 Task: Open a blank sheet, save the file as Anthony Add the quote 'The only way to find true happiness is to follow your passion and purpose in life.'The only way to find true happiness is to follow your passion and purpose in life.  Apply font style Apply font style Yu Mincho Demibold and font size 18 Align the text to the Center .Change the text color to  Olive Green 
Action: Key pressed ctrl+N
Screenshot: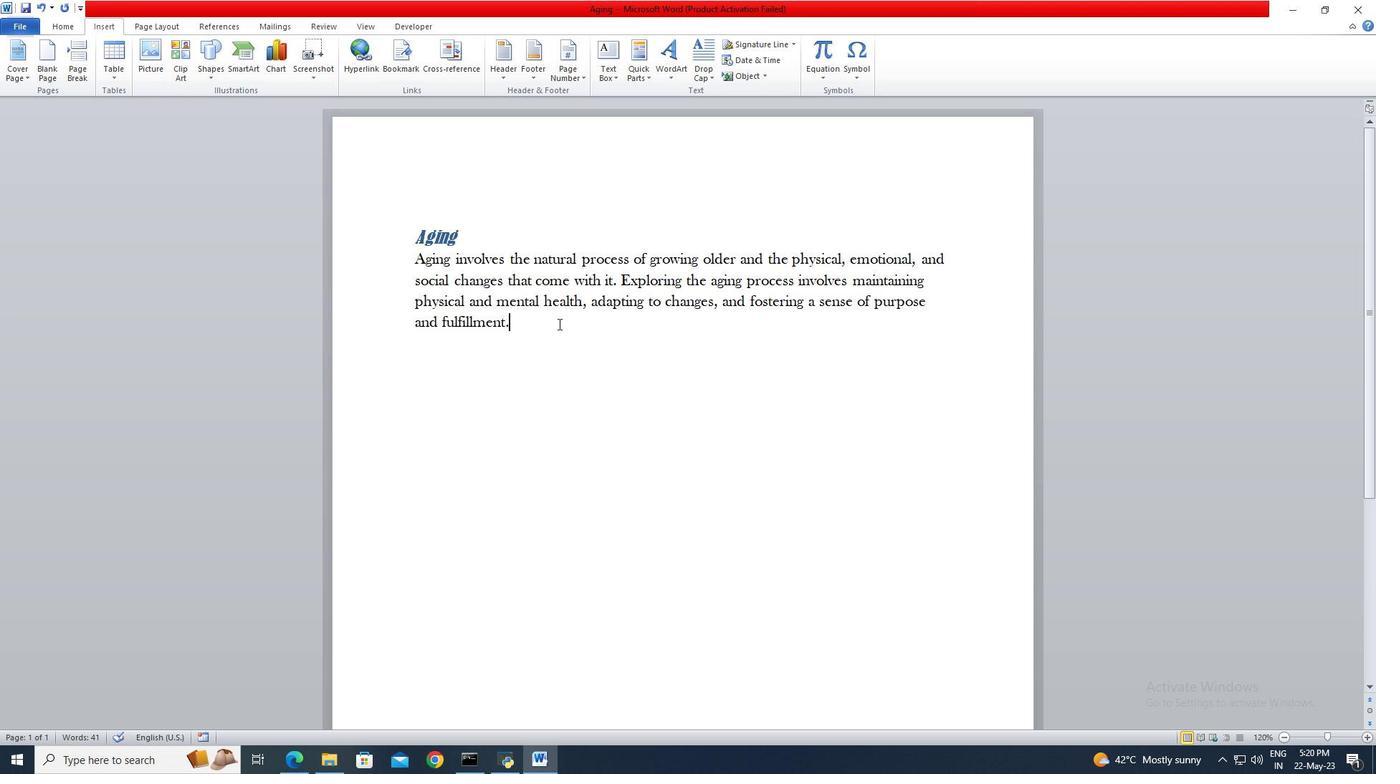 
Action: Mouse moved to (24, 25)
Screenshot: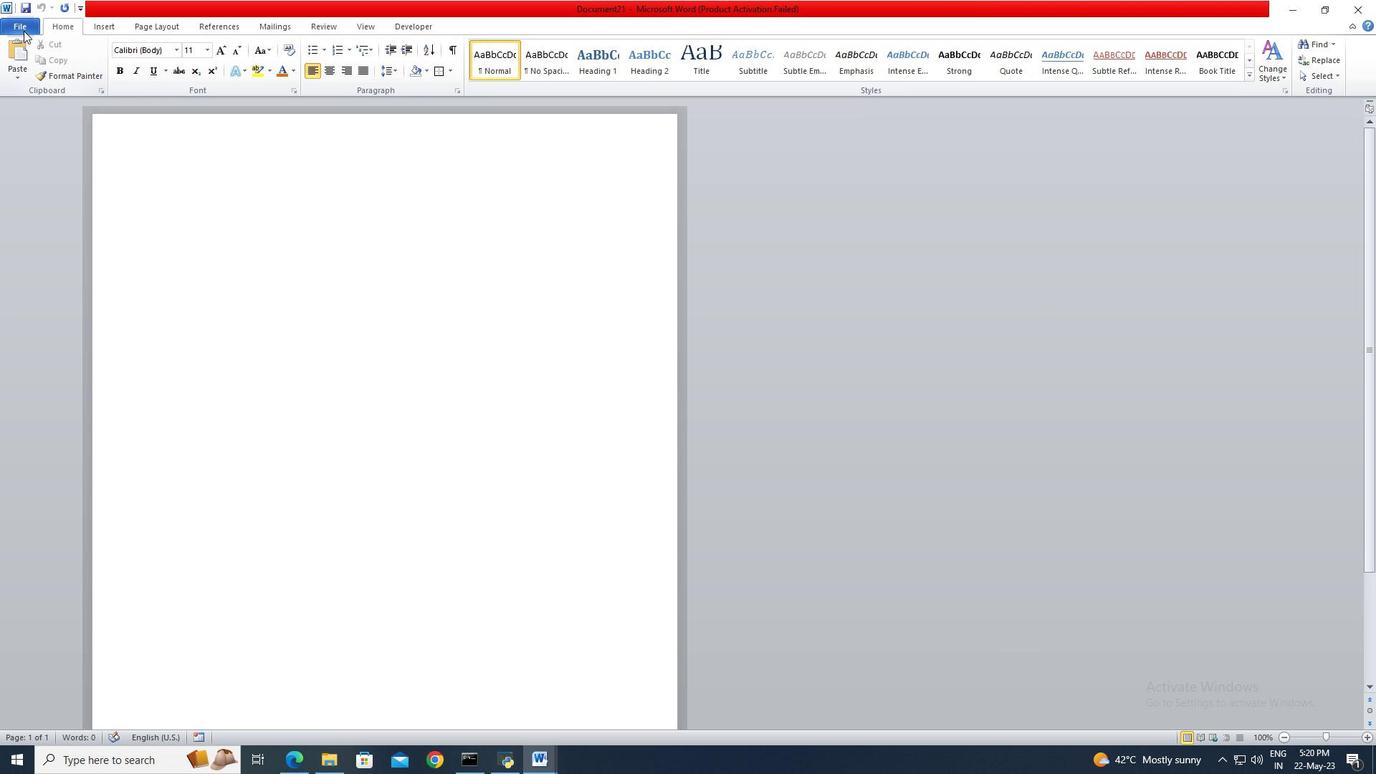 
Action: Mouse pressed left at (24, 25)
Screenshot: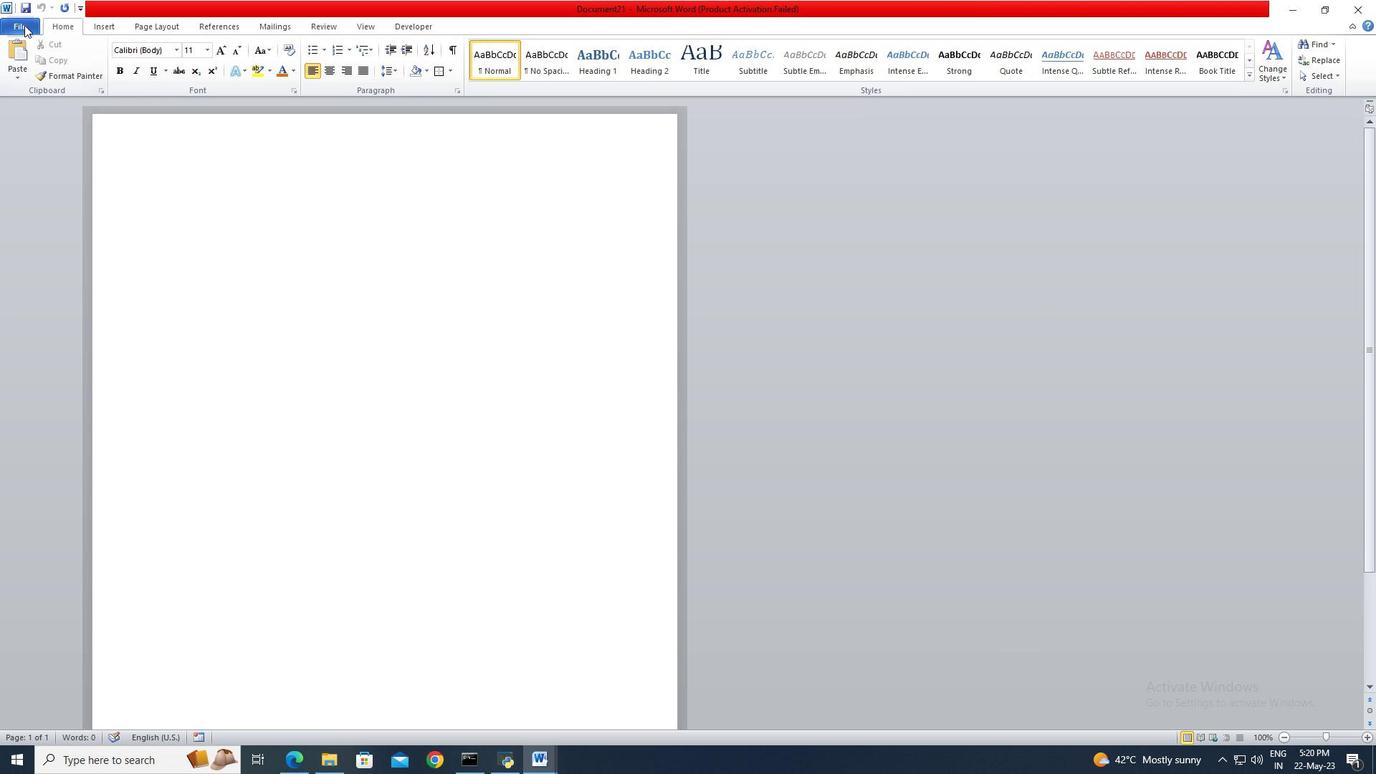 
Action: Mouse moved to (39, 66)
Screenshot: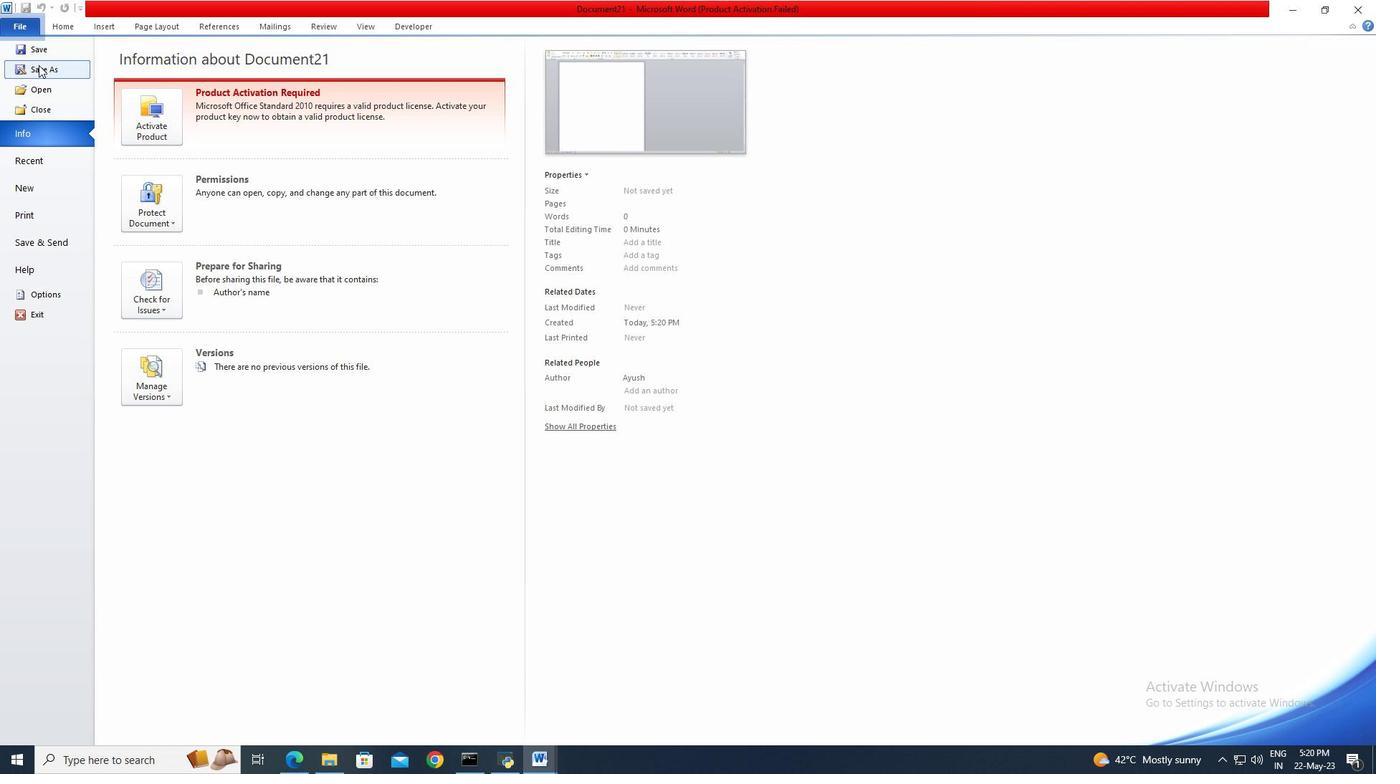 
Action: Mouse pressed left at (39, 66)
Screenshot: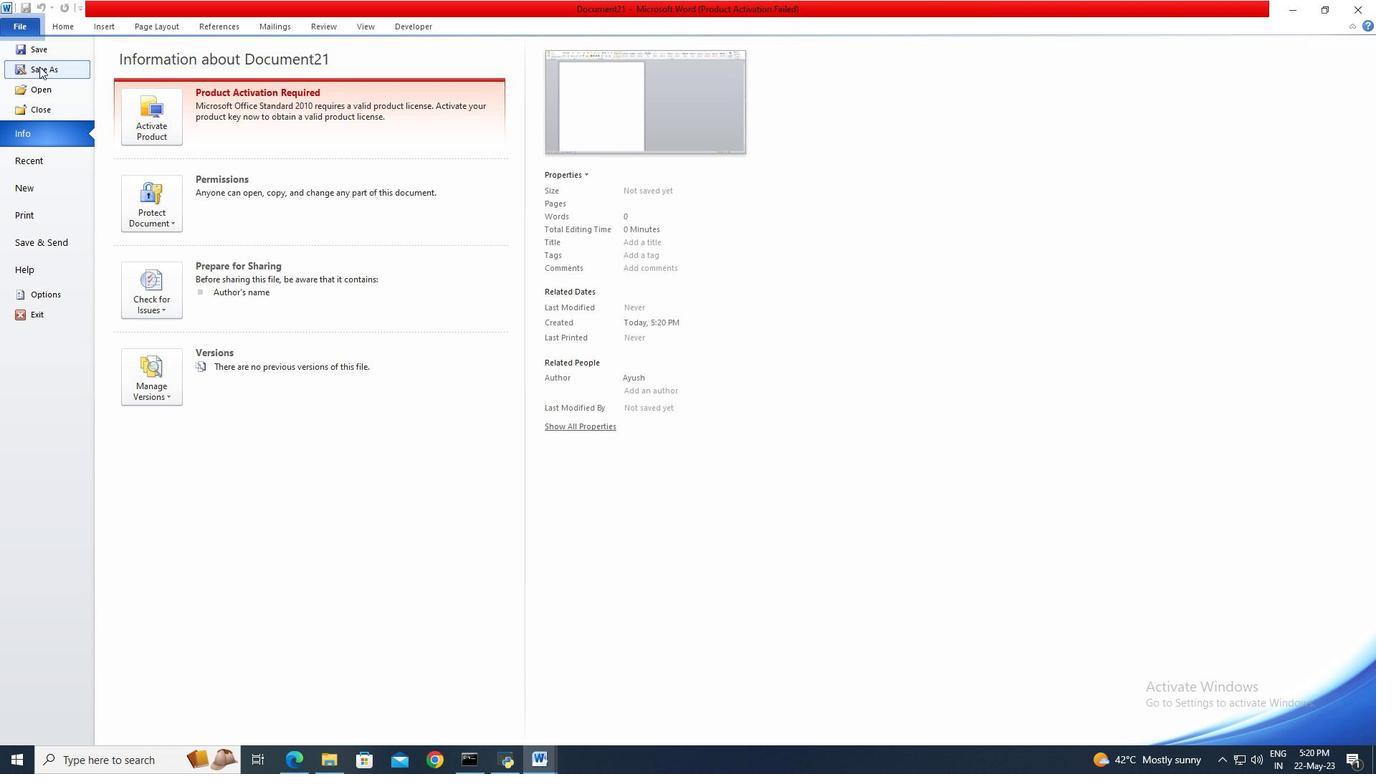
Action: Key pressed <Key.shift>Anthony
Screenshot: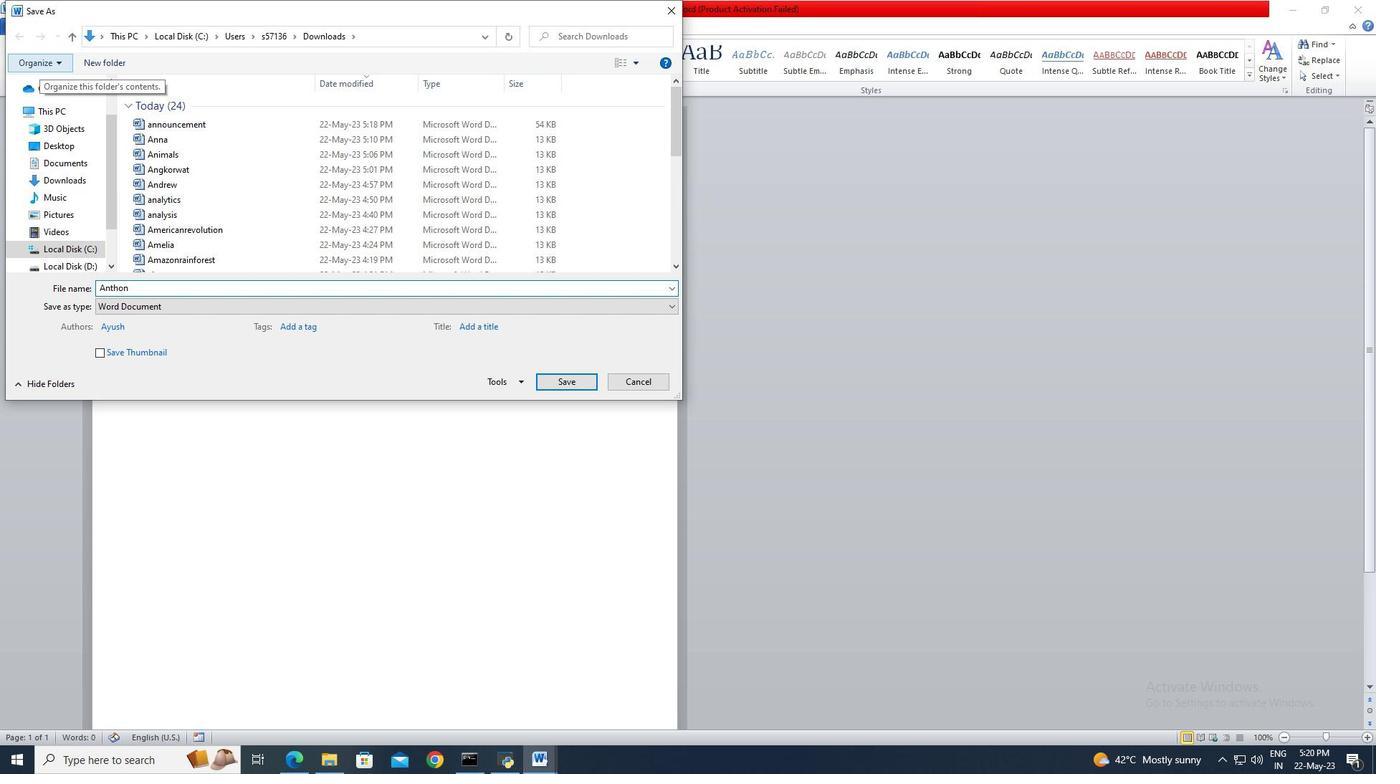 
Action: Mouse moved to (571, 382)
Screenshot: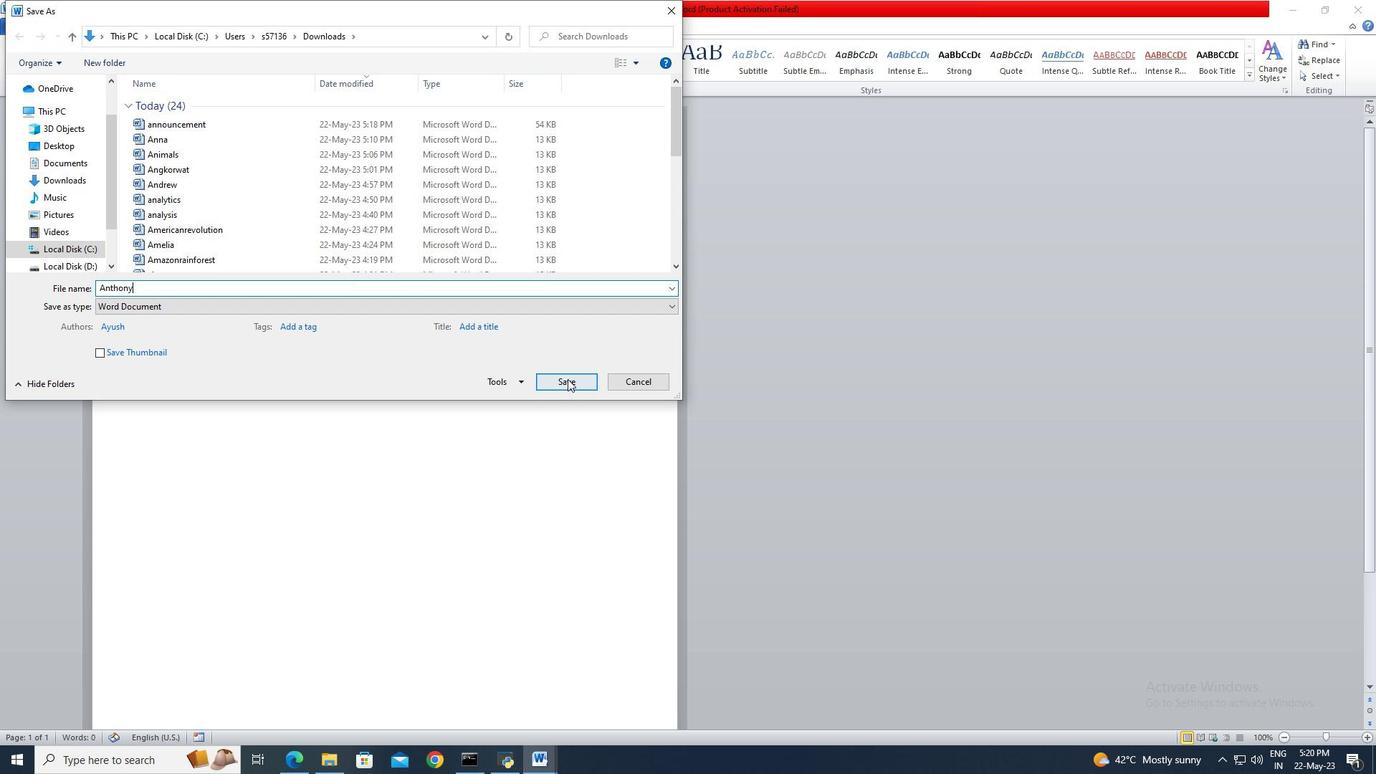 
Action: Mouse pressed left at (571, 382)
Screenshot: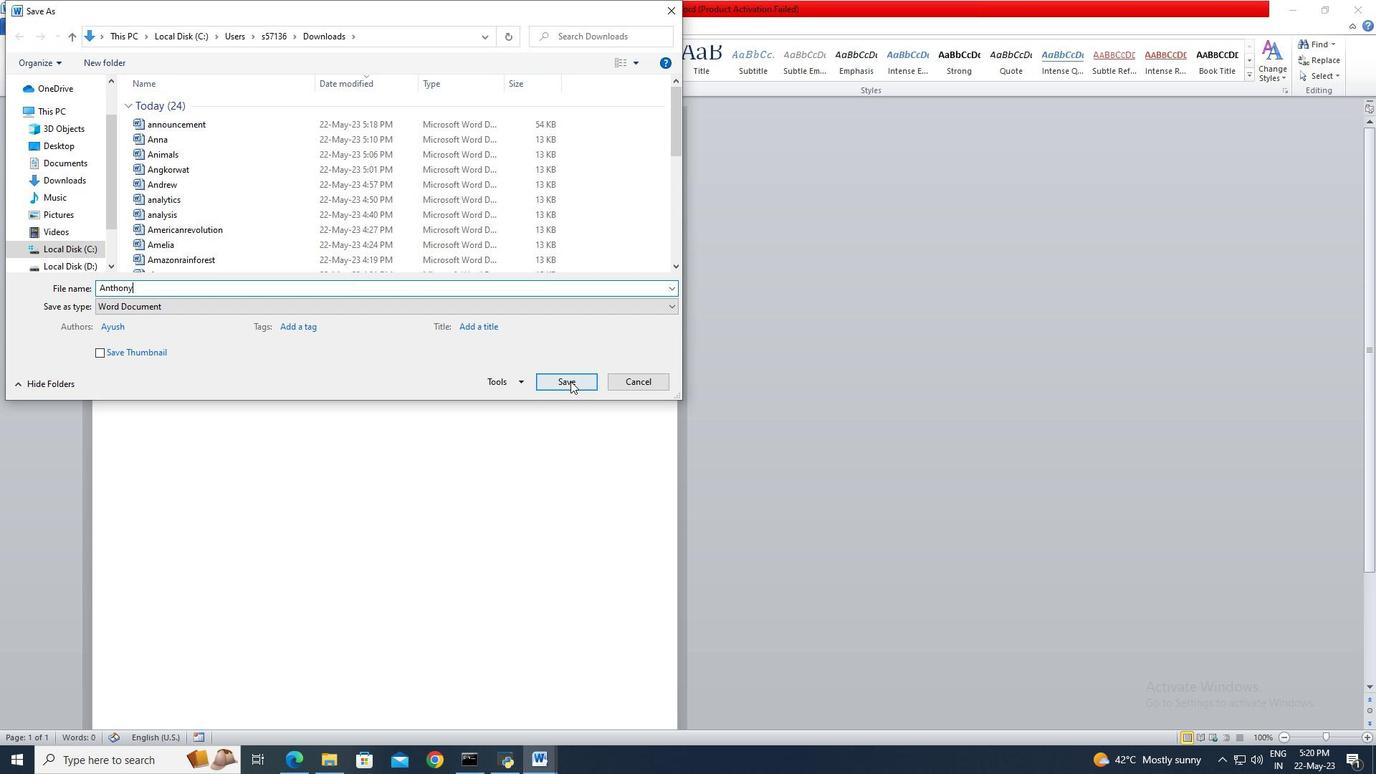 
Action: Mouse moved to (430, 293)
Screenshot: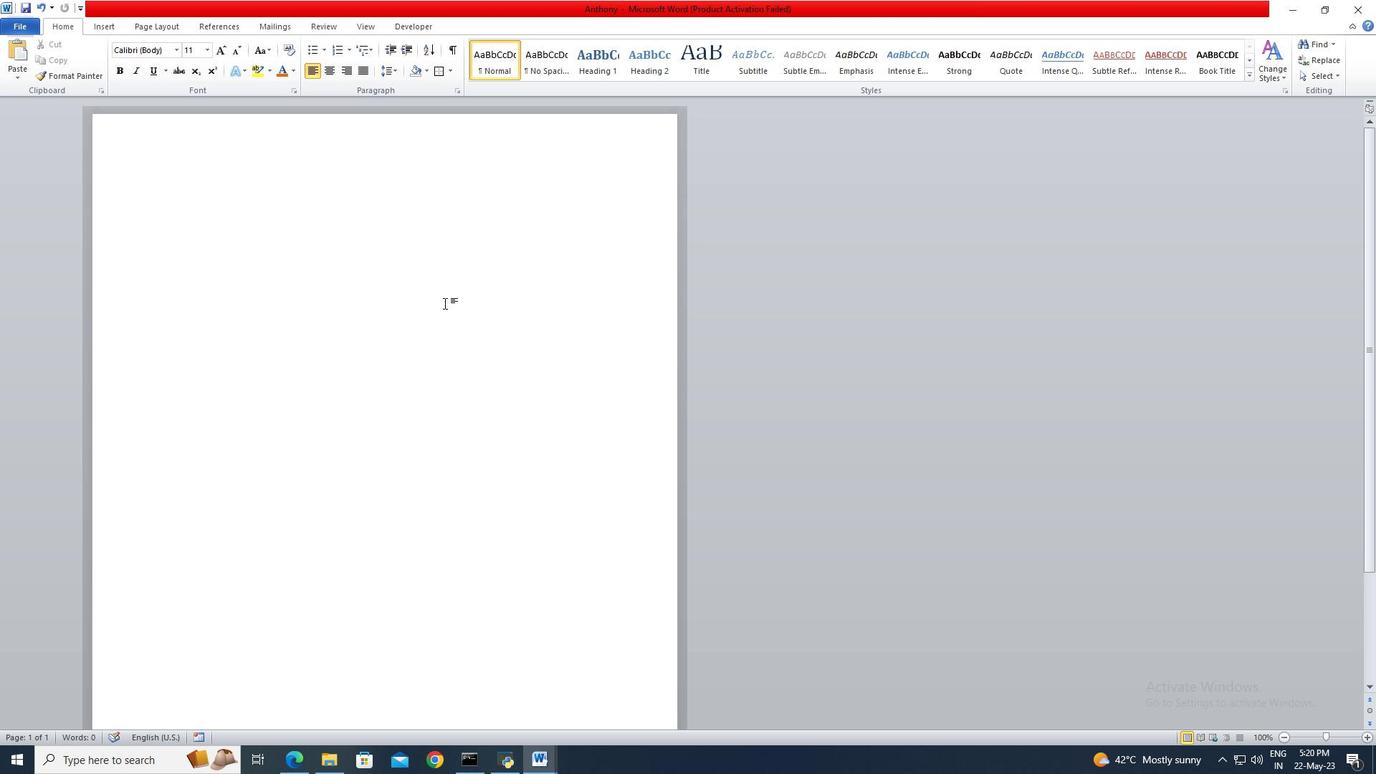 
Action: Key pressed '<Key.shift>The<Key.space>only<Key.space>way<Key.space>to<Key.space>find<Key.space>true<Key.space>happiness<Key.space>is<Key.space>to<Key.space>follow<Key.space>your<Key.space>passion<Key.space>and<Key.space>purpose<Key.space>in<Key.space>life.'
Screenshot: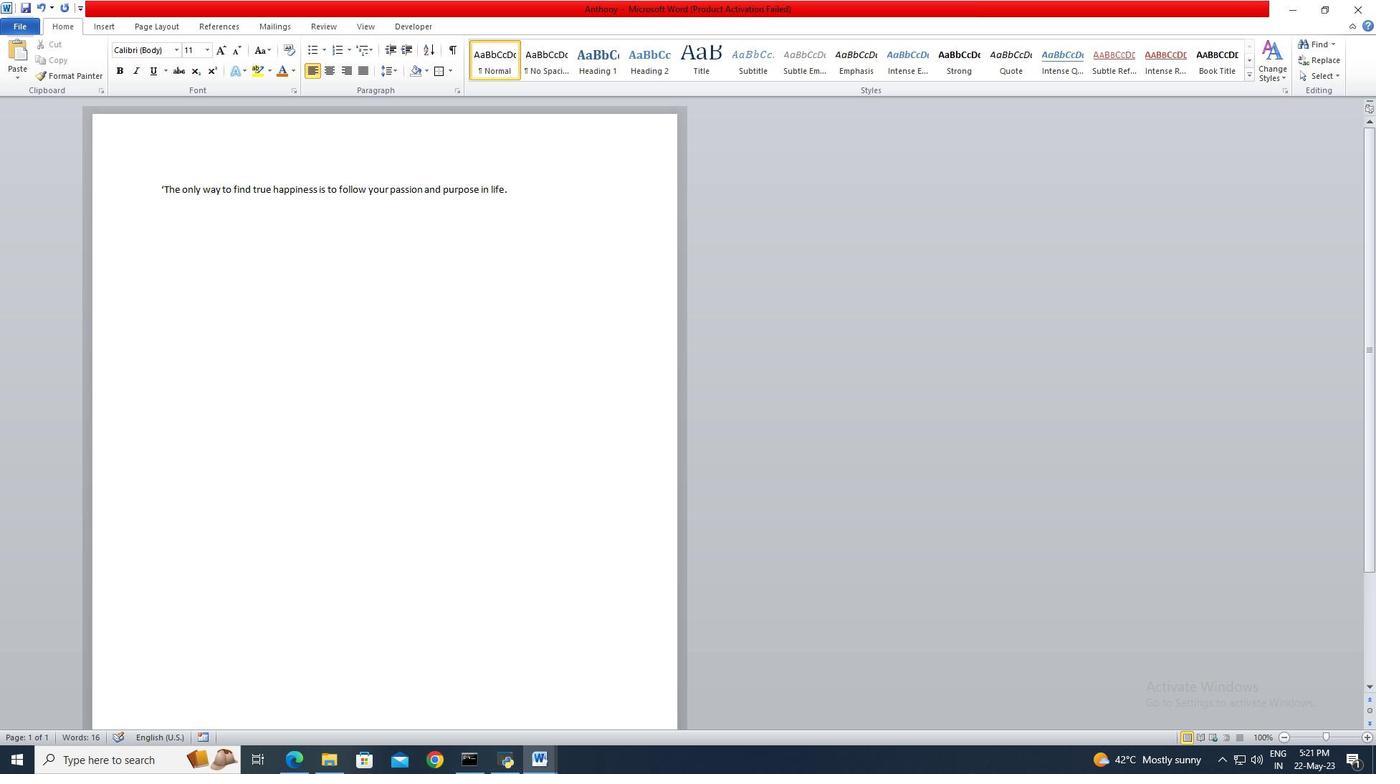 
Action: Mouse moved to (159, 187)
Screenshot: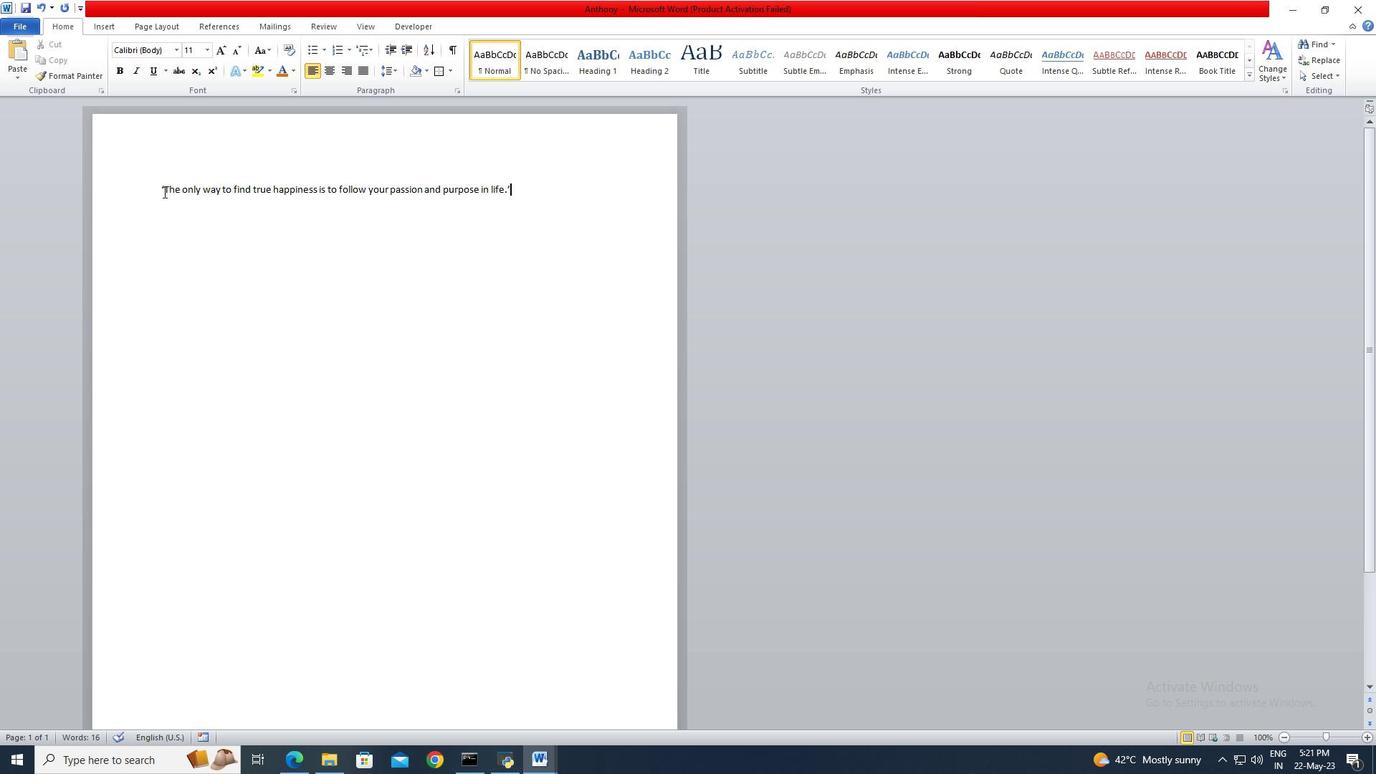 
Action: Mouse pressed left at (159, 187)
Screenshot: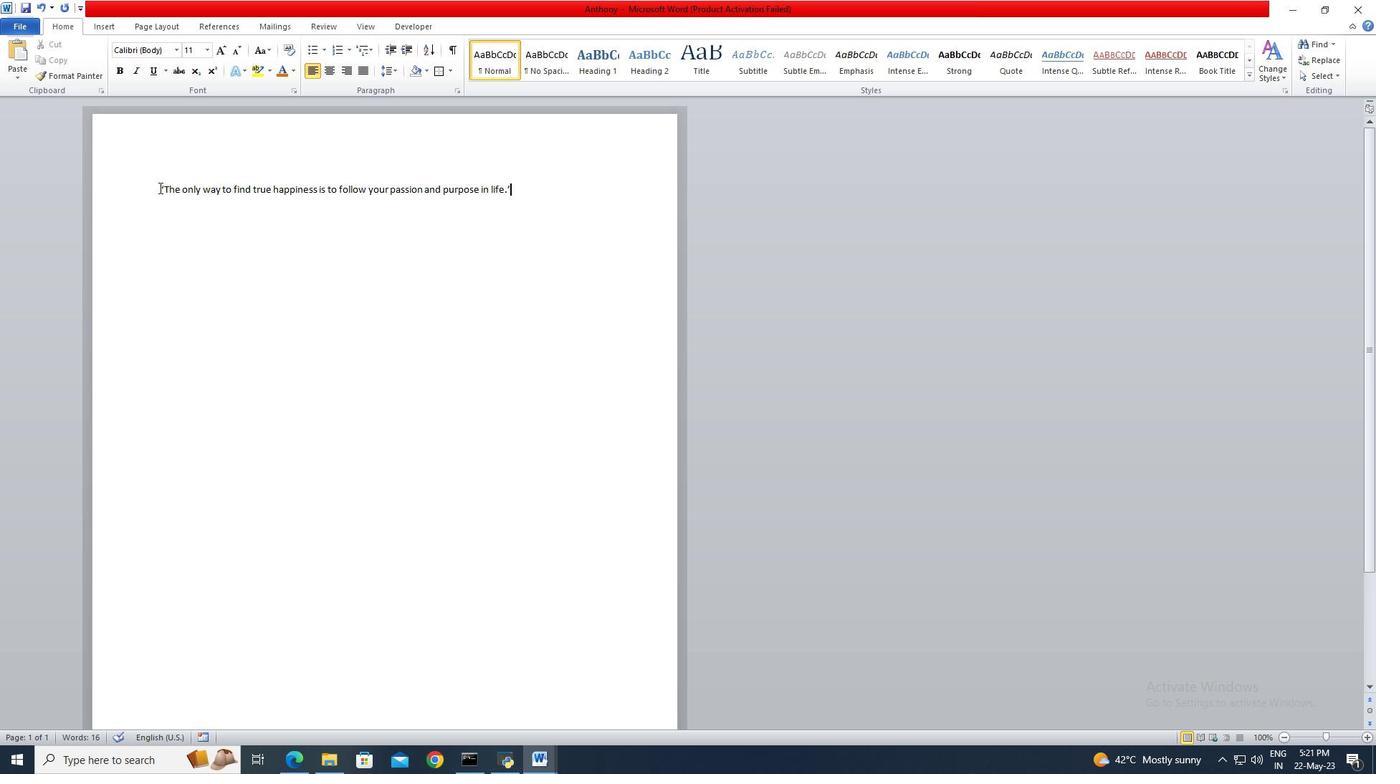 
Action: Mouse moved to (485, 200)
Screenshot: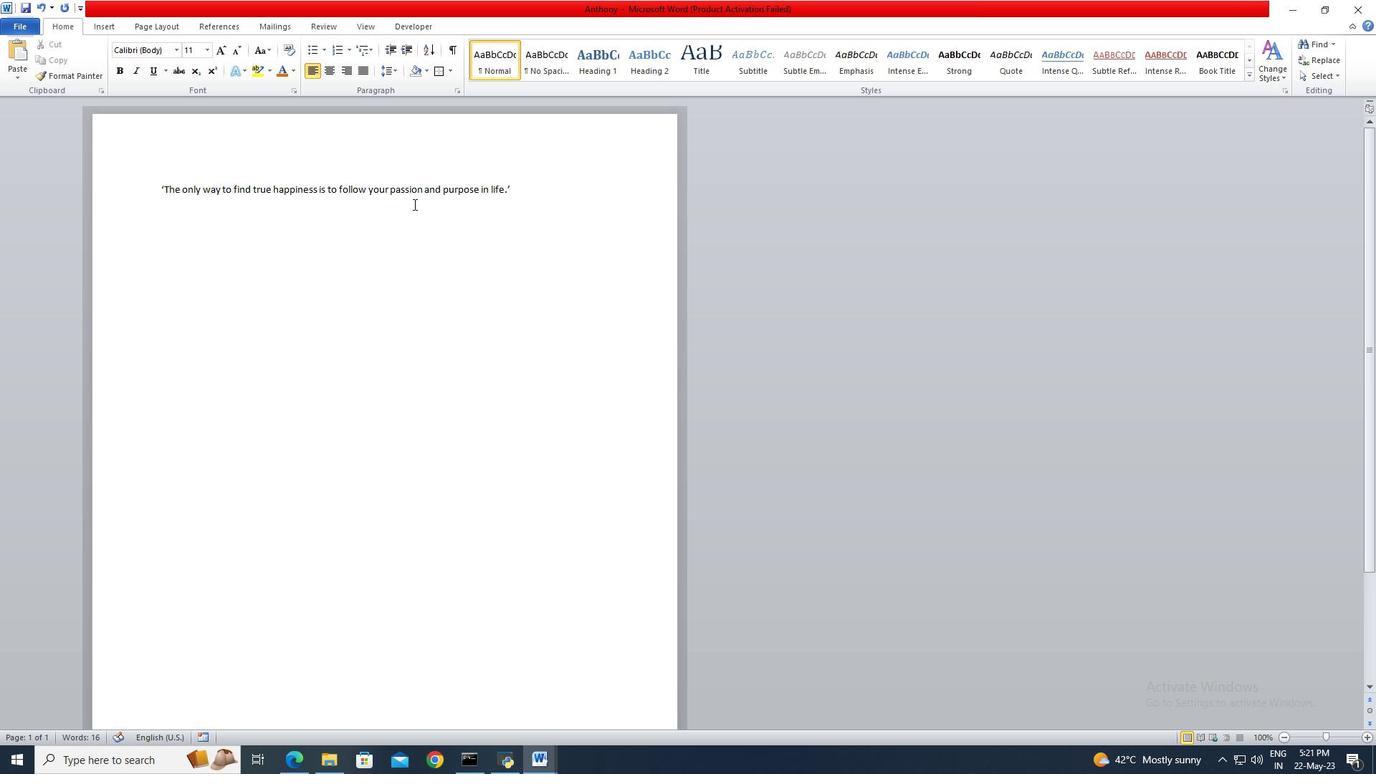 
Action: Key pressed <Key.shift>
Screenshot: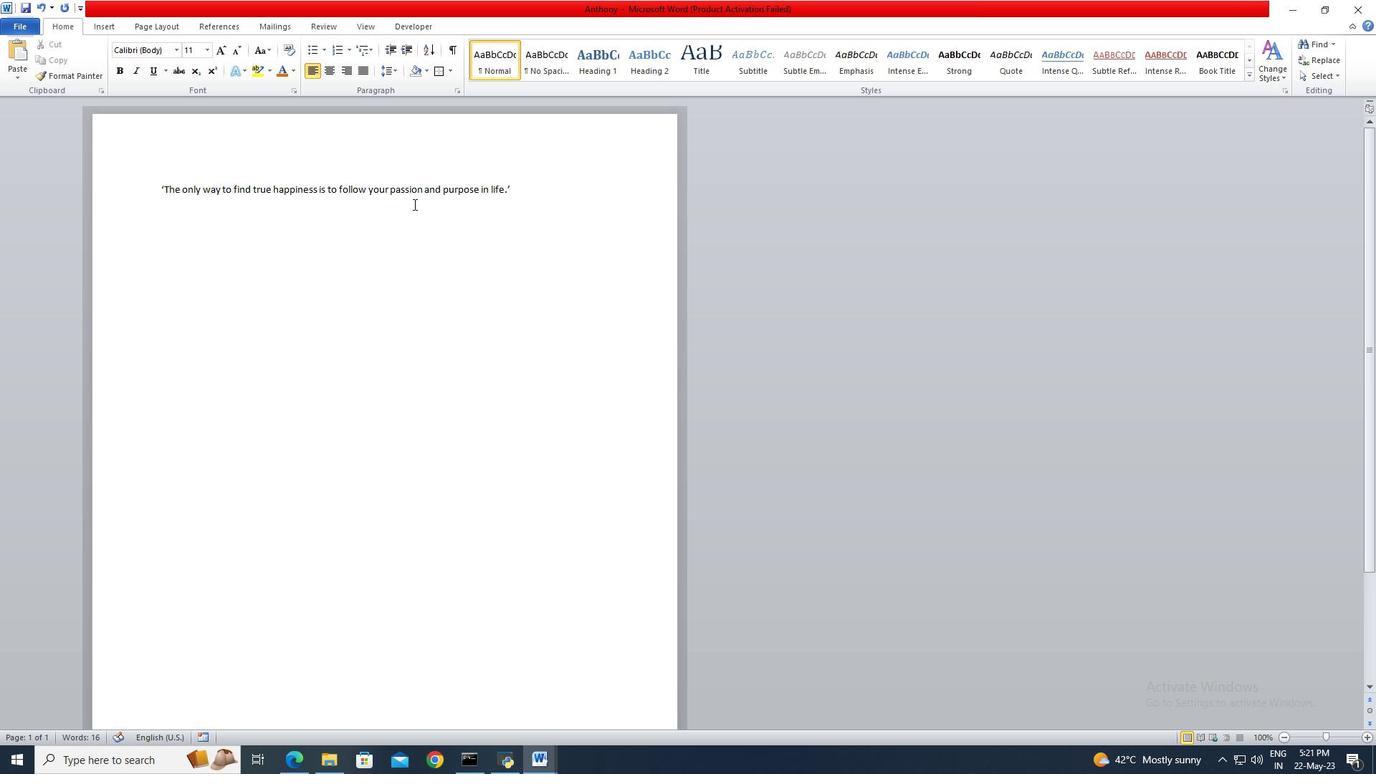 
Action: Mouse moved to (531, 194)
Screenshot: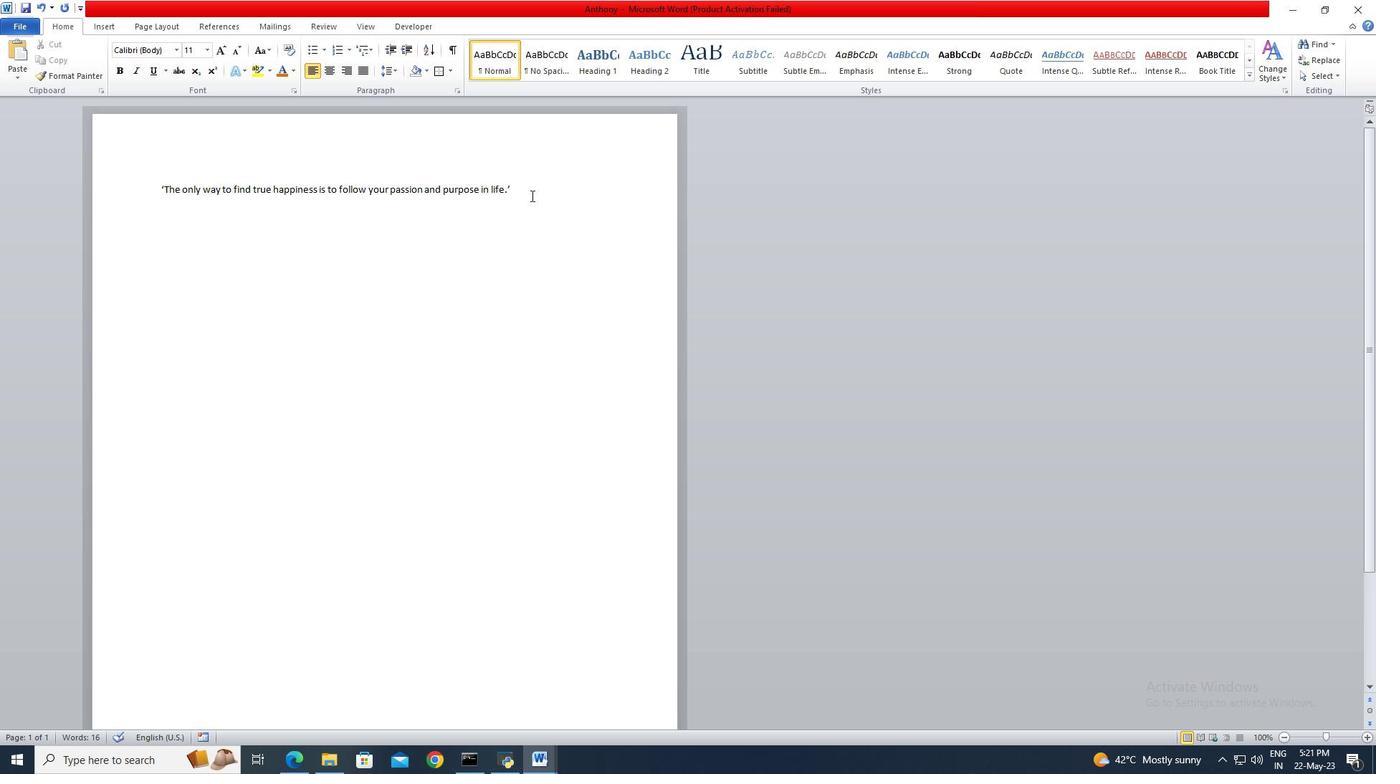 
Action: Mouse pressed left at (531, 194)
Screenshot: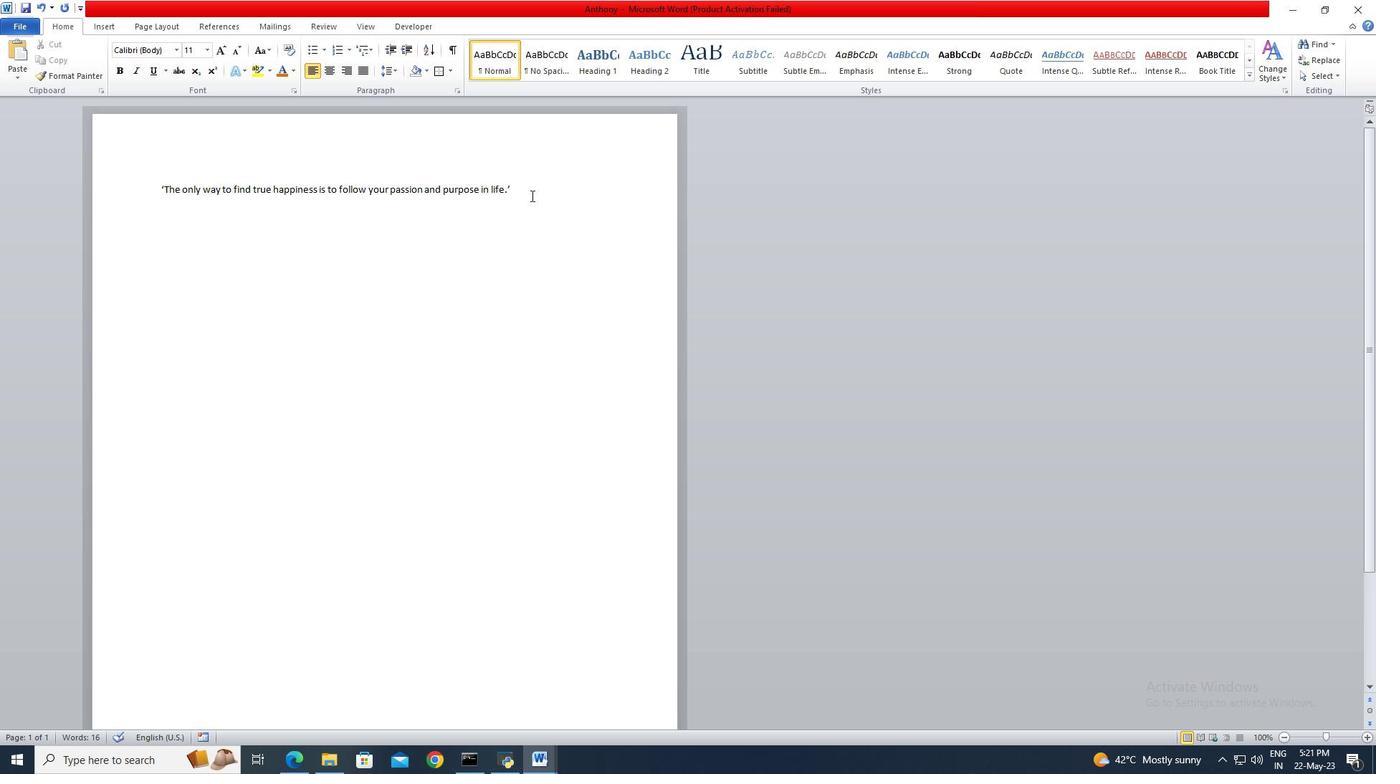
Action: Key pressed <Key.shift><Key.shift><Key.shift><Key.shift><Key.shift><Key.shift>
Screenshot: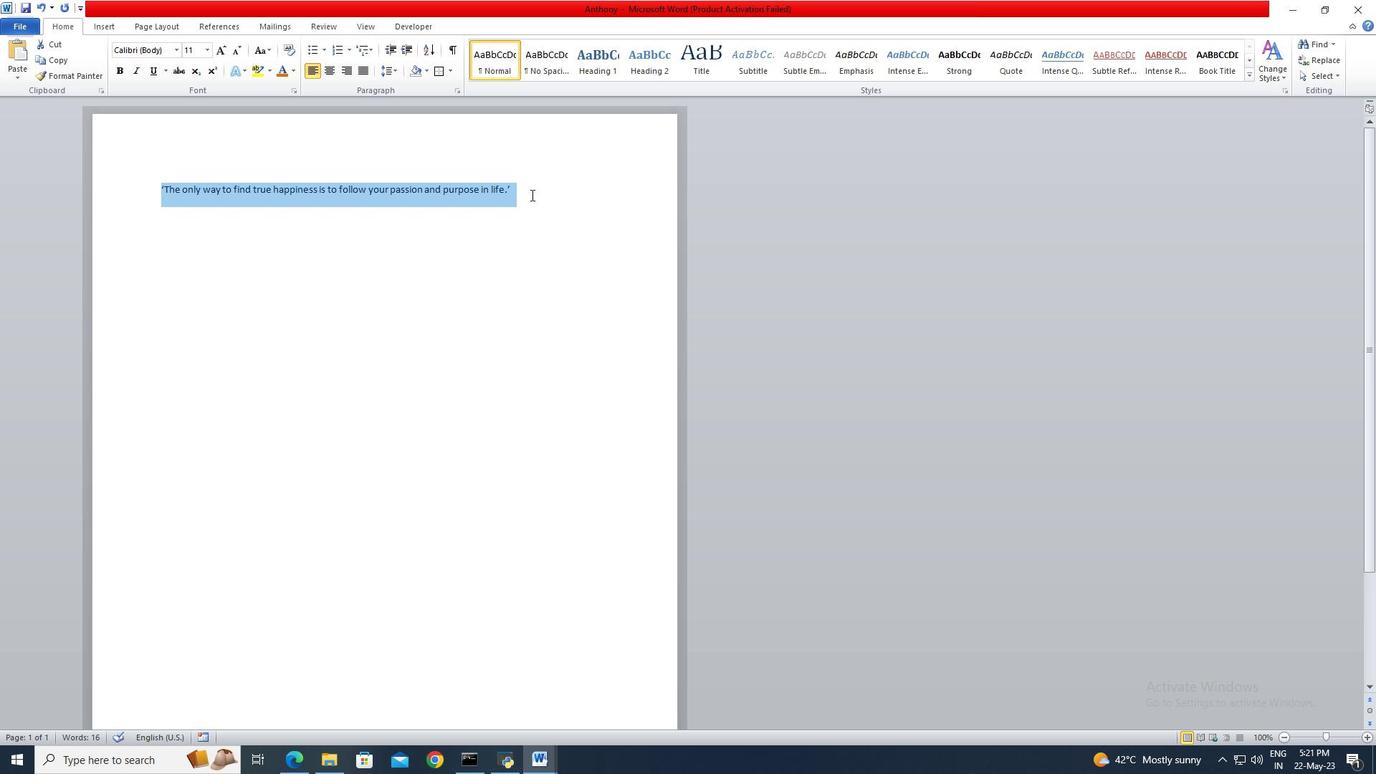 
Action: Mouse moved to (172, 52)
Screenshot: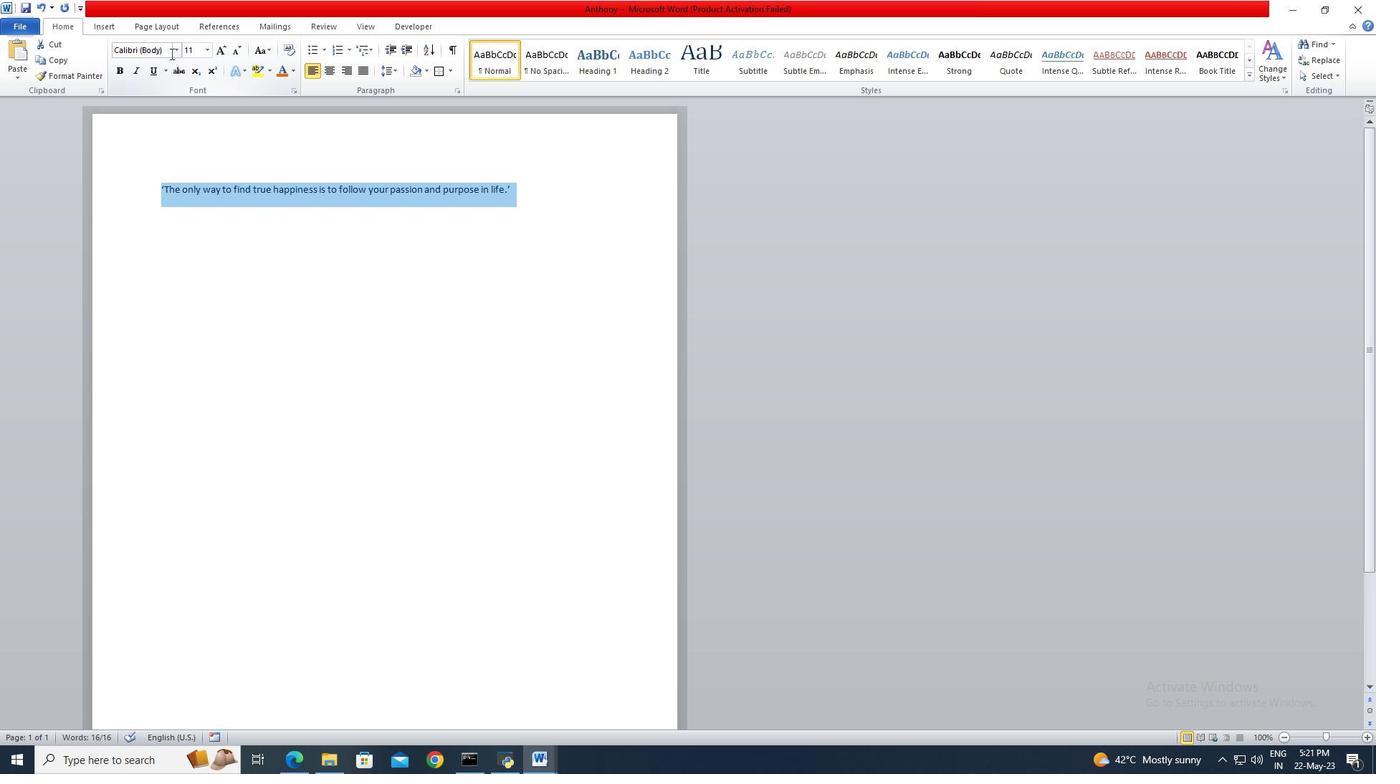
Action: Mouse pressed left at (172, 52)
Screenshot: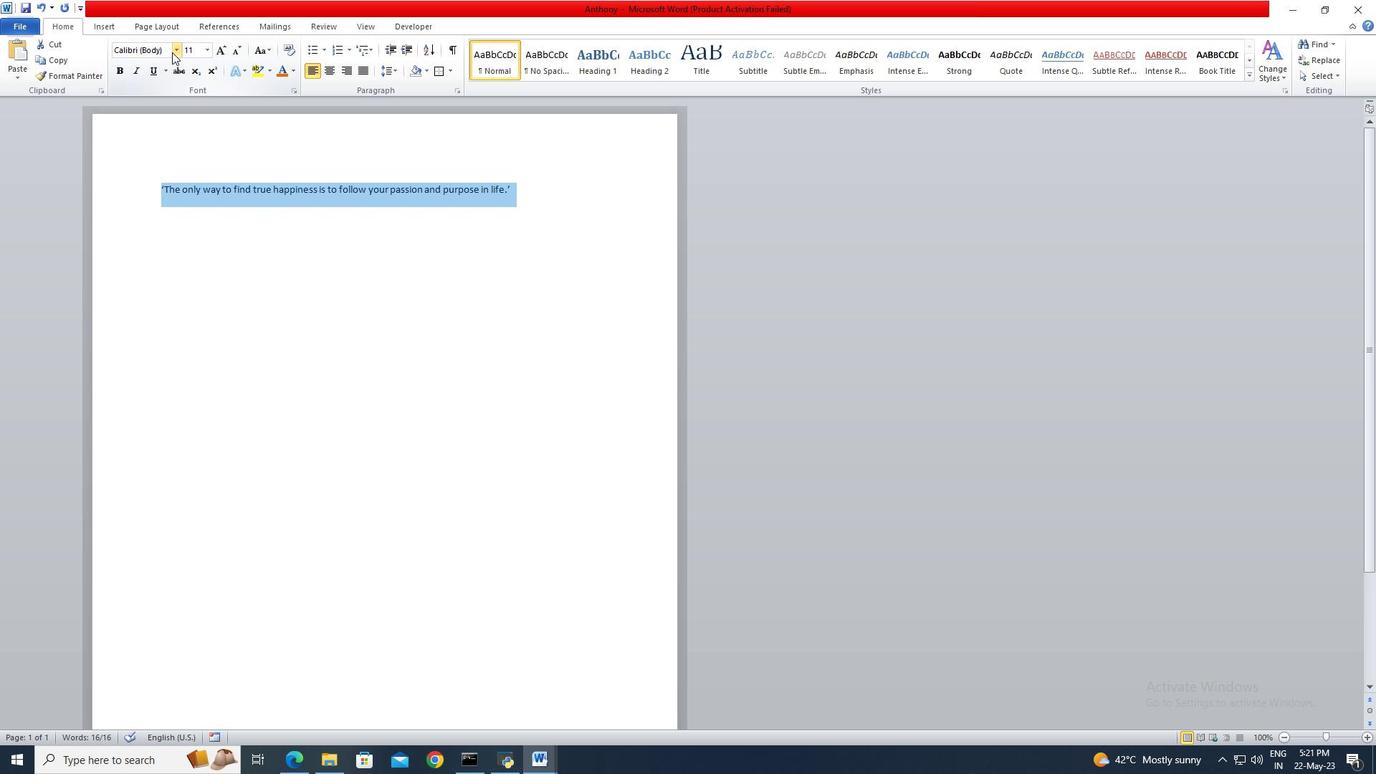 
Action: Mouse moved to (231, 437)
Screenshot: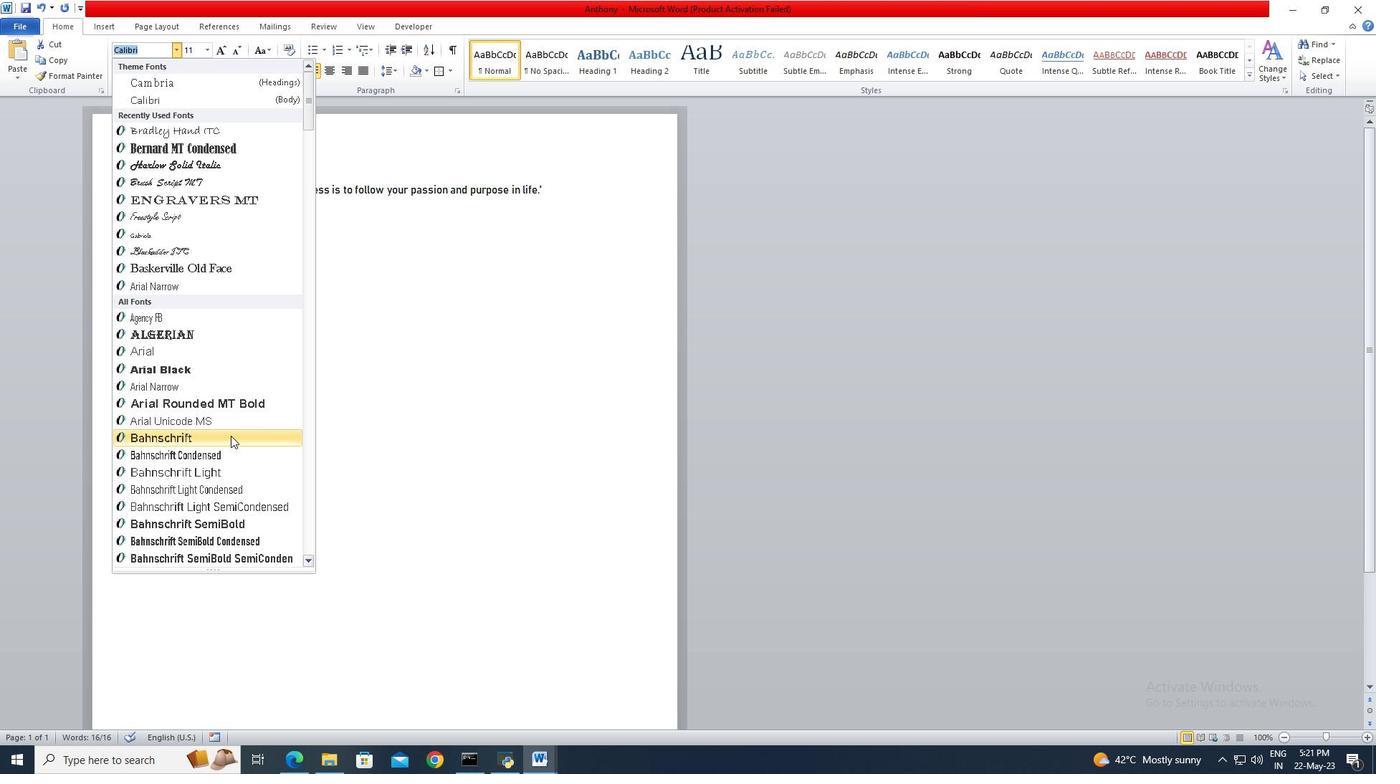 
Action: Mouse scrolled (231, 437) with delta (0, 0)
Screenshot: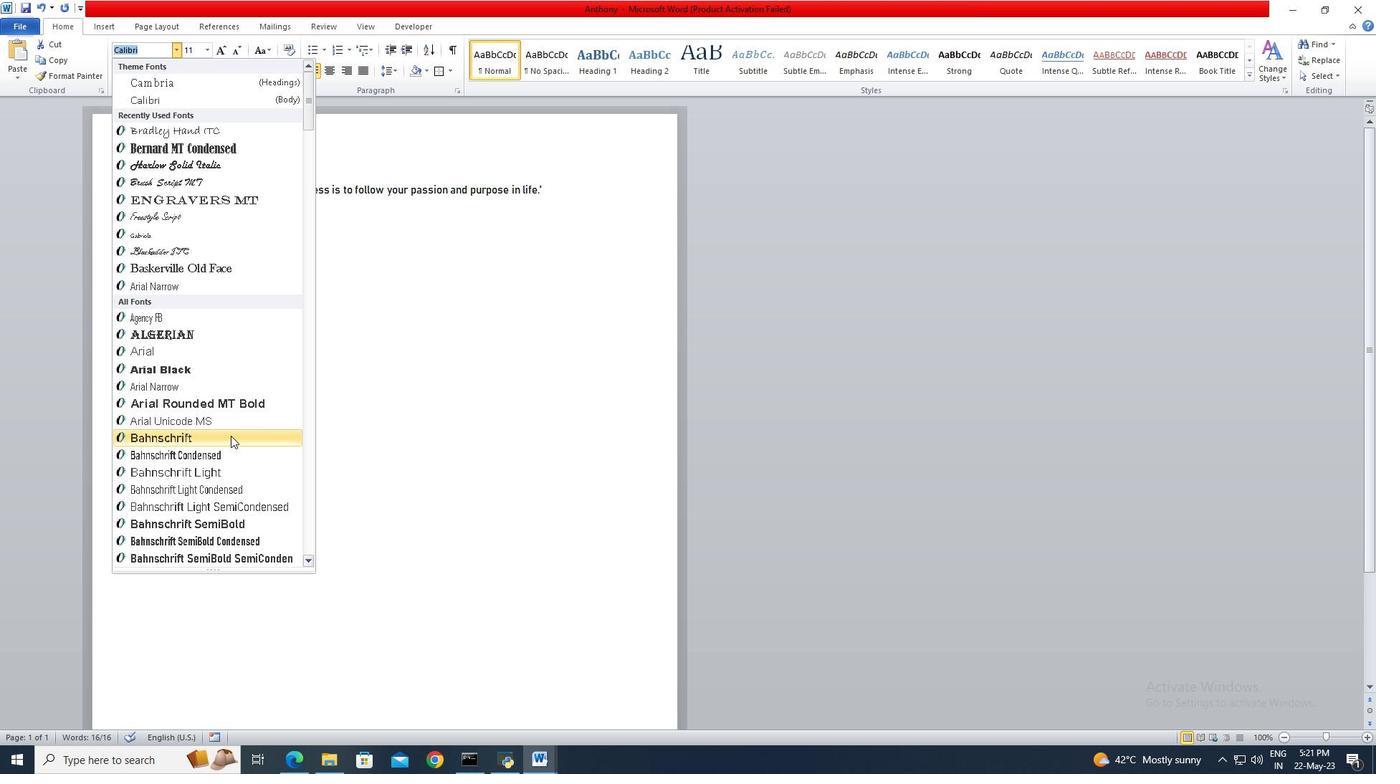 
Action: Mouse scrolled (231, 437) with delta (0, 0)
Screenshot: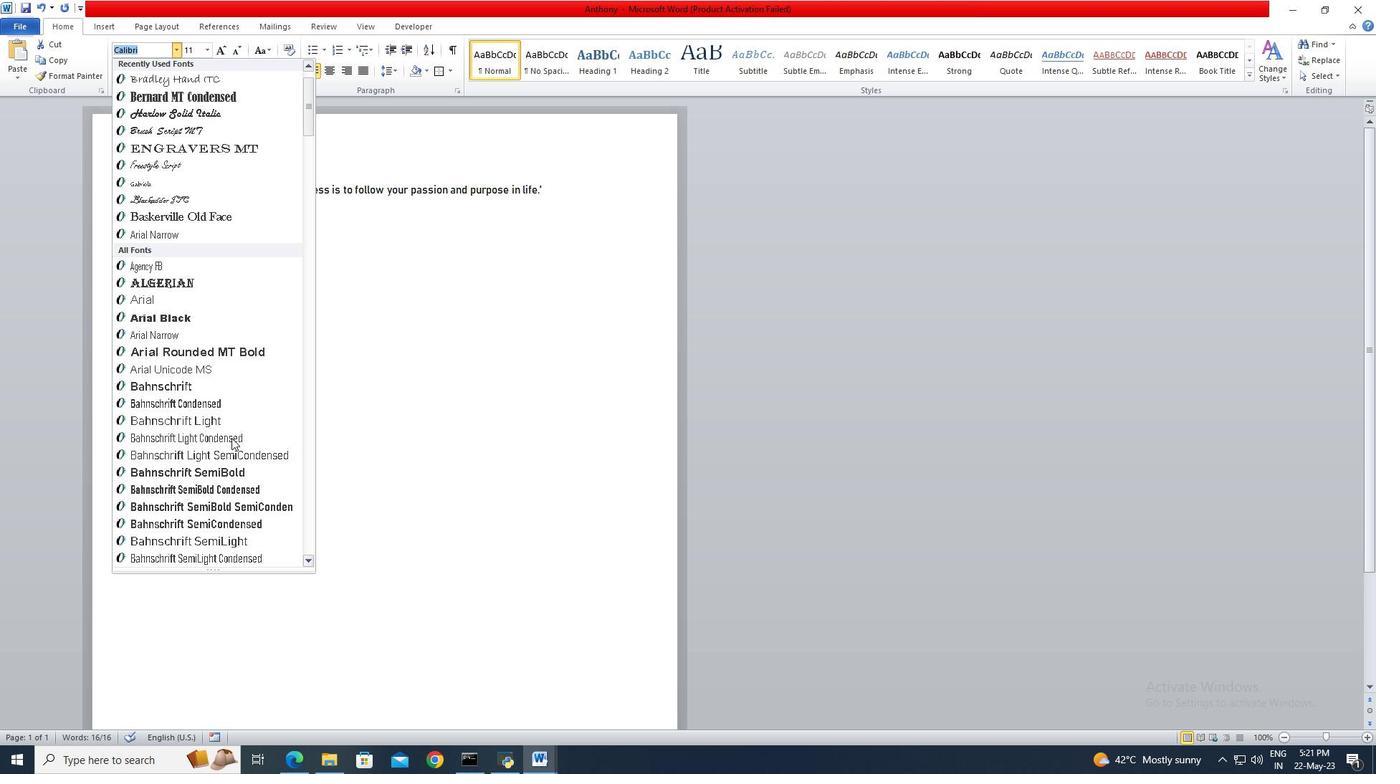 
Action: Mouse moved to (231, 438)
Screenshot: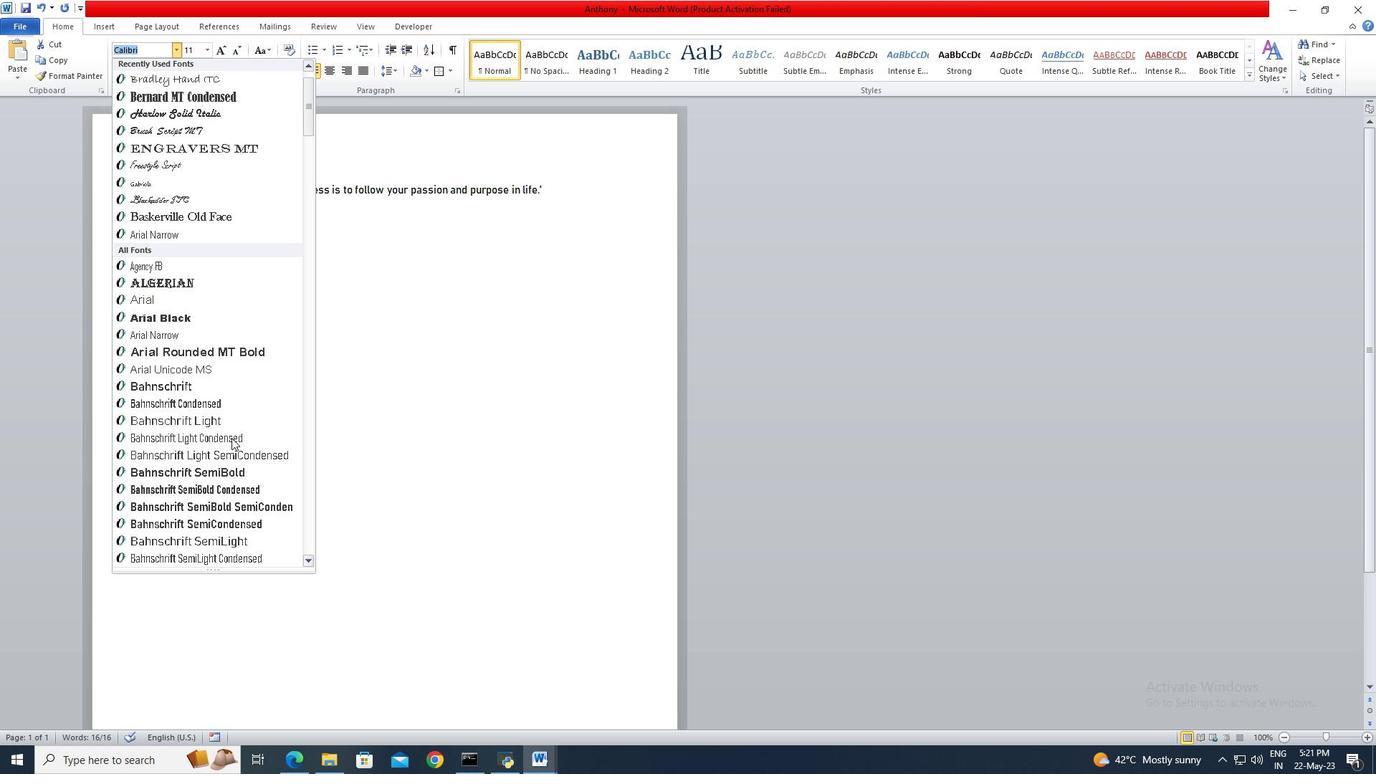 
Action: Mouse scrolled (231, 437) with delta (0, 0)
Screenshot: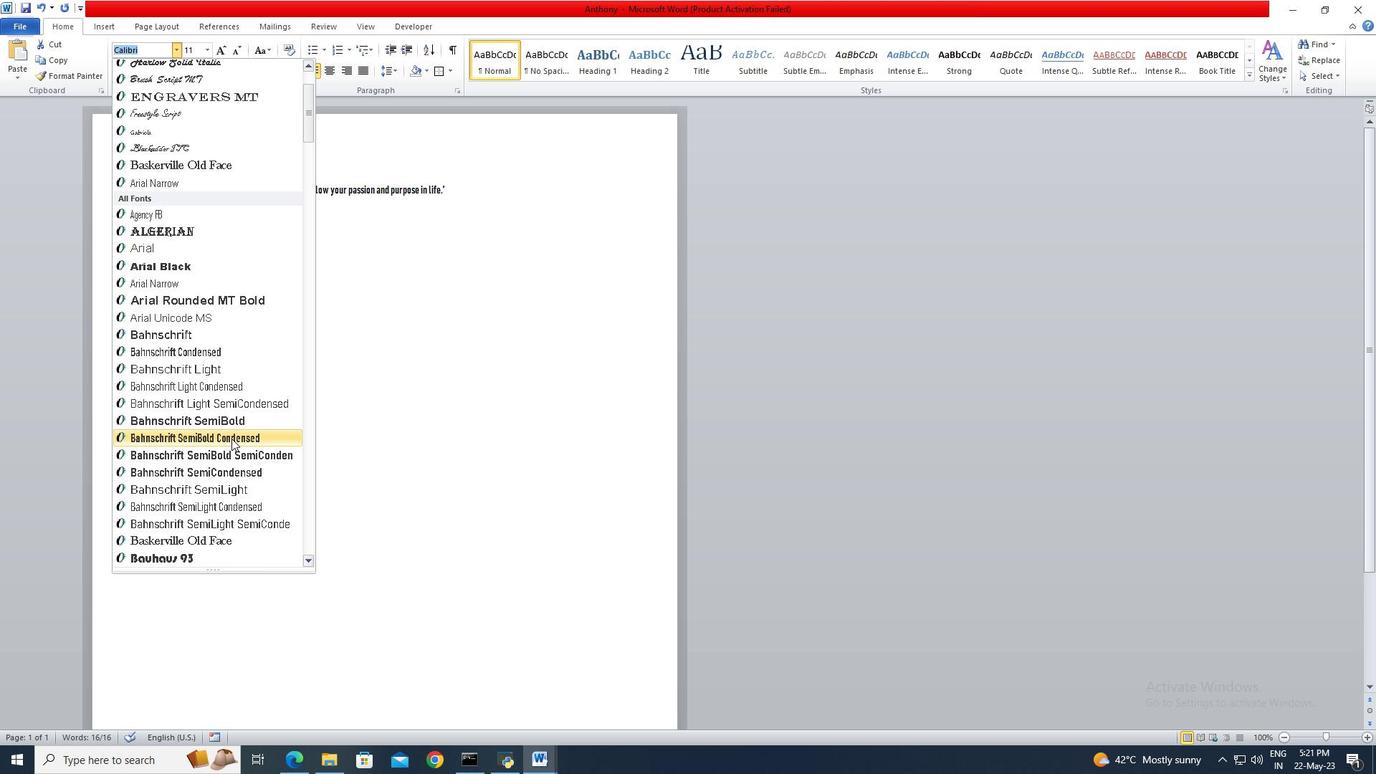 
Action: Mouse scrolled (231, 437) with delta (0, 0)
Screenshot: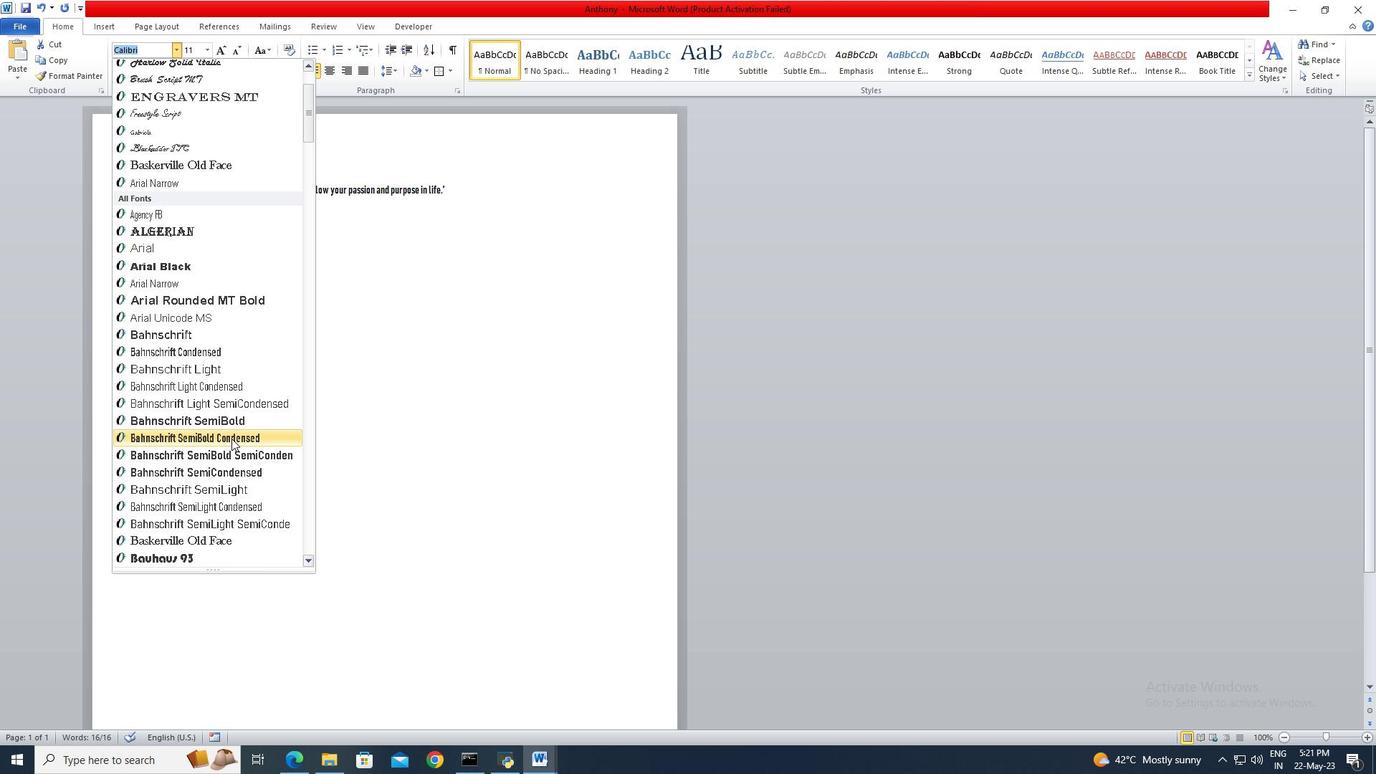 
Action: Mouse scrolled (231, 437) with delta (0, 0)
Screenshot: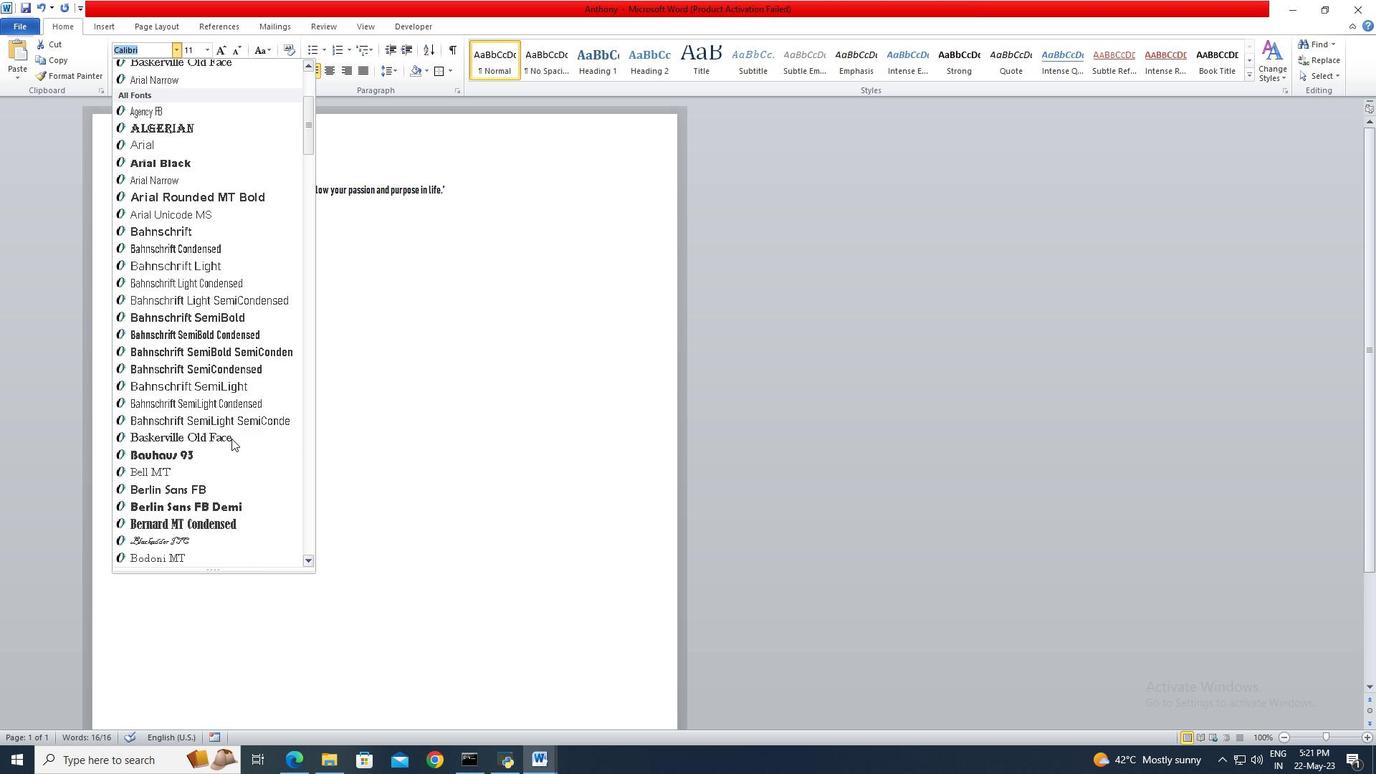 
Action: Mouse scrolled (231, 437) with delta (0, 0)
Screenshot: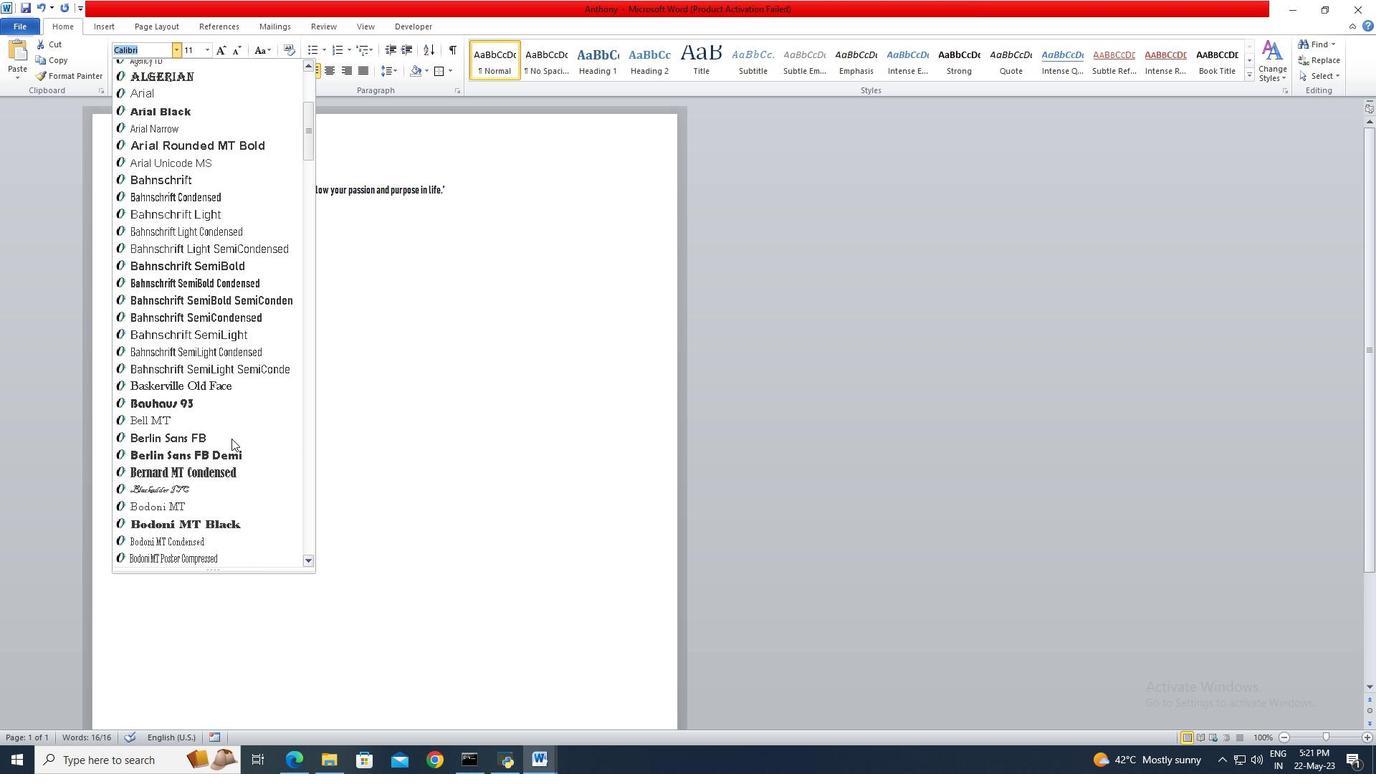 
Action: Mouse scrolled (231, 437) with delta (0, 0)
Screenshot: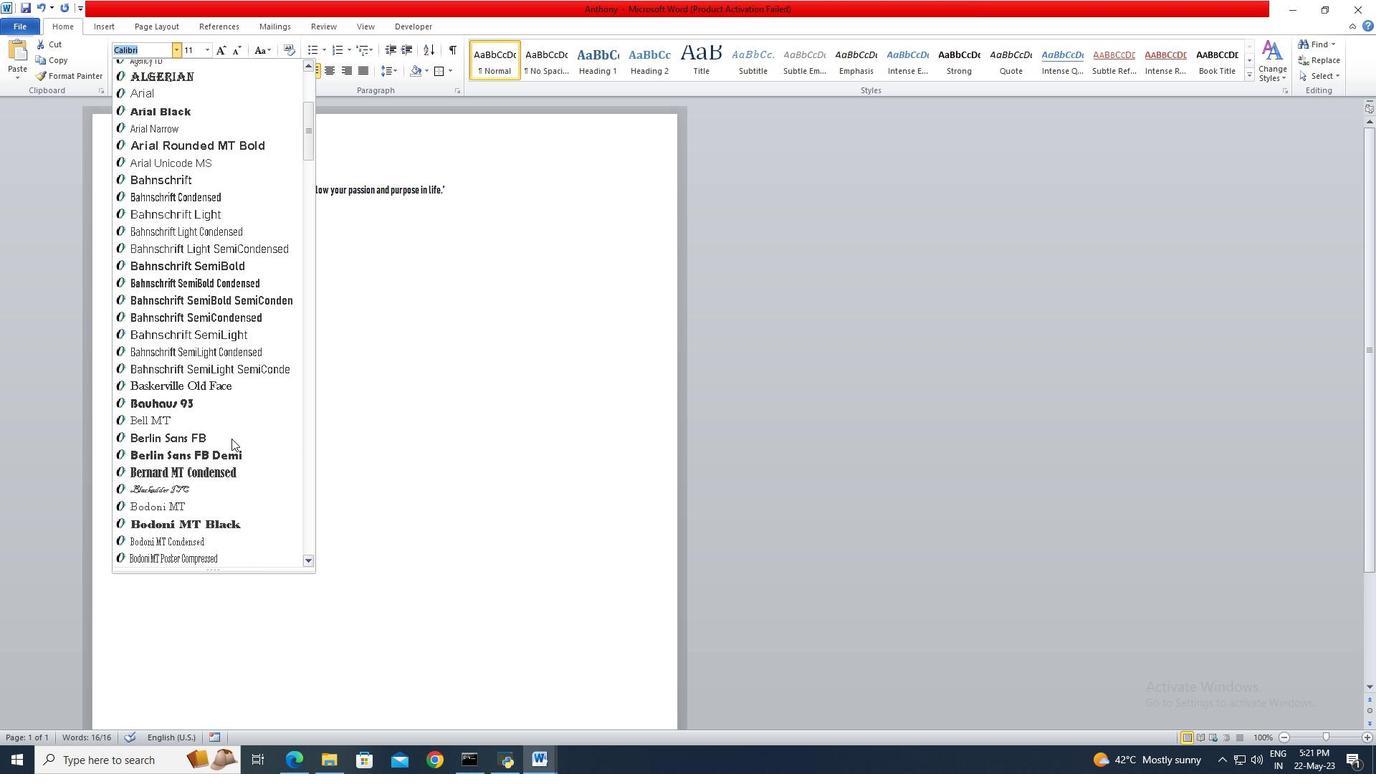 
Action: Mouse scrolled (231, 437) with delta (0, 0)
Screenshot: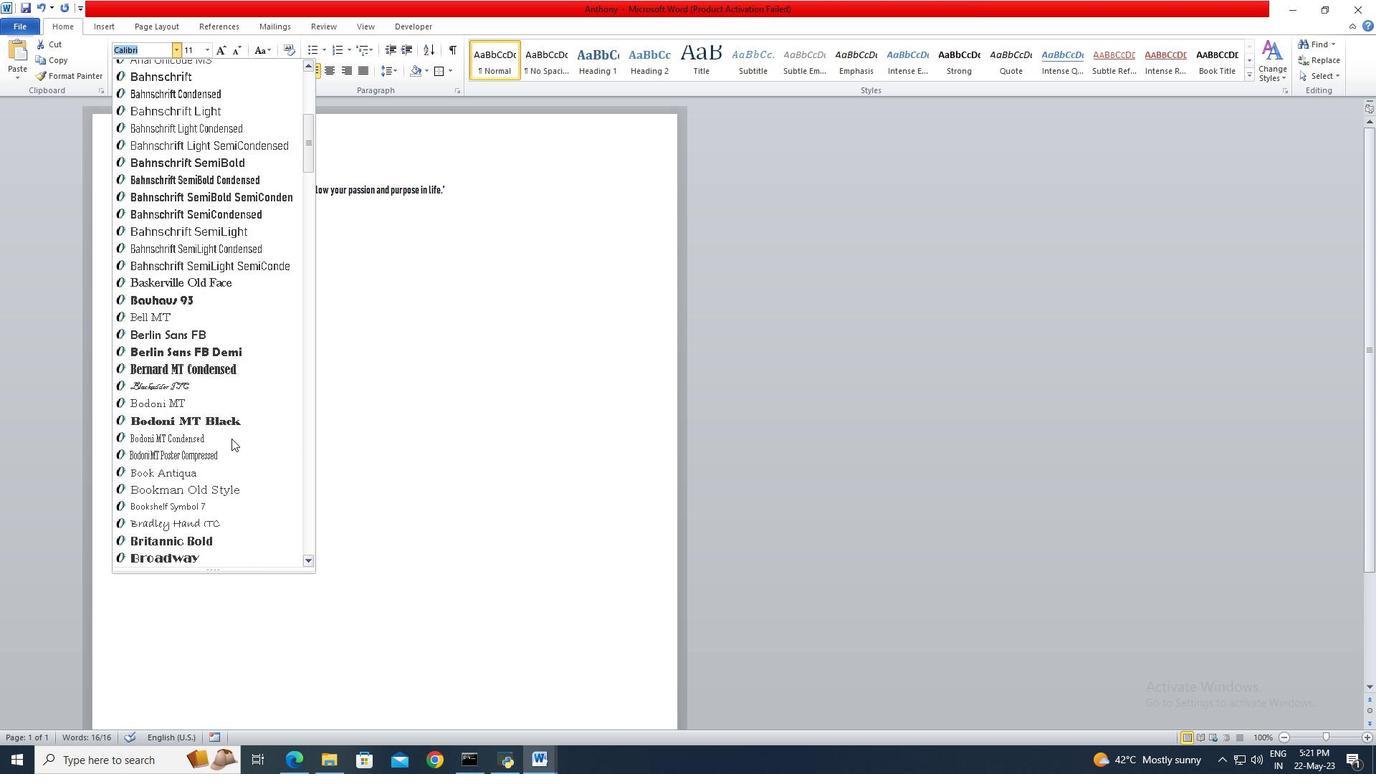 
Action: Mouse scrolled (231, 437) with delta (0, 0)
Screenshot: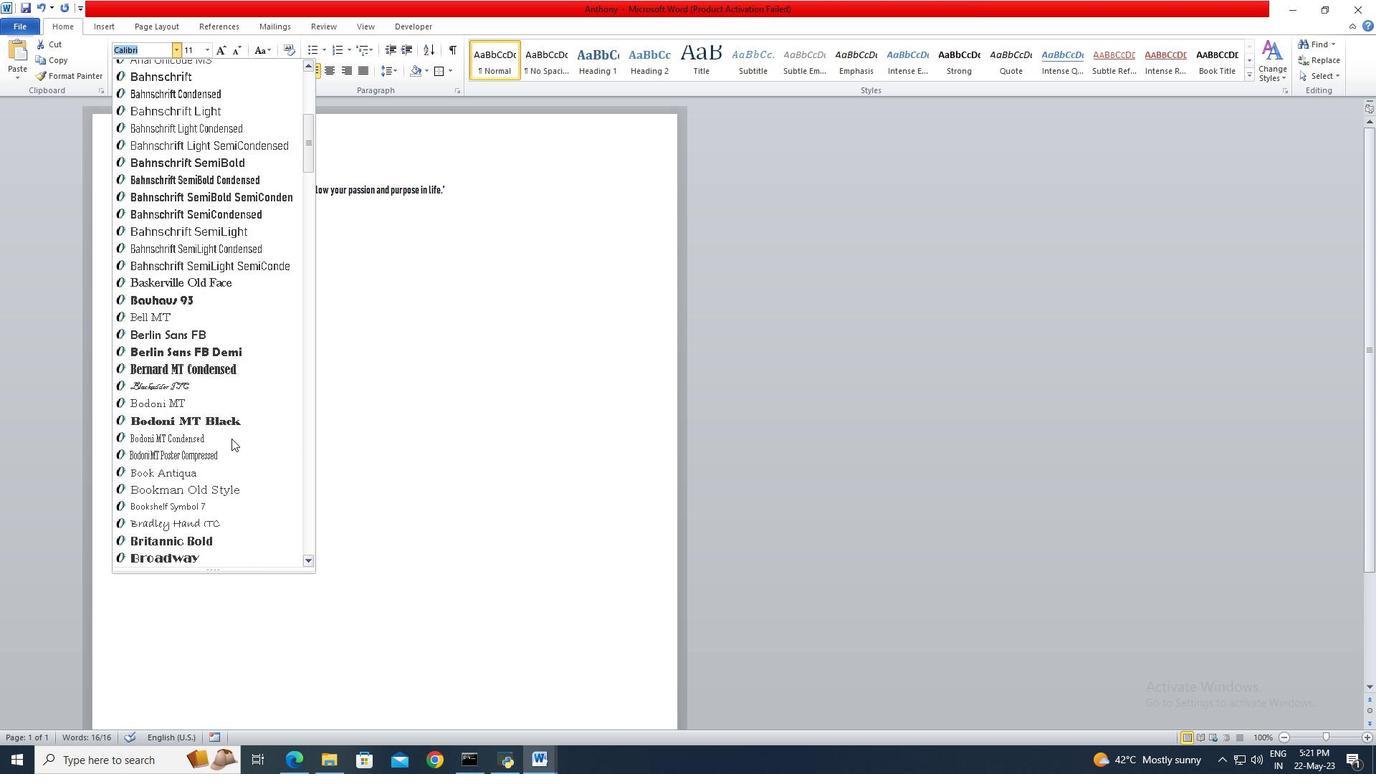 
Action: Mouse scrolled (231, 437) with delta (0, 0)
Screenshot: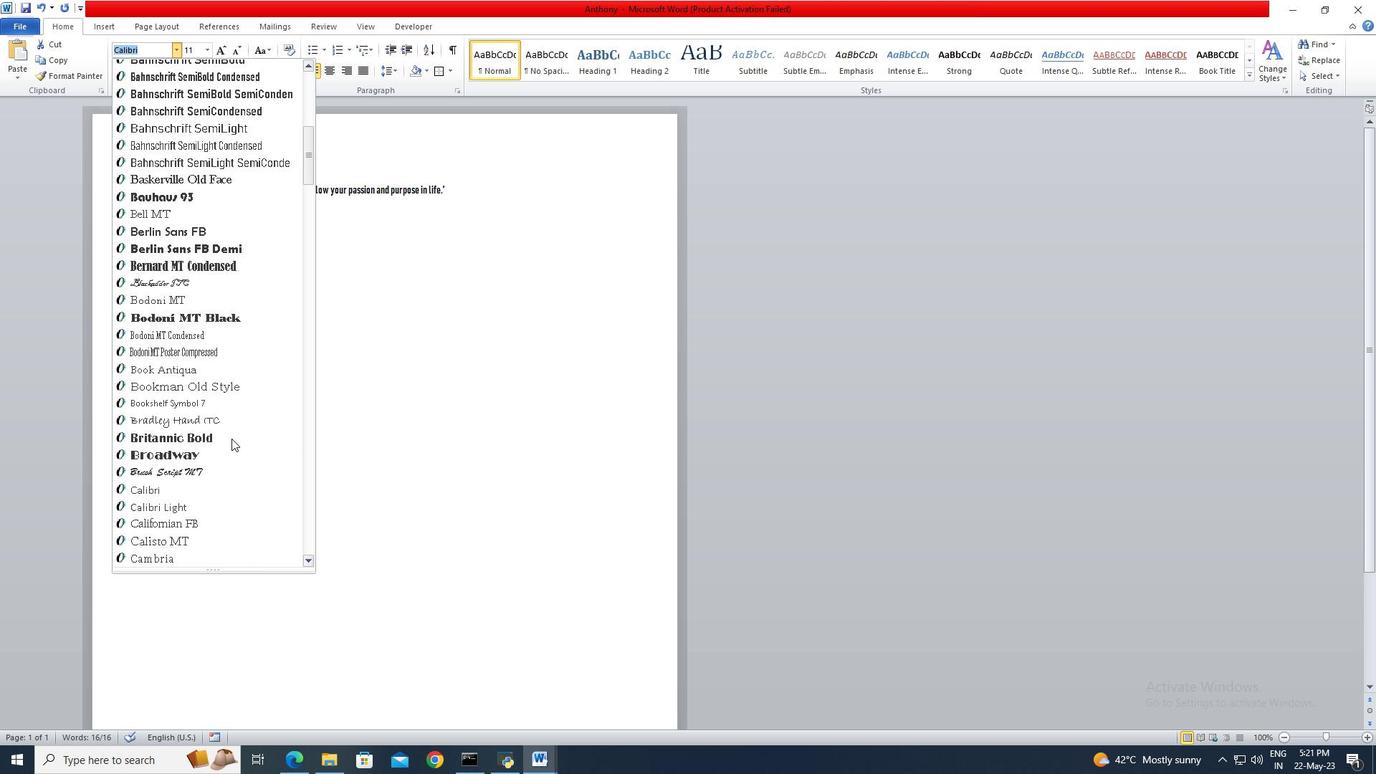 
Action: Mouse scrolled (231, 437) with delta (0, 0)
Screenshot: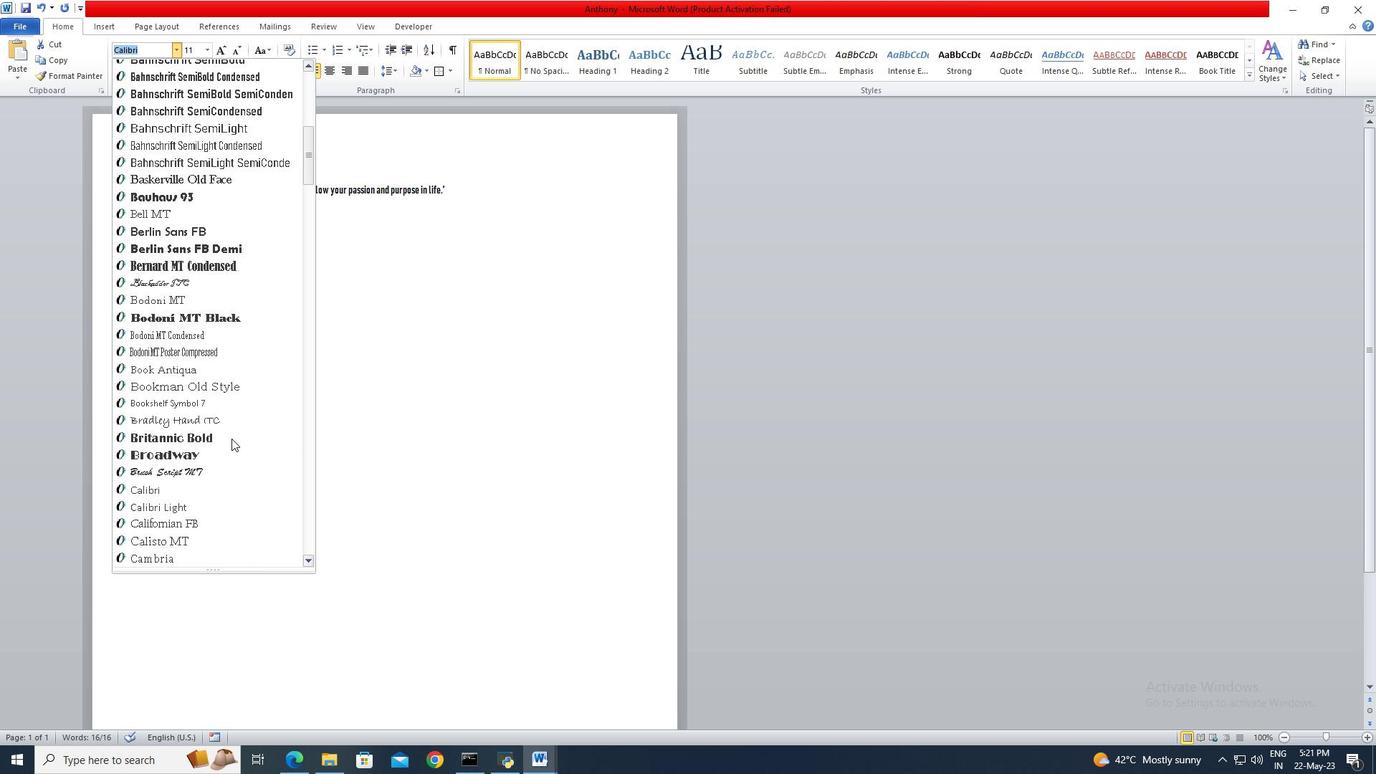 
Action: Mouse scrolled (231, 437) with delta (0, 0)
Screenshot: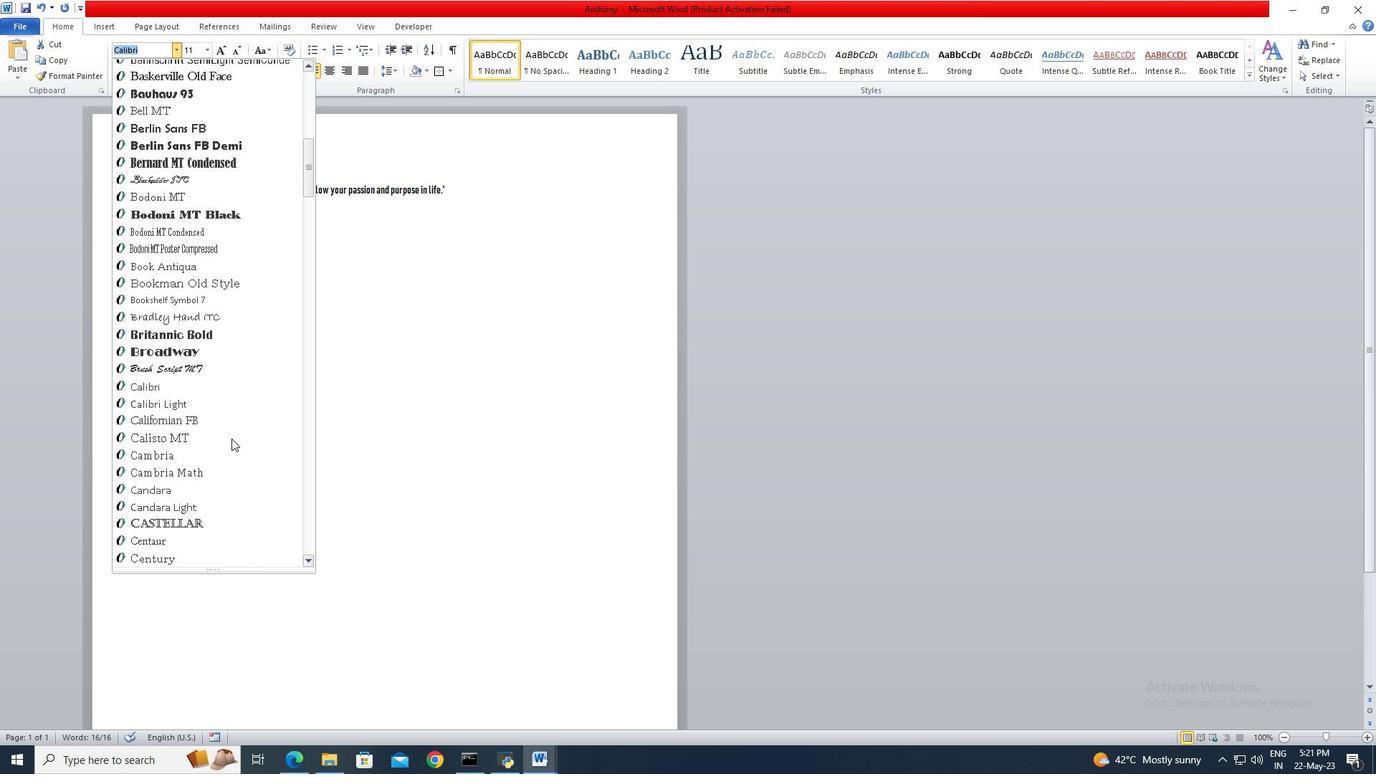 
Action: Mouse scrolled (231, 437) with delta (0, 0)
Screenshot: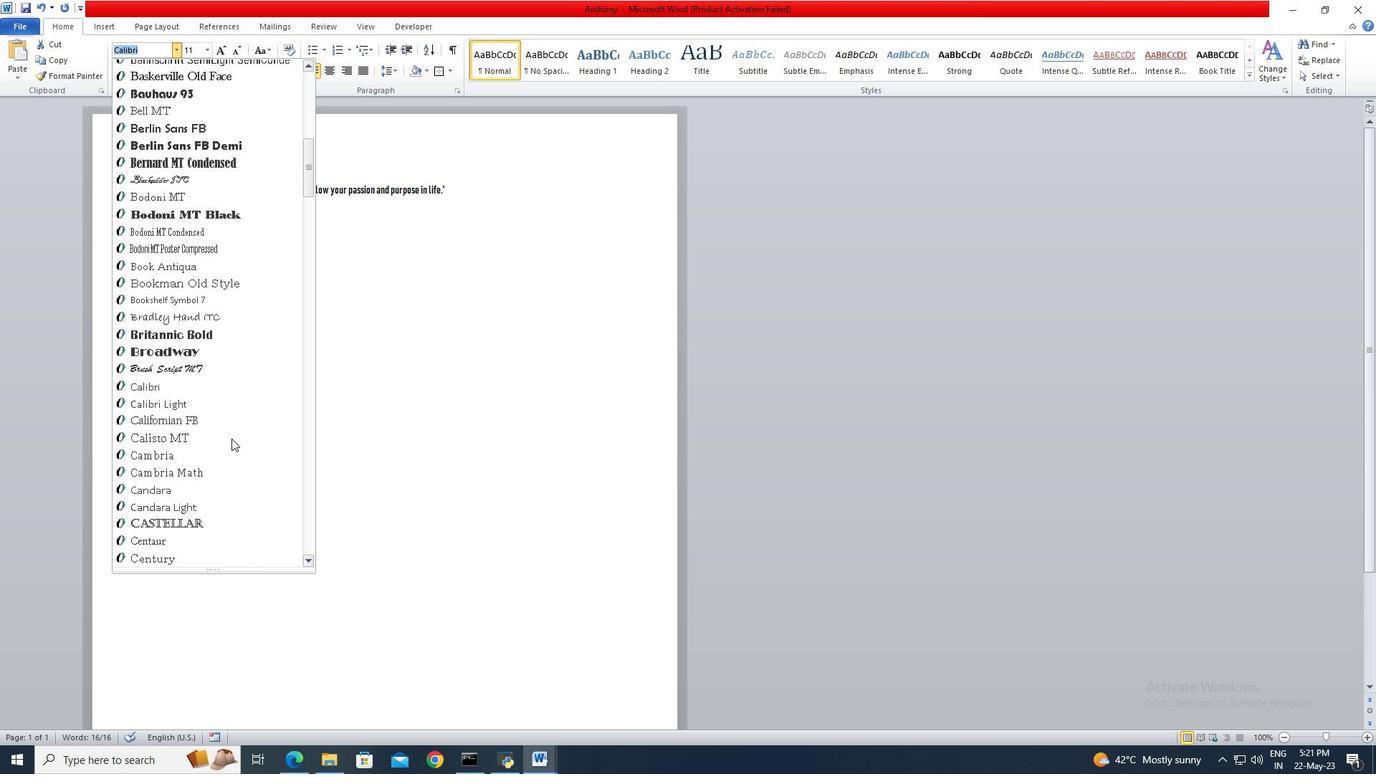 
Action: Mouse scrolled (231, 437) with delta (0, 0)
Screenshot: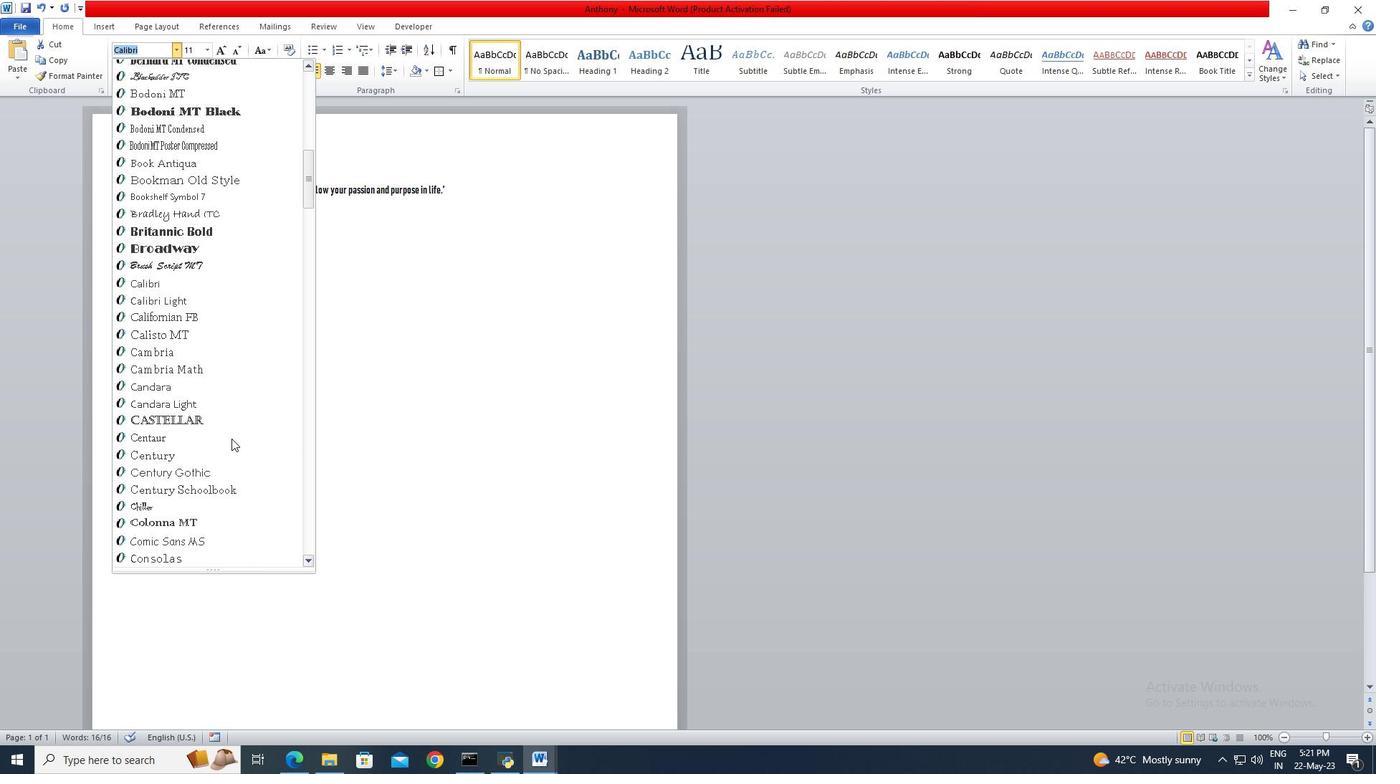 
Action: Mouse scrolled (231, 437) with delta (0, 0)
Screenshot: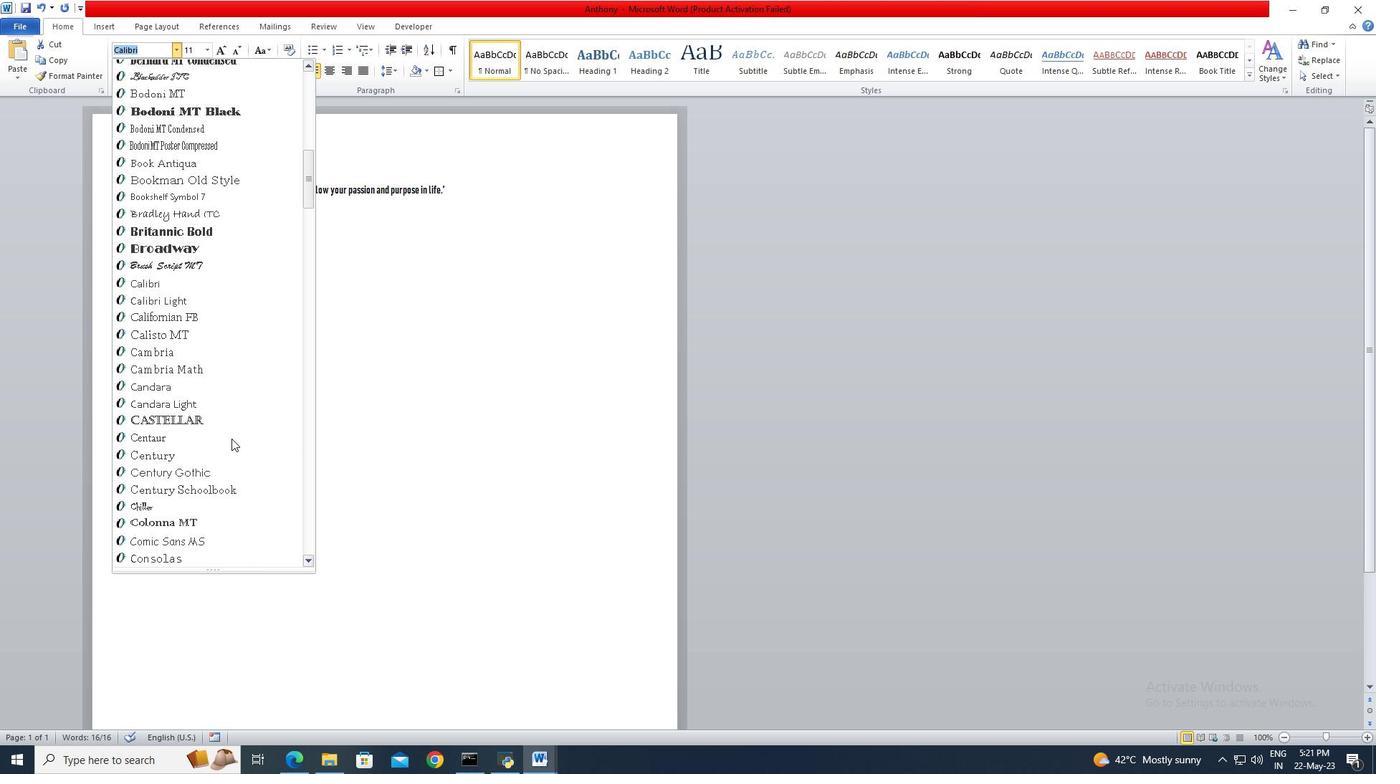 
Action: Mouse scrolled (231, 437) with delta (0, 0)
Screenshot: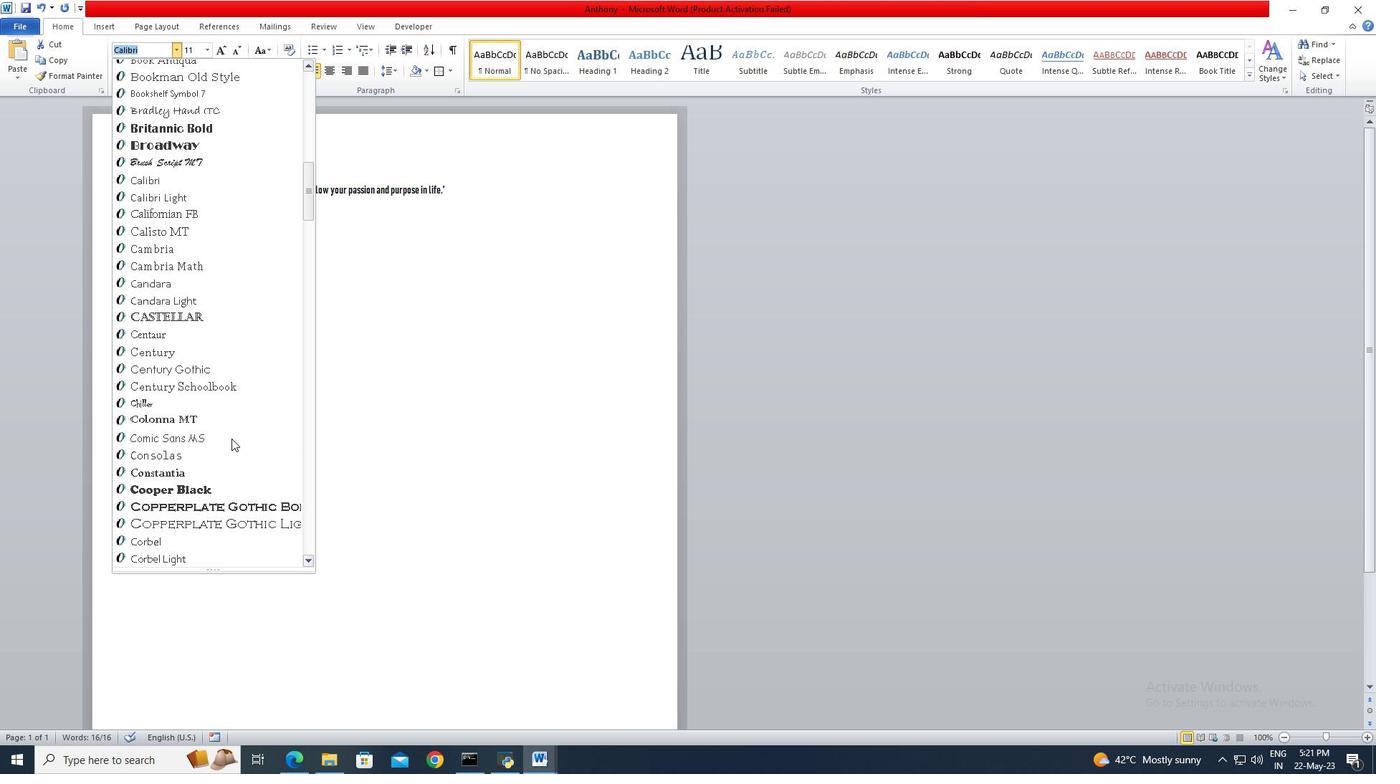 
Action: Mouse scrolled (231, 437) with delta (0, 0)
Screenshot: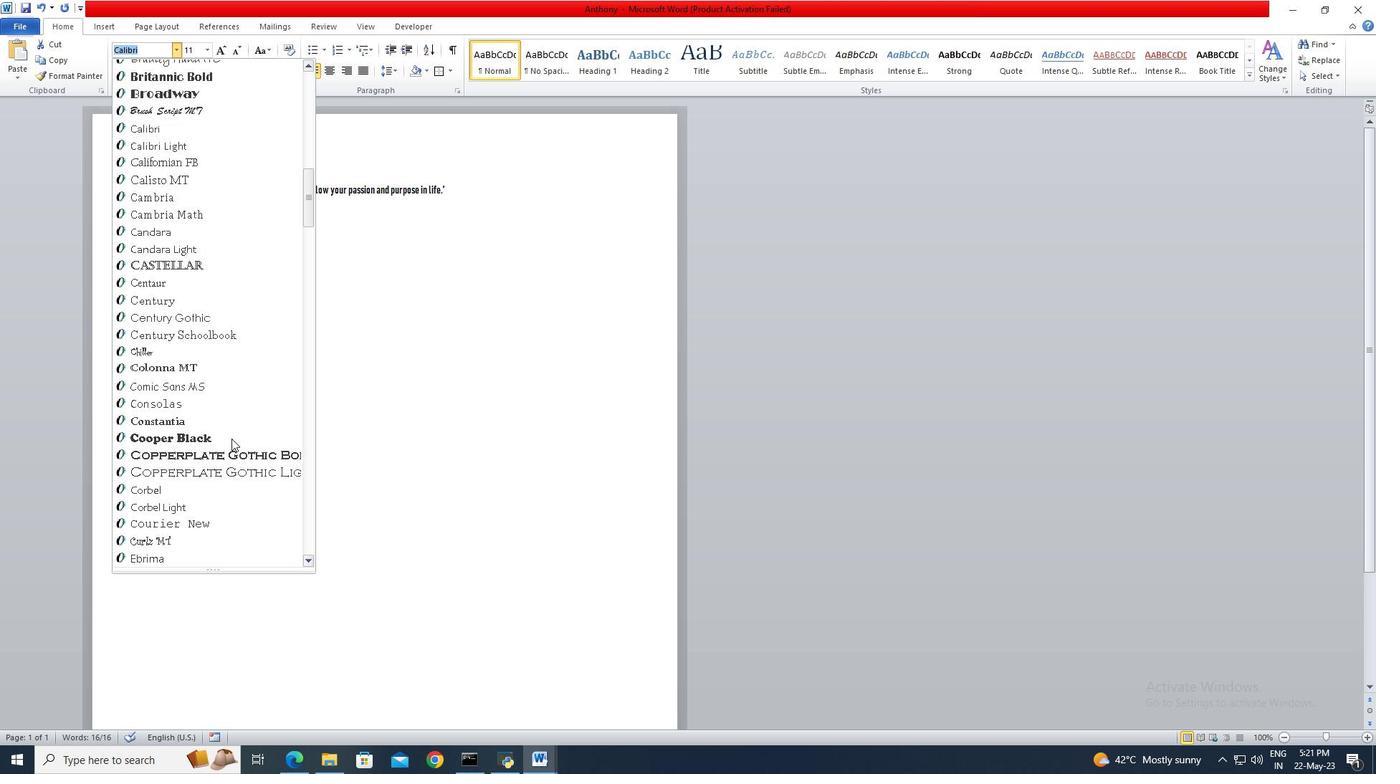 
Action: Mouse scrolled (231, 437) with delta (0, 0)
Screenshot: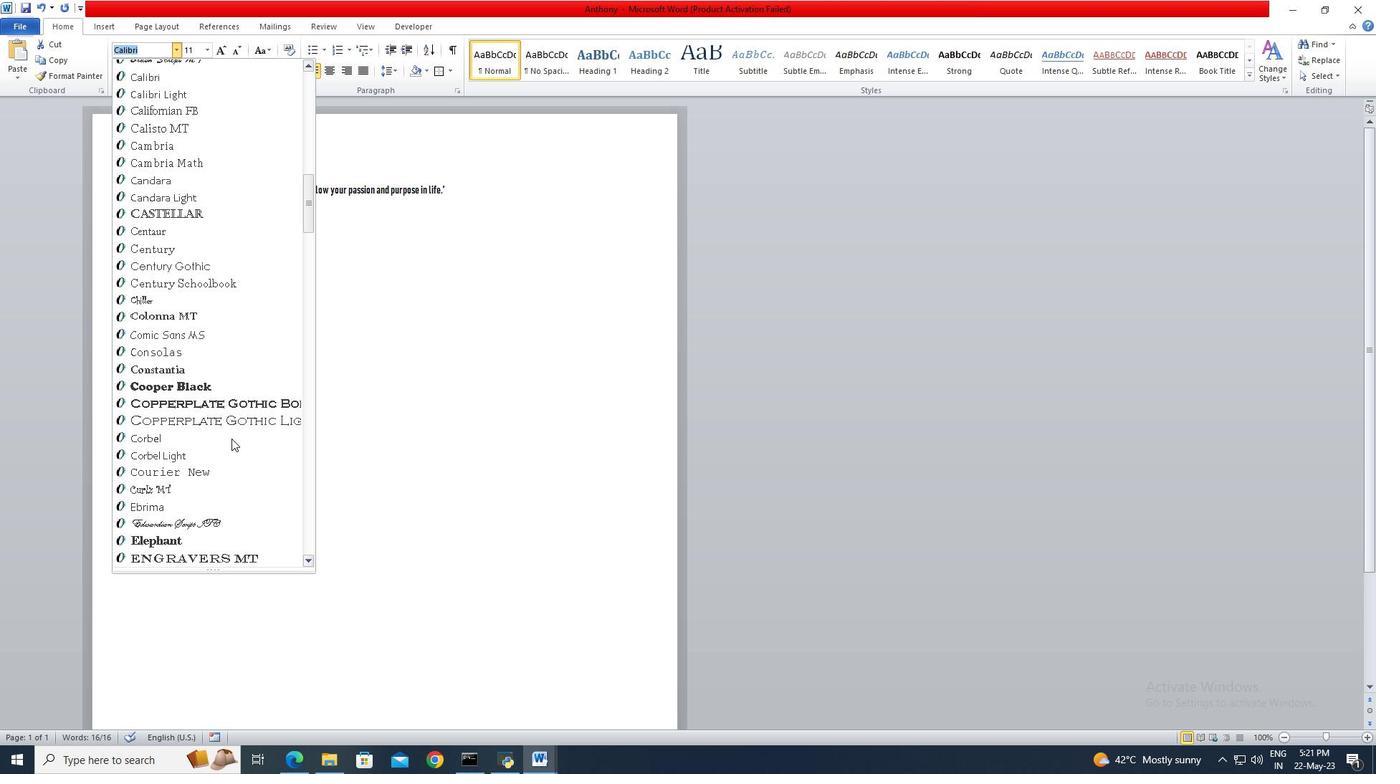 
Action: Mouse scrolled (231, 437) with delta (0, 0)
Screenshot: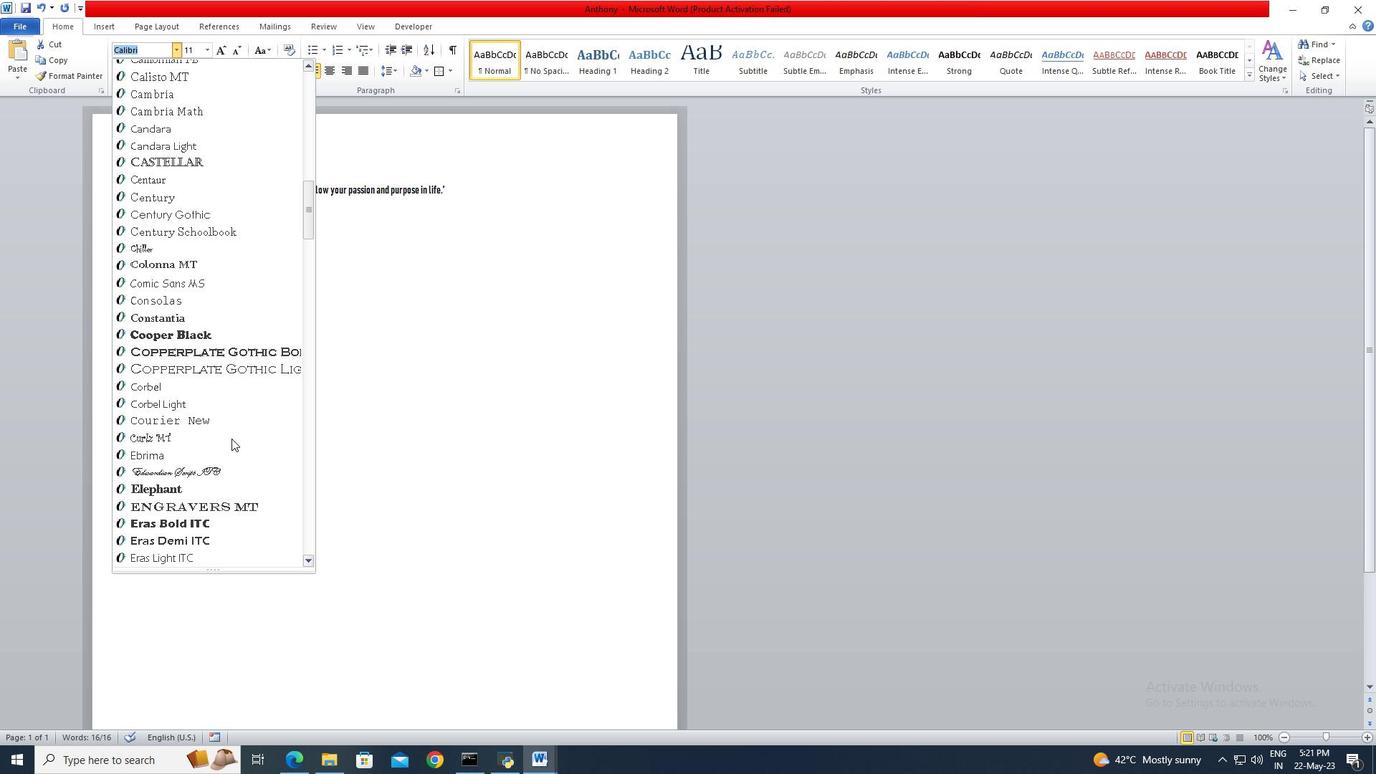 
Action: Mouse scrolled (231, 437) with delta (0, 0)
Screenshot: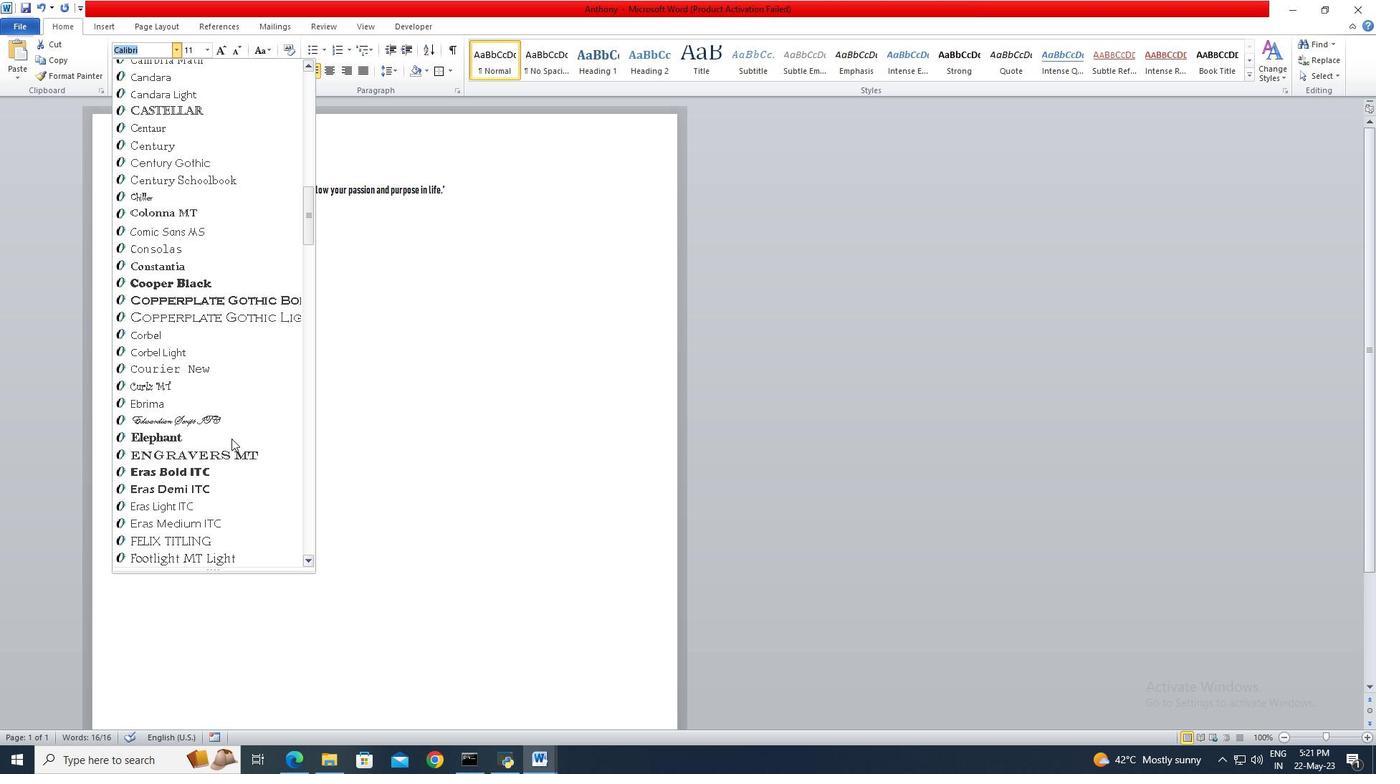 
Action: Mouse scrolled (231, 437) with delta (0, 0)
Screenshot: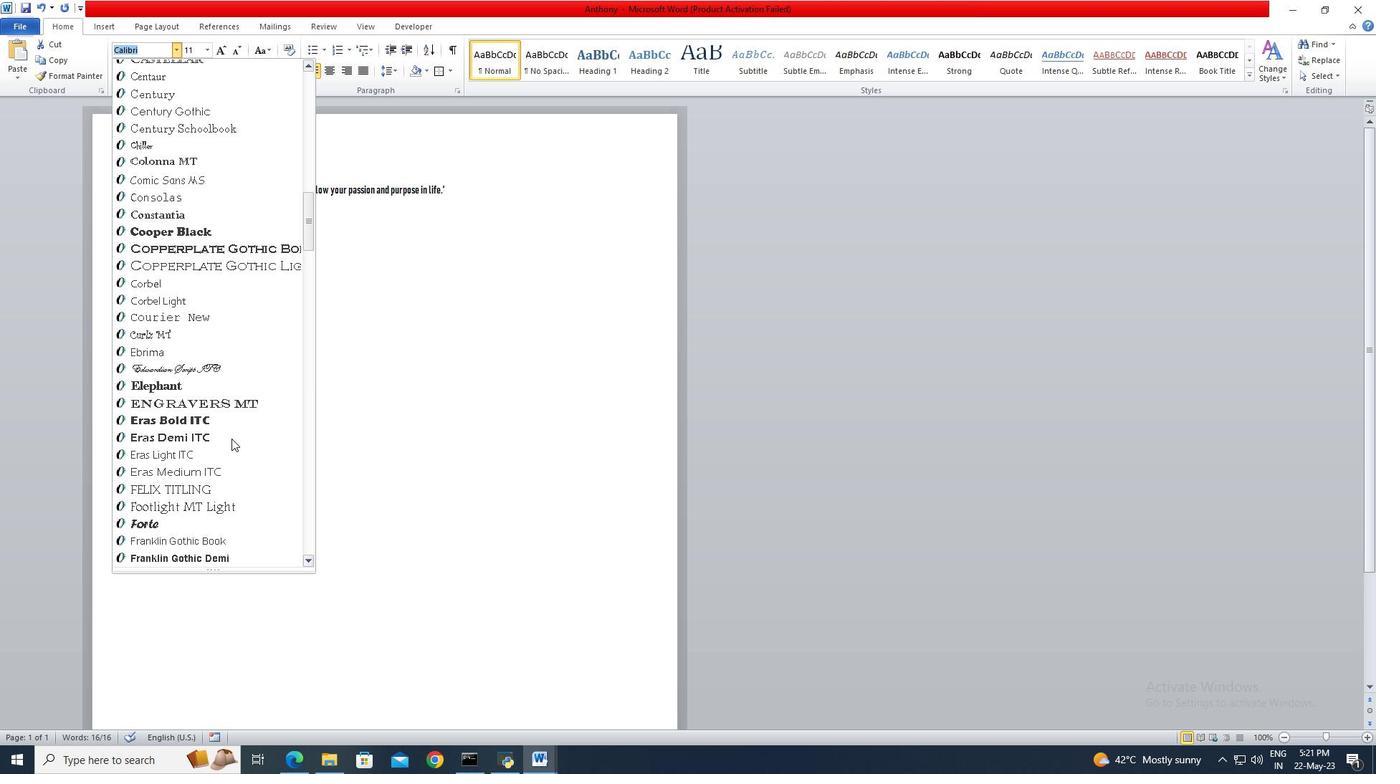 
Action: Mouse scrolled (231, 437) with delta (0, 0)
Screenshot: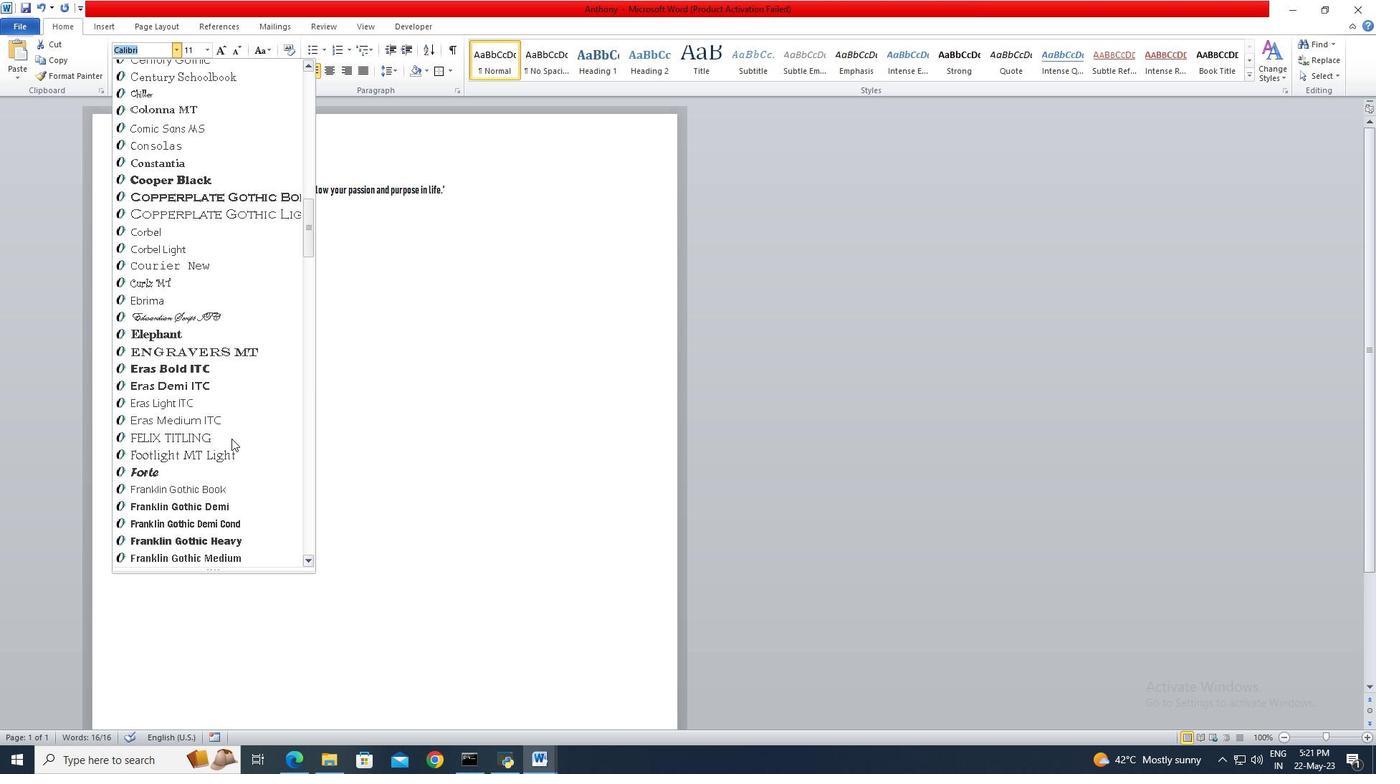 
Action: Mouse scrolled (231, 437) with delta (0, 0)
Screenshot: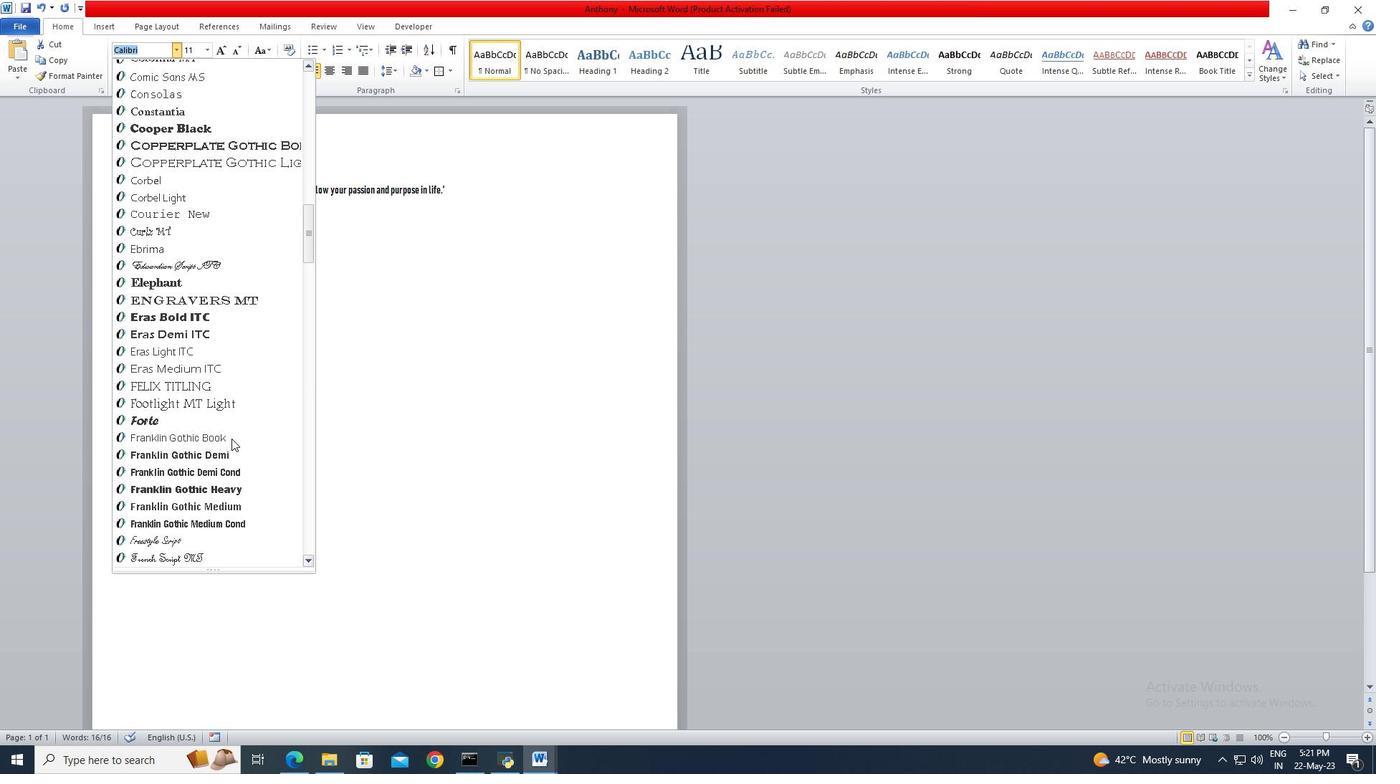 
Action: Mouse scrolled (231, 437) with delta (0, 0)
Screenshot: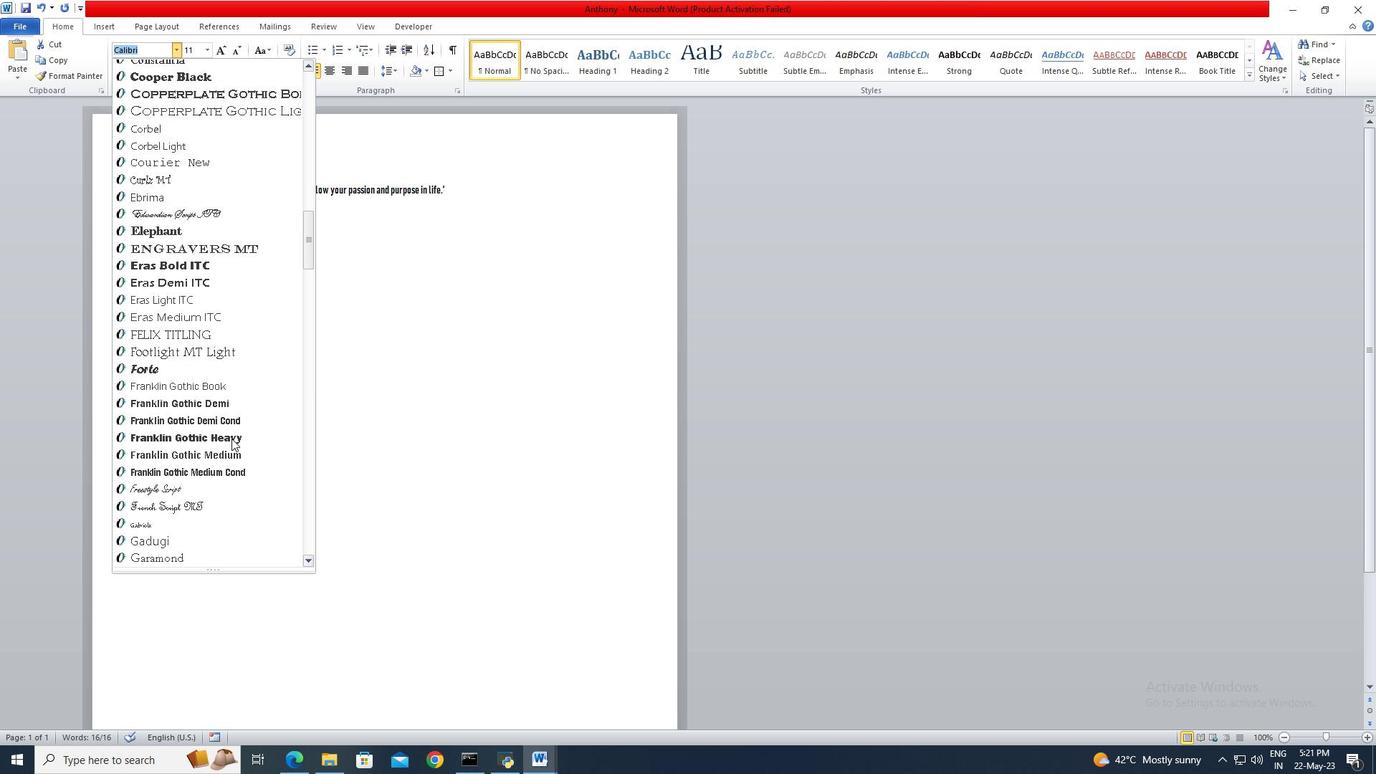 
Action: Mouse scrolled (231, 437) with delta (0, 0)
Screenshot: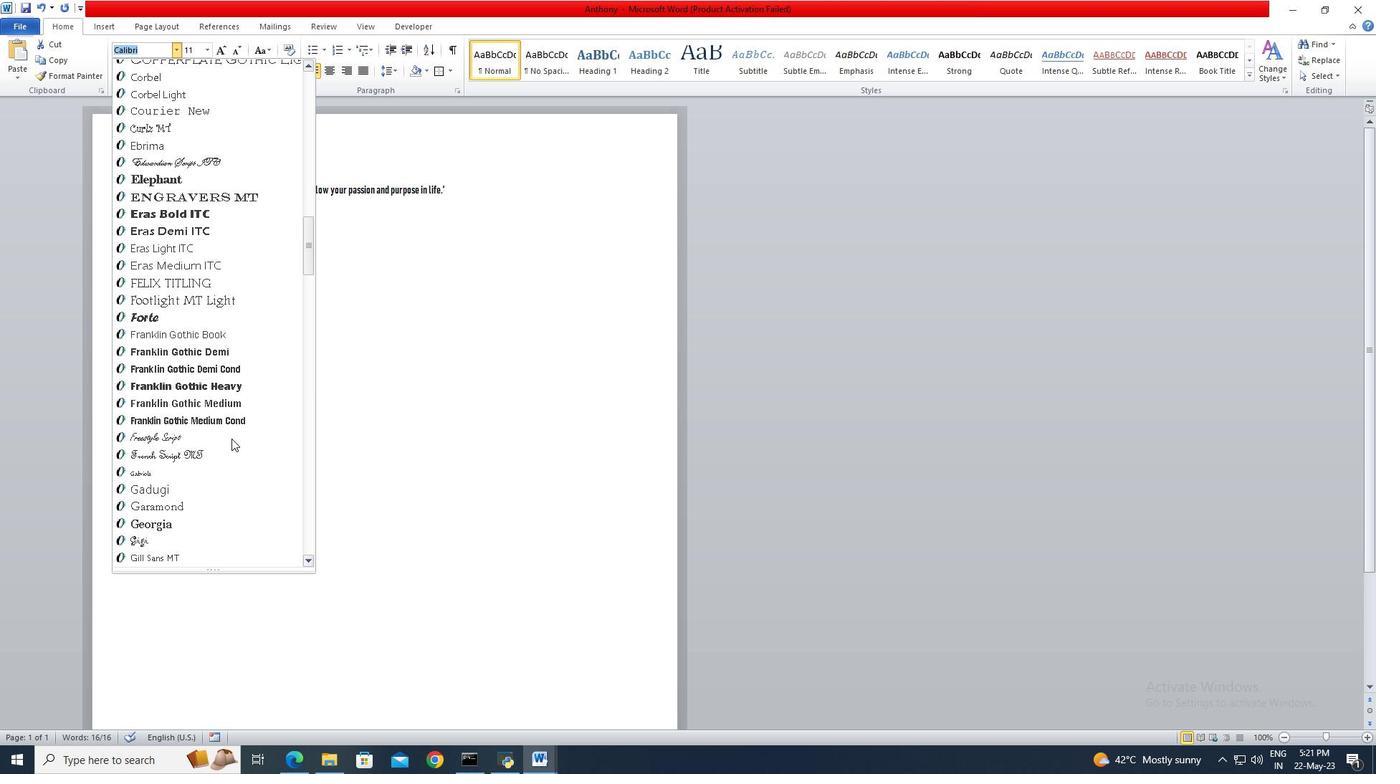 
Action: Mouse scrolled (231, 437) with delta (0, 0)
Screenshot: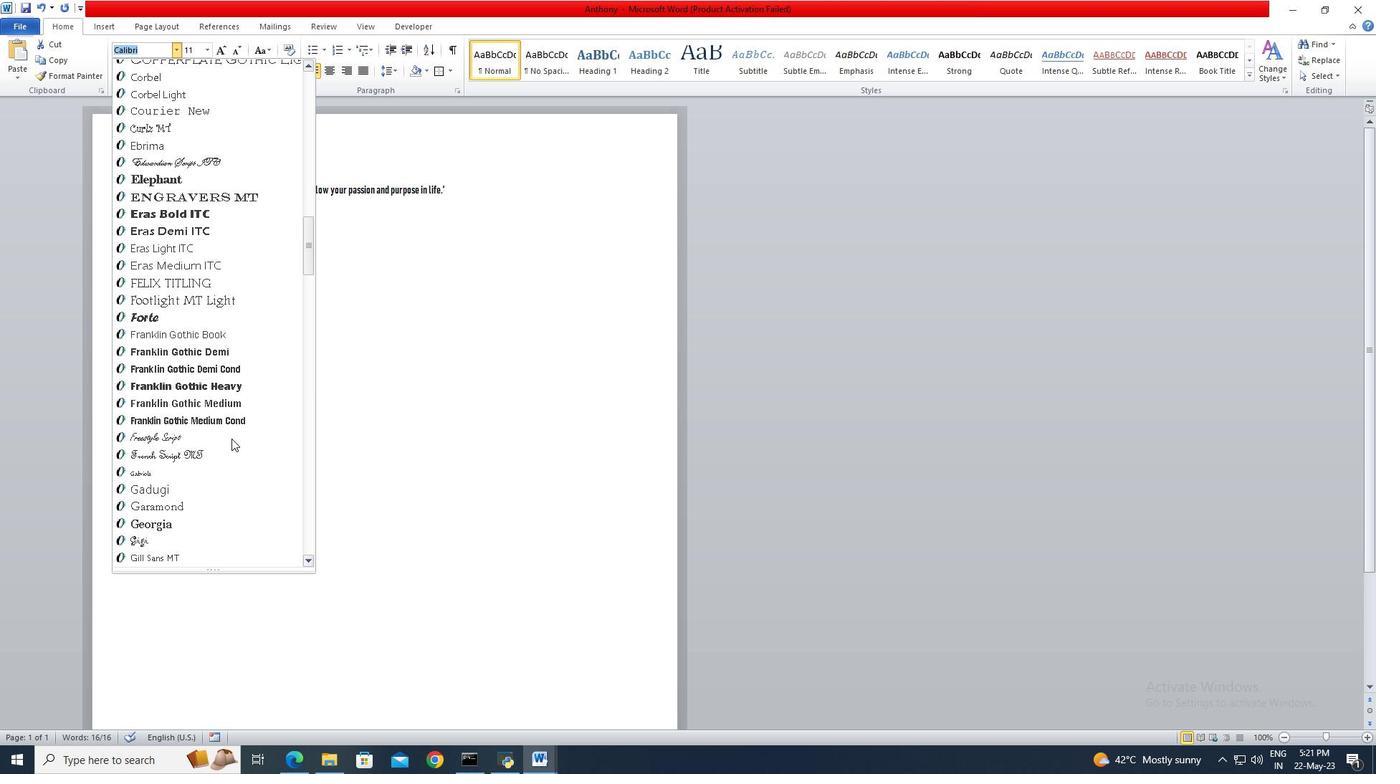 
Action: Mouse scrolled (231, 437) with delta (0, 0)
Screenshot: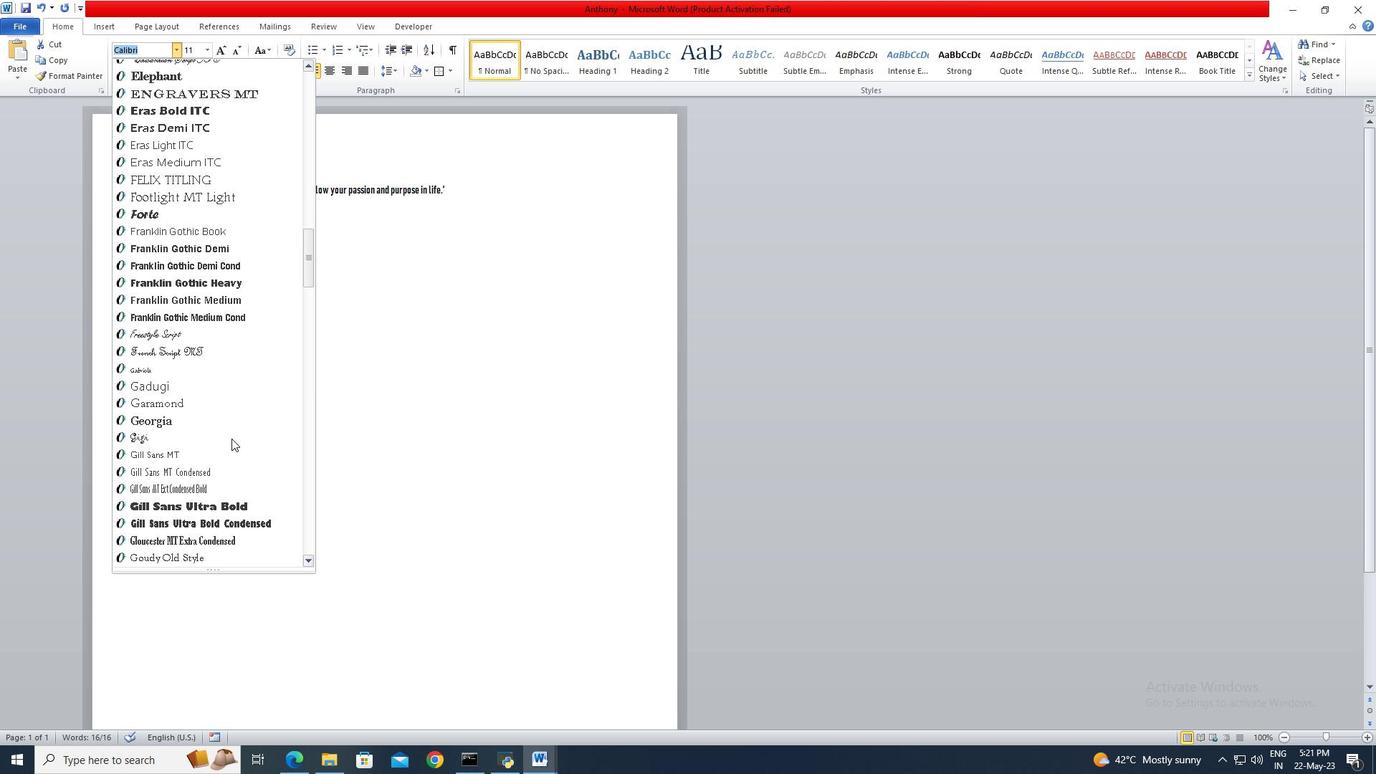 
Action: Mouse scrolled (231, 437) with delta (0, 0)
Screenshot: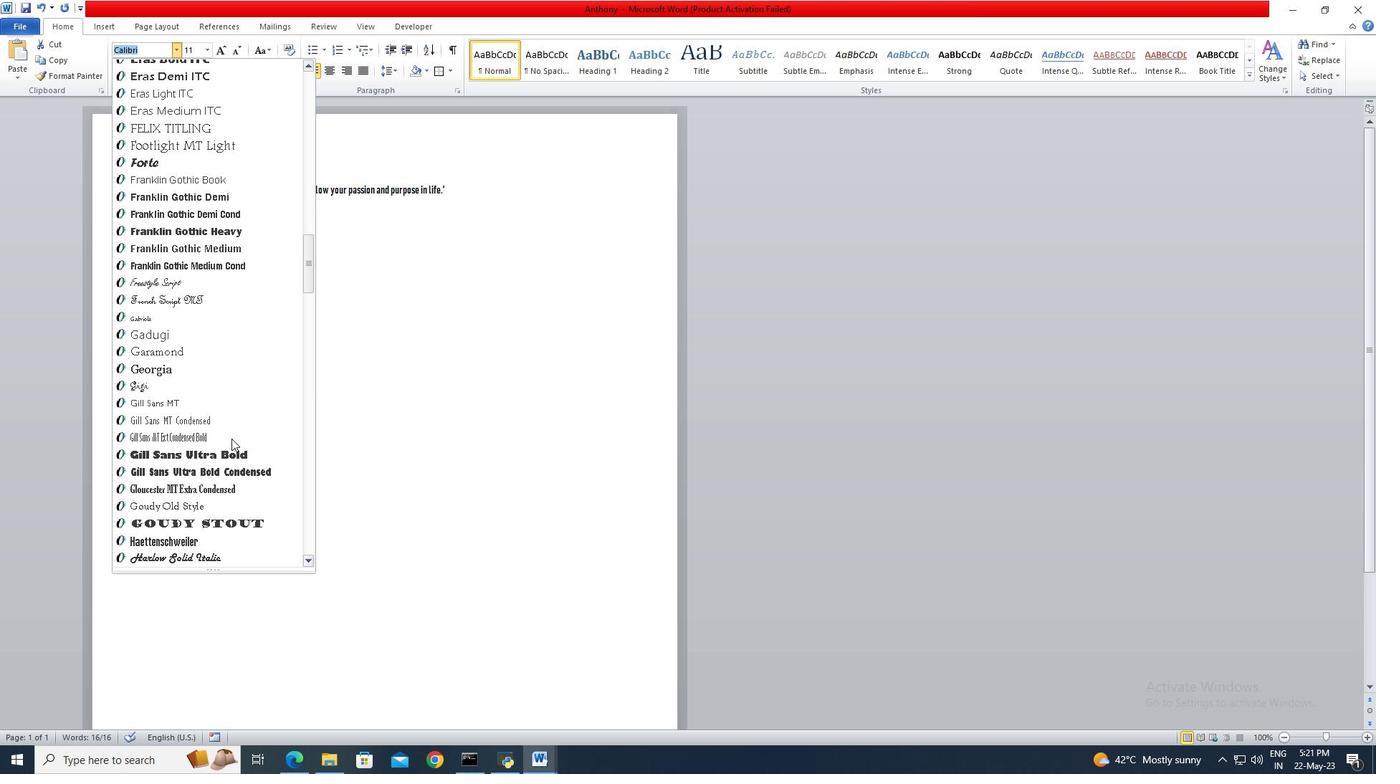 
Action: Mouse scrolled (231, 437) with delta (0, 0)
Screenshot: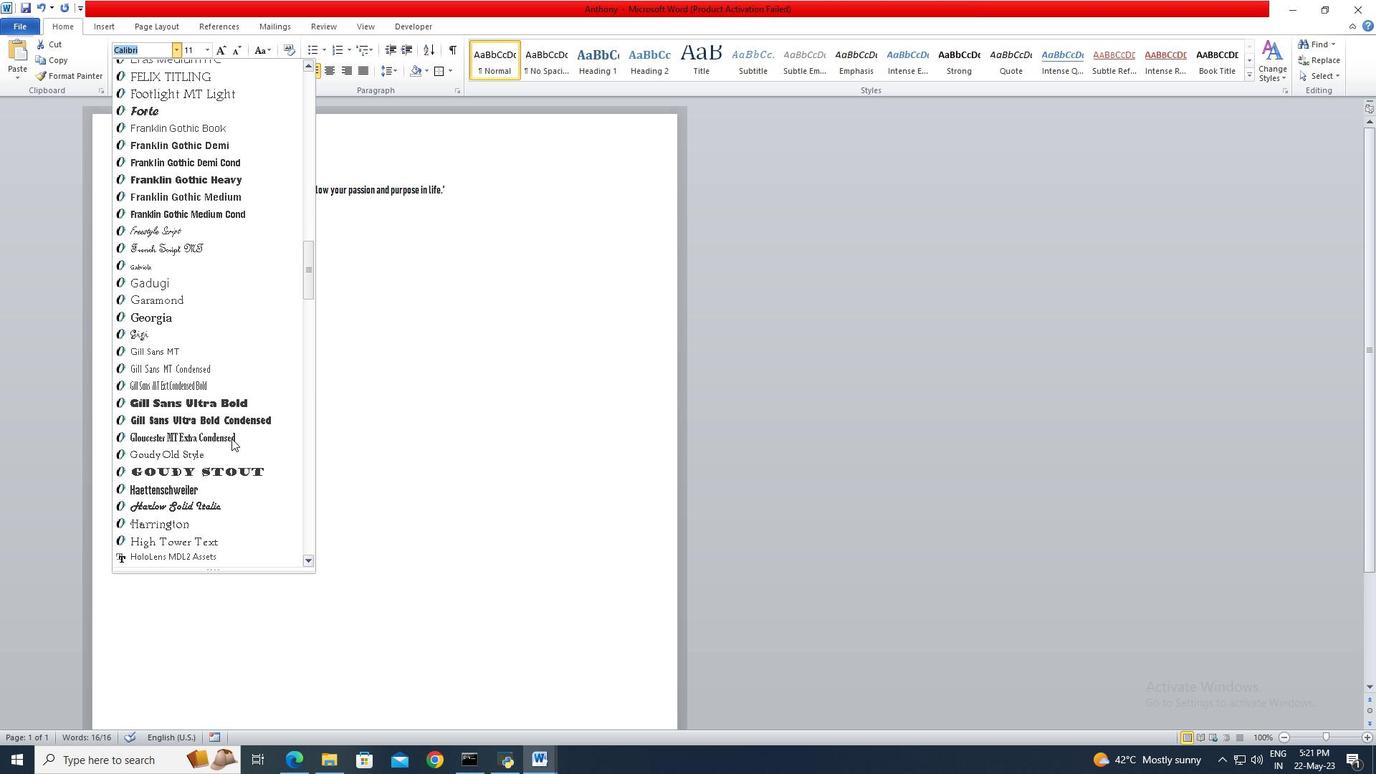 
Action: Mouse scrolled (231, 437) with delta (0, 0)
Screenshot: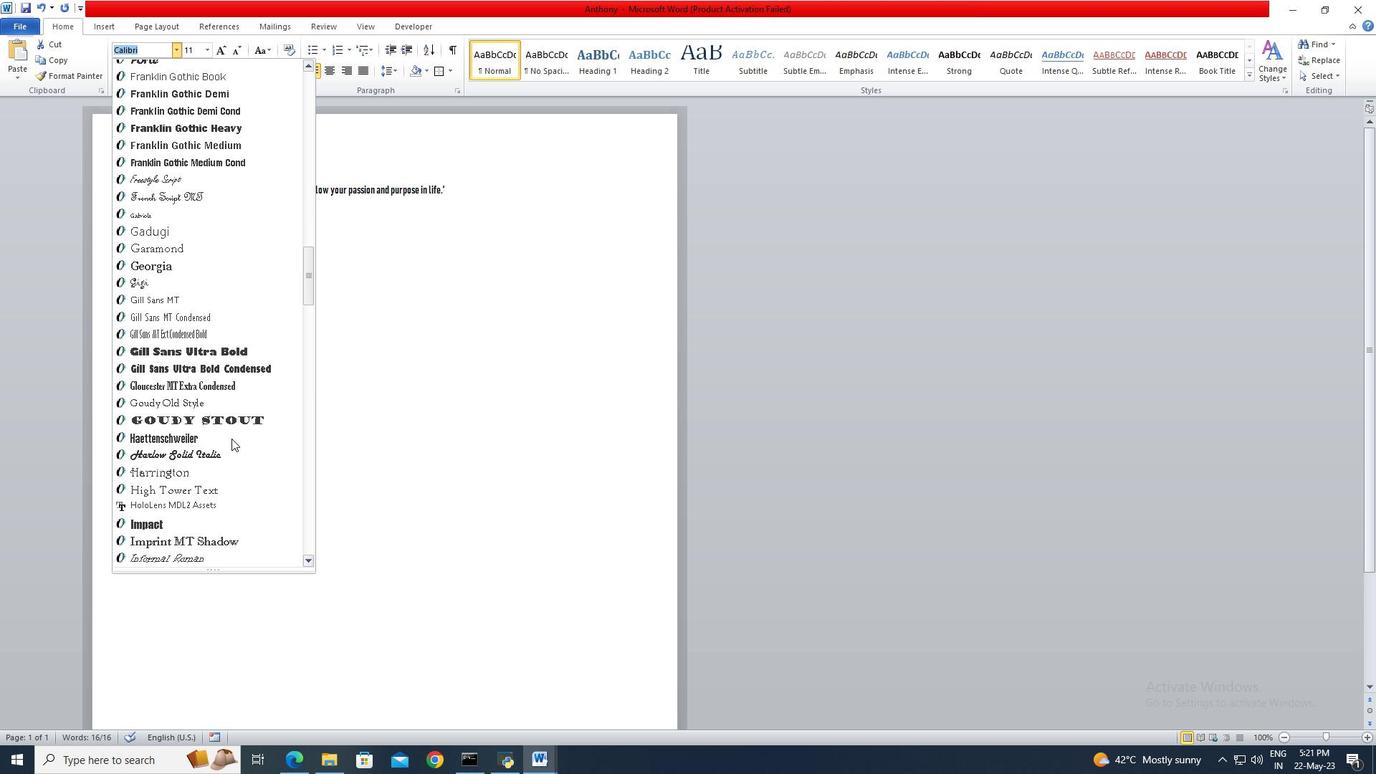 
Action: Mouse scrolled (231, 437) with delta (0, 0)
Screenshot: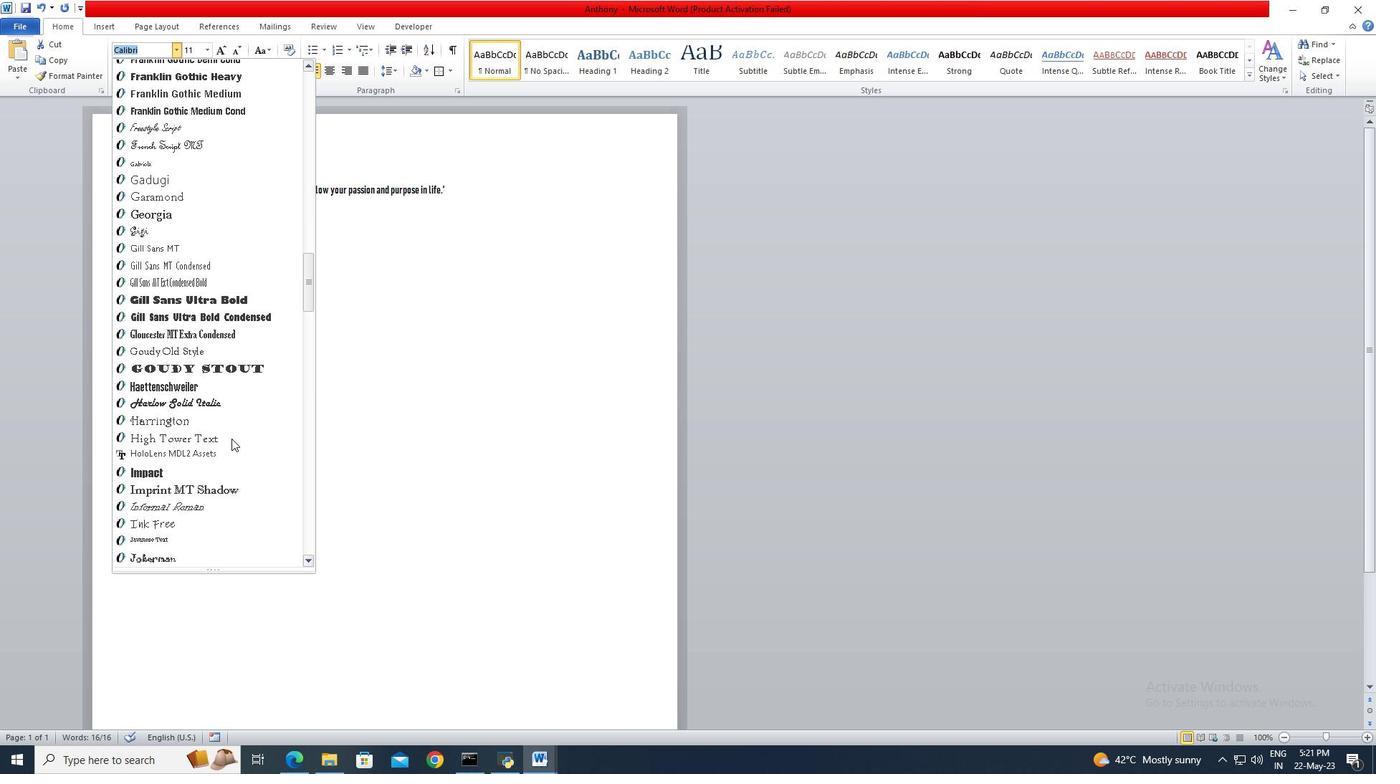 
Action: Mouse scrolled (231, 437) with delta (0, 0)
Screenshot: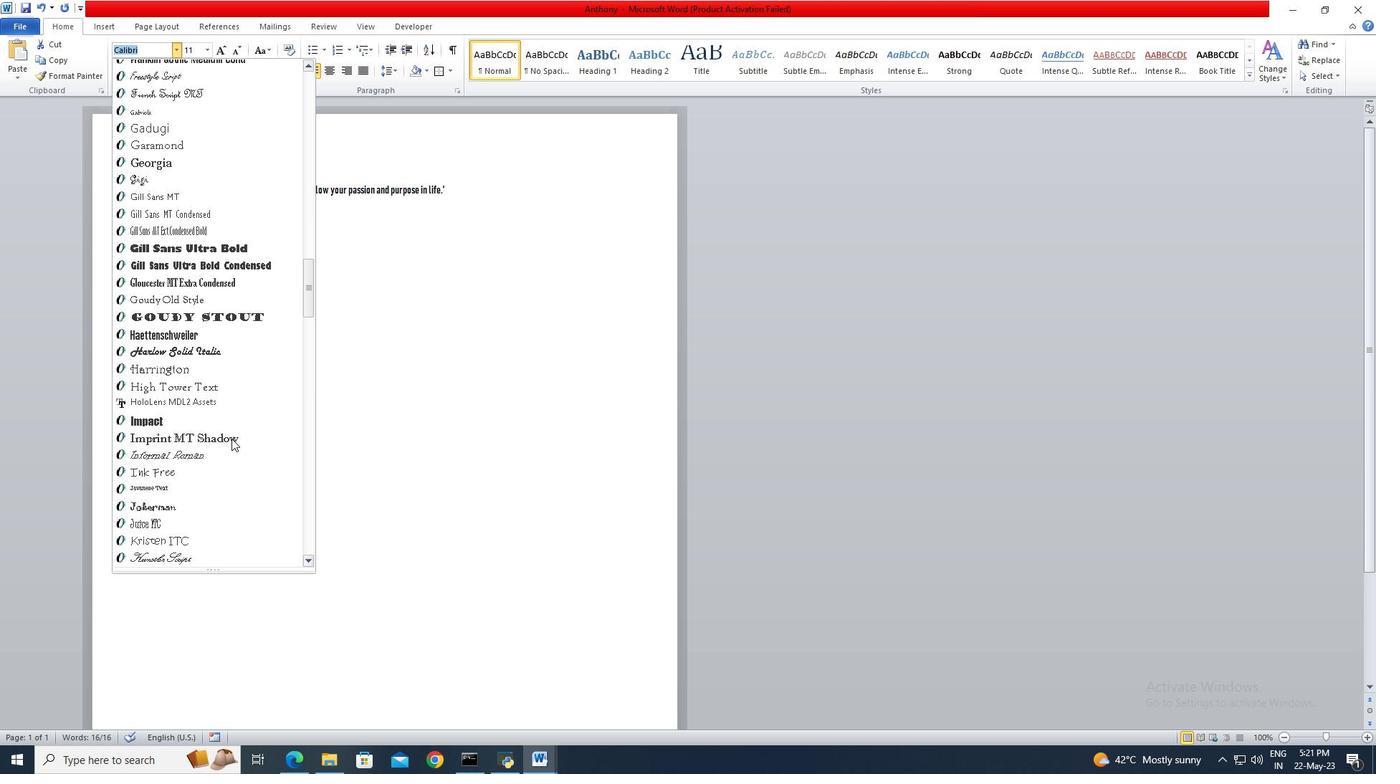 
Action: Mouse scrolled (231, 437) with delta (0, 0)
Screenshot: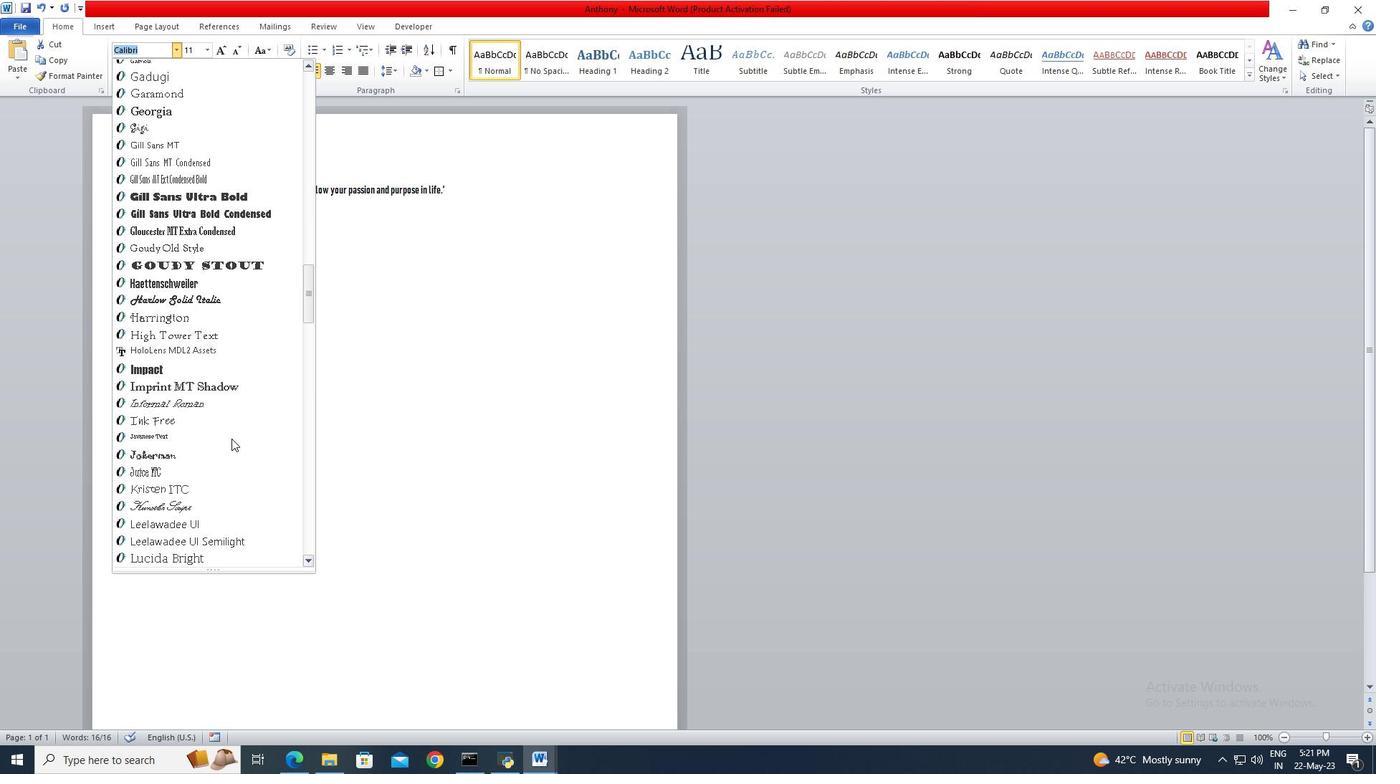 
Action: Mouse scrolled (231, 437) with delta (0, 0)
Screenshot: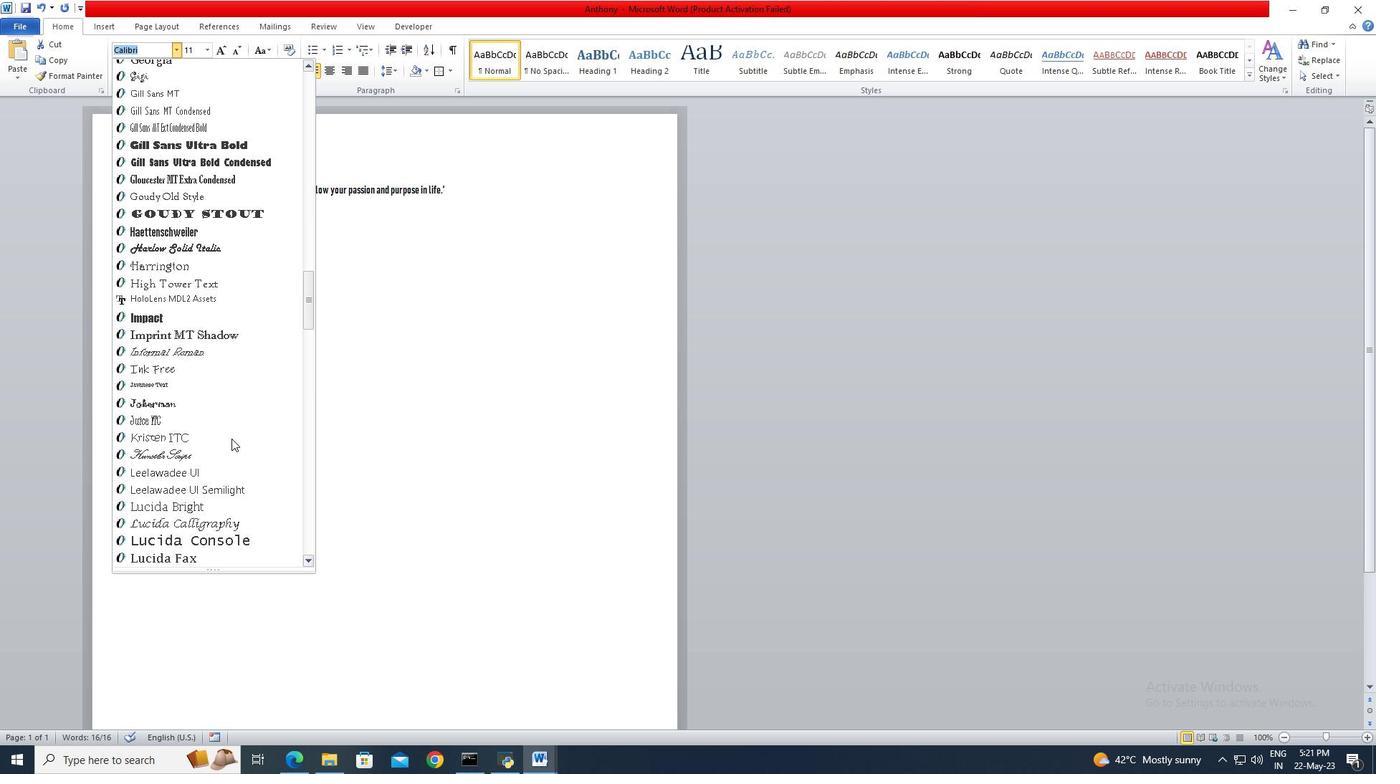 
Action: Mouse scrolled (231, 437) with delta (0, 0)
Screenshot: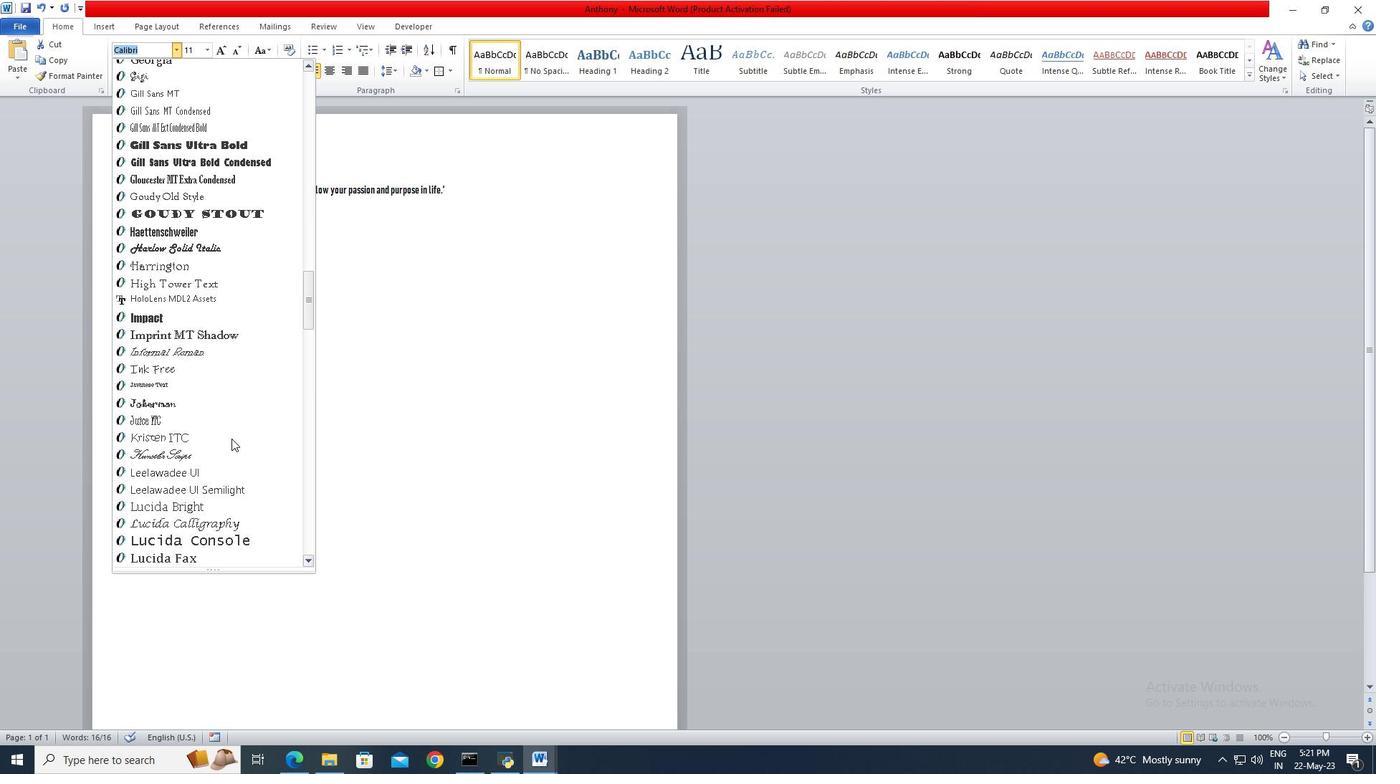 
Action: Mouse scrolled (231, 437) with delta (0, 0)
Screenshot: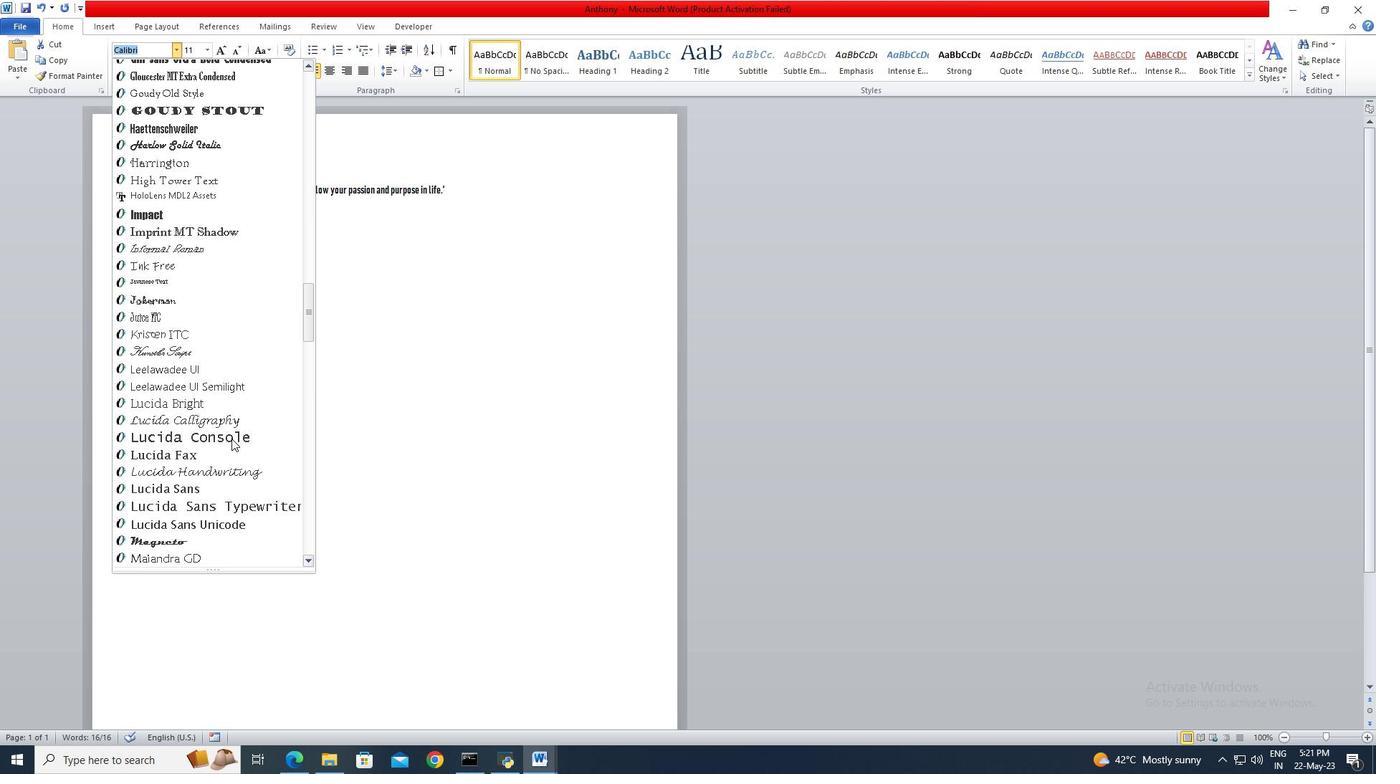 
Action: Mouse scrolled (231, 437) with delta (0, 0)
Screenshot: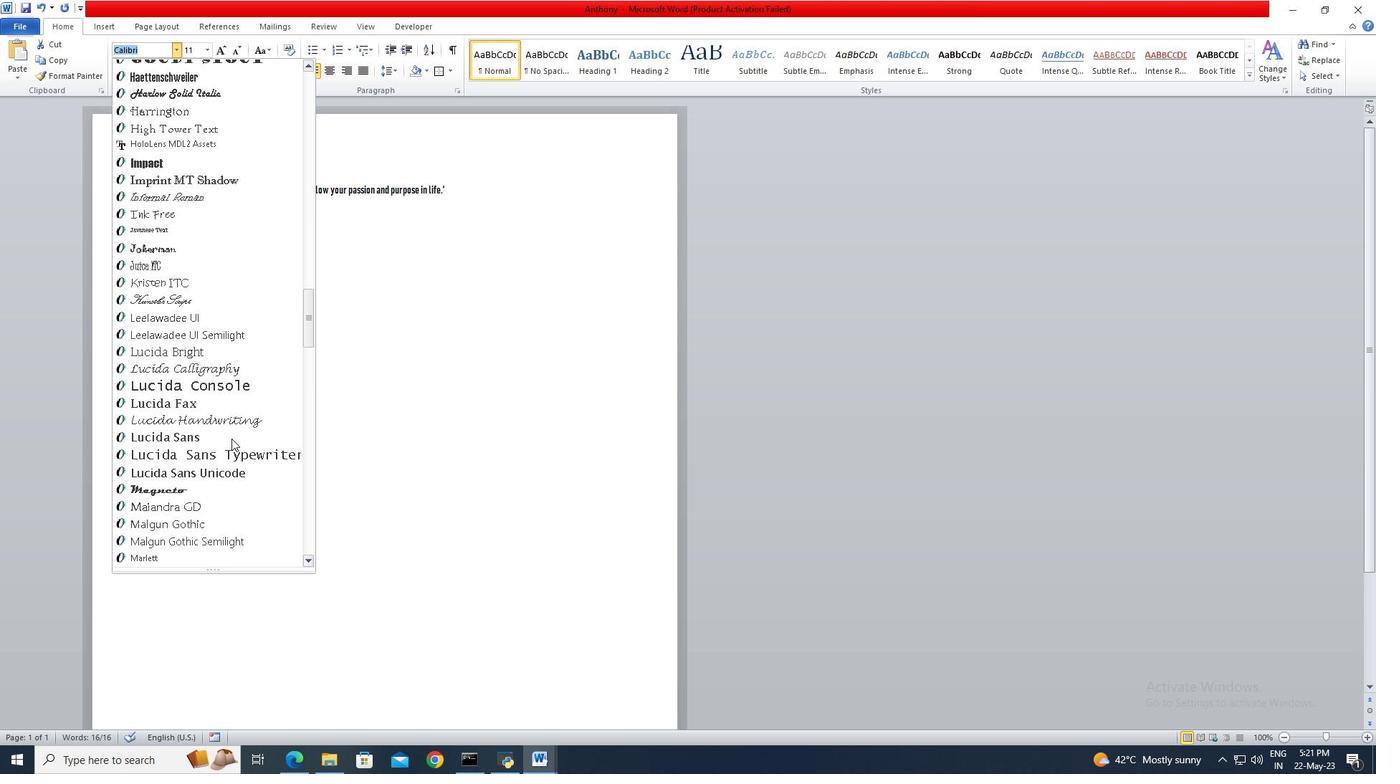 
Action: Mouse scrolled (231, 437) with delta (0, 0)
Screenshot: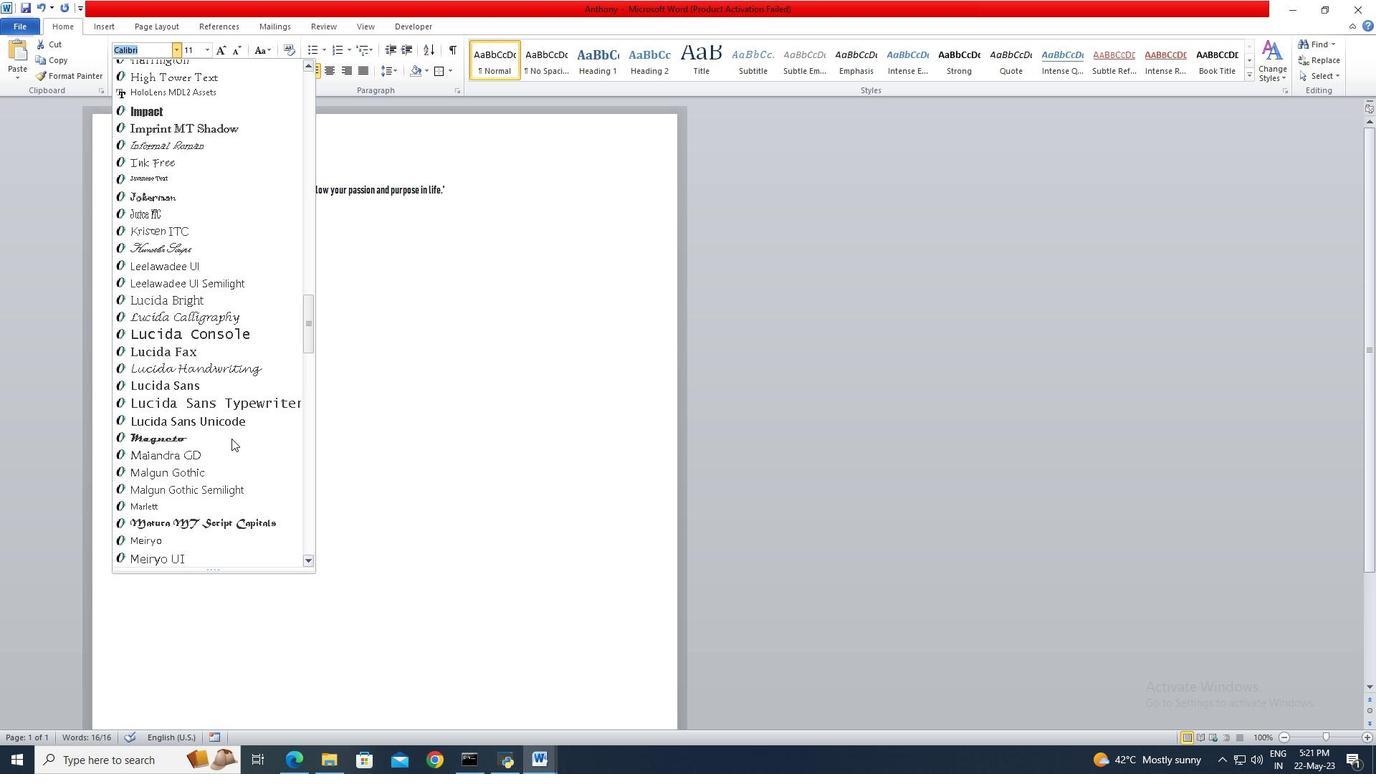
Action: Mouse scrolled (231, 437) with delta (0, 0)
Screenshot: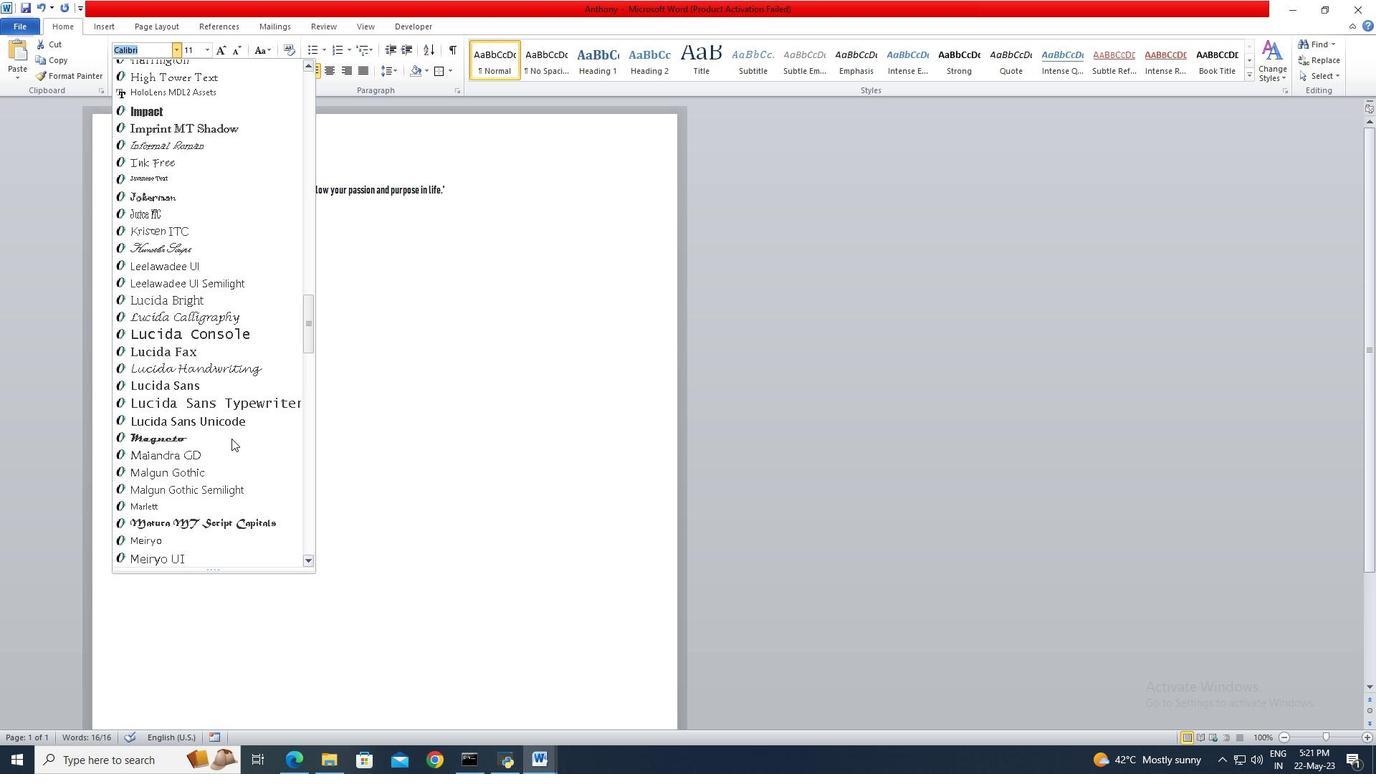 
Action: Mouse scrolled (231, 437) with delta (0, 0)
Screenshot: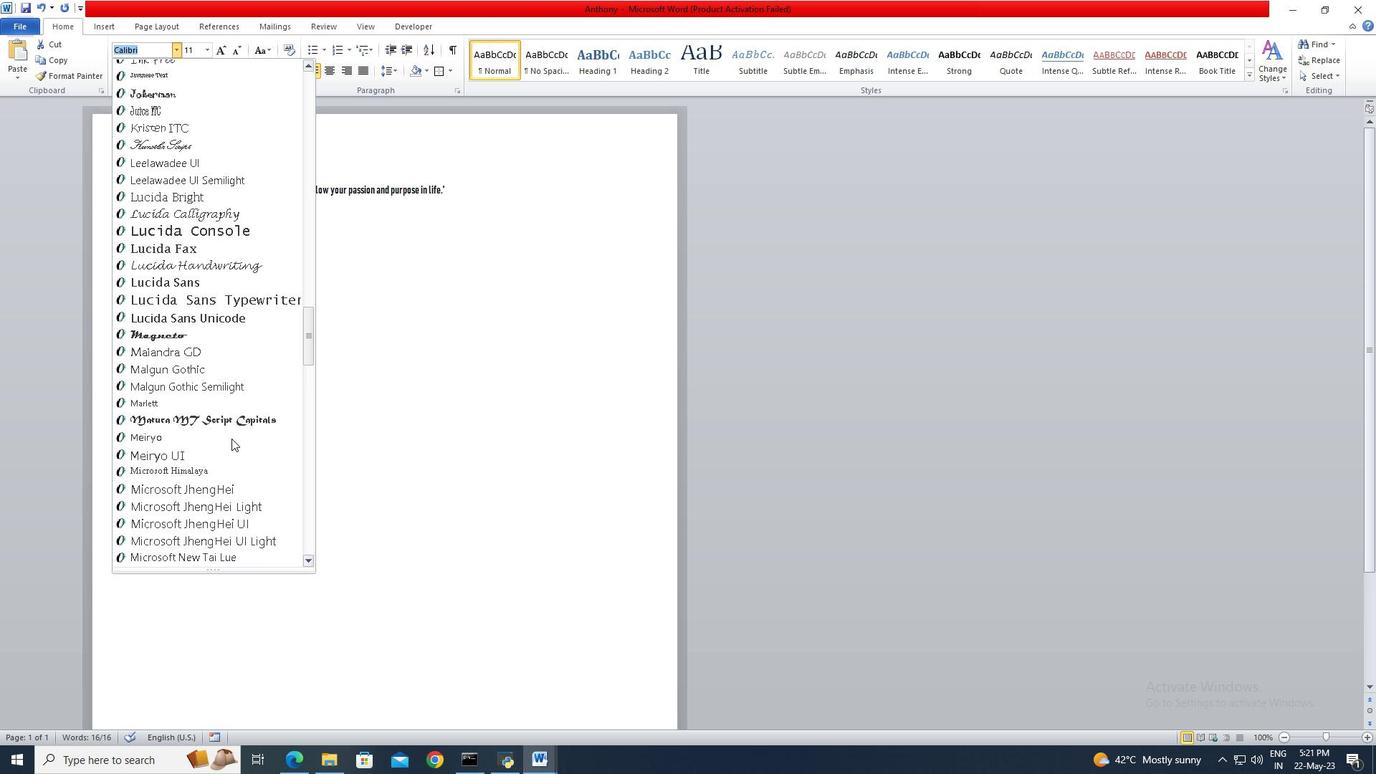 
Action: Mouse scrolled (231, 437) with delta (0, 0)
Screenshot: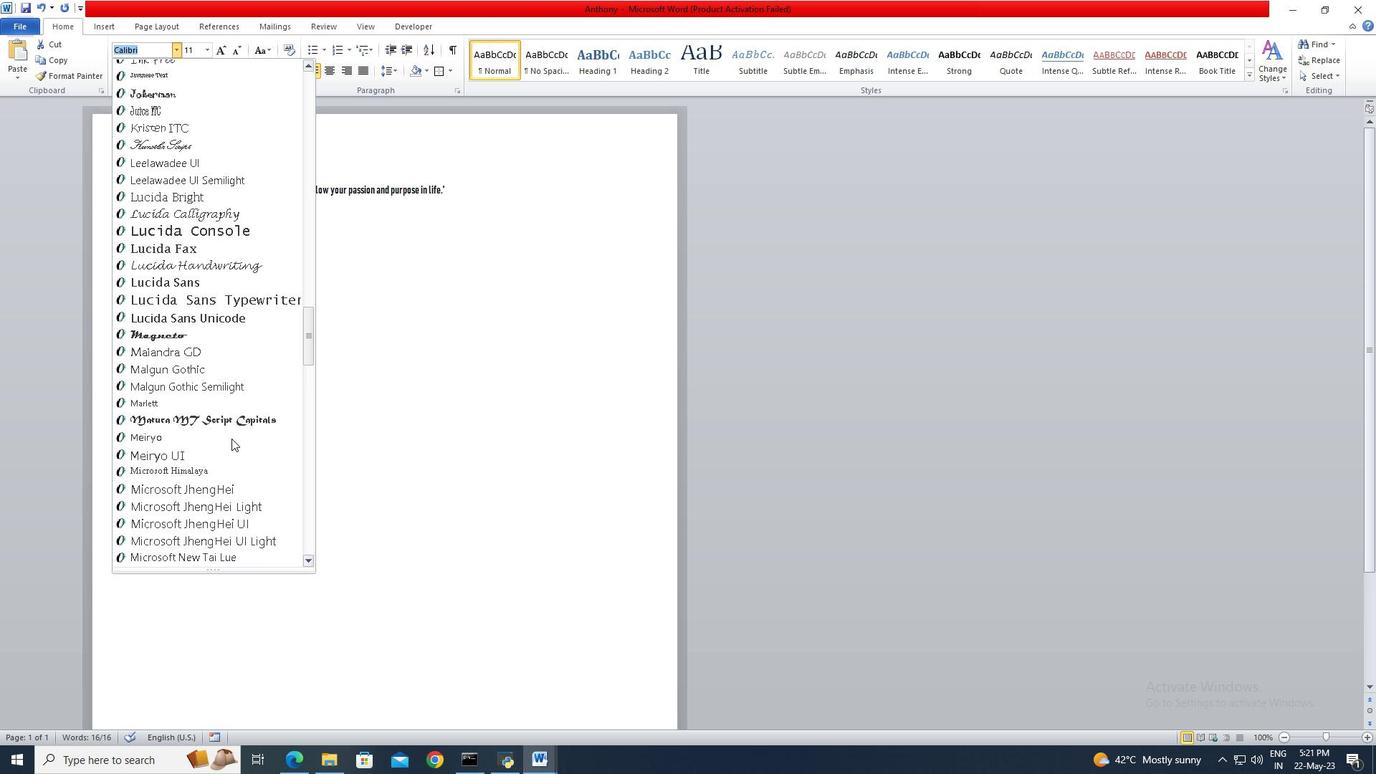 
Action: Mouse scrolled (231, 437) with delta (0, 0)
Screenshot: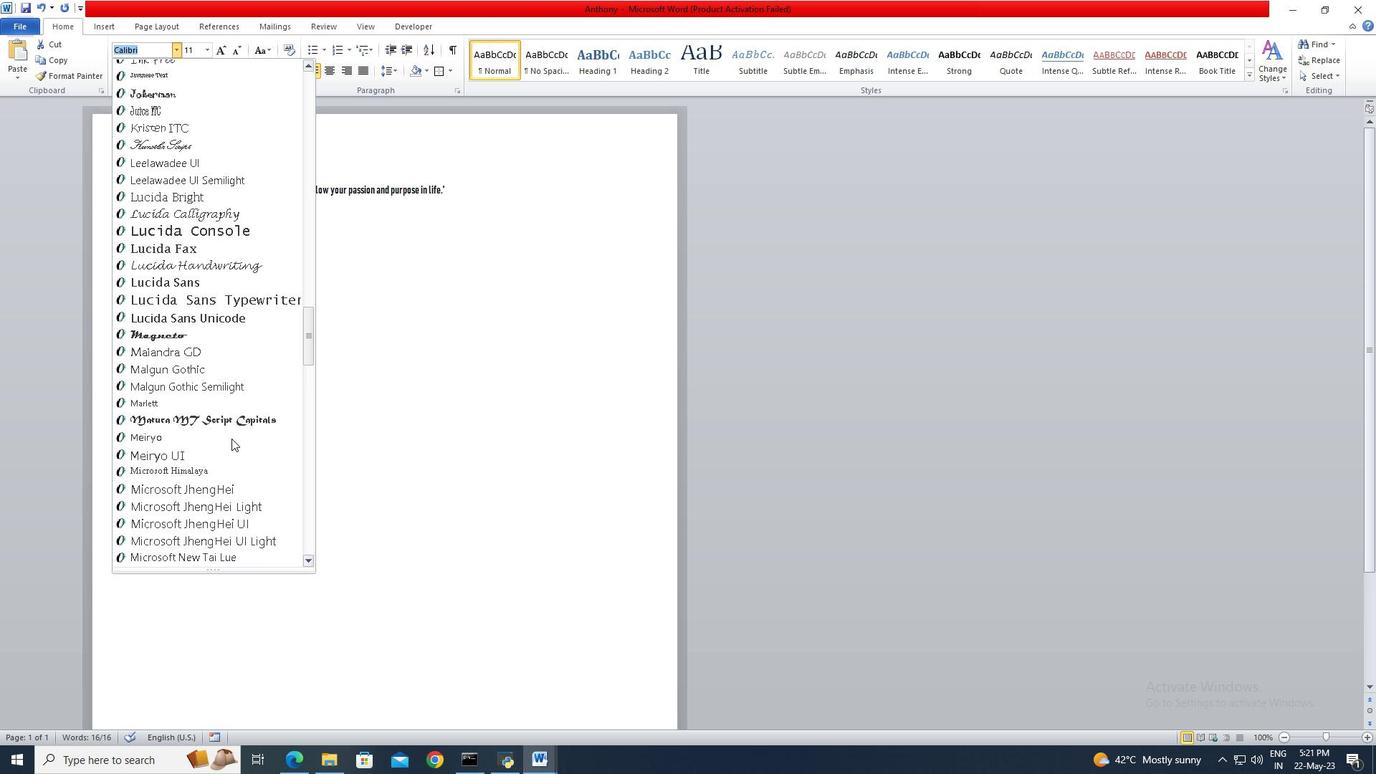 
Action: Mouse scrolled (231, 437) with delta (0, 0)
Screenshot: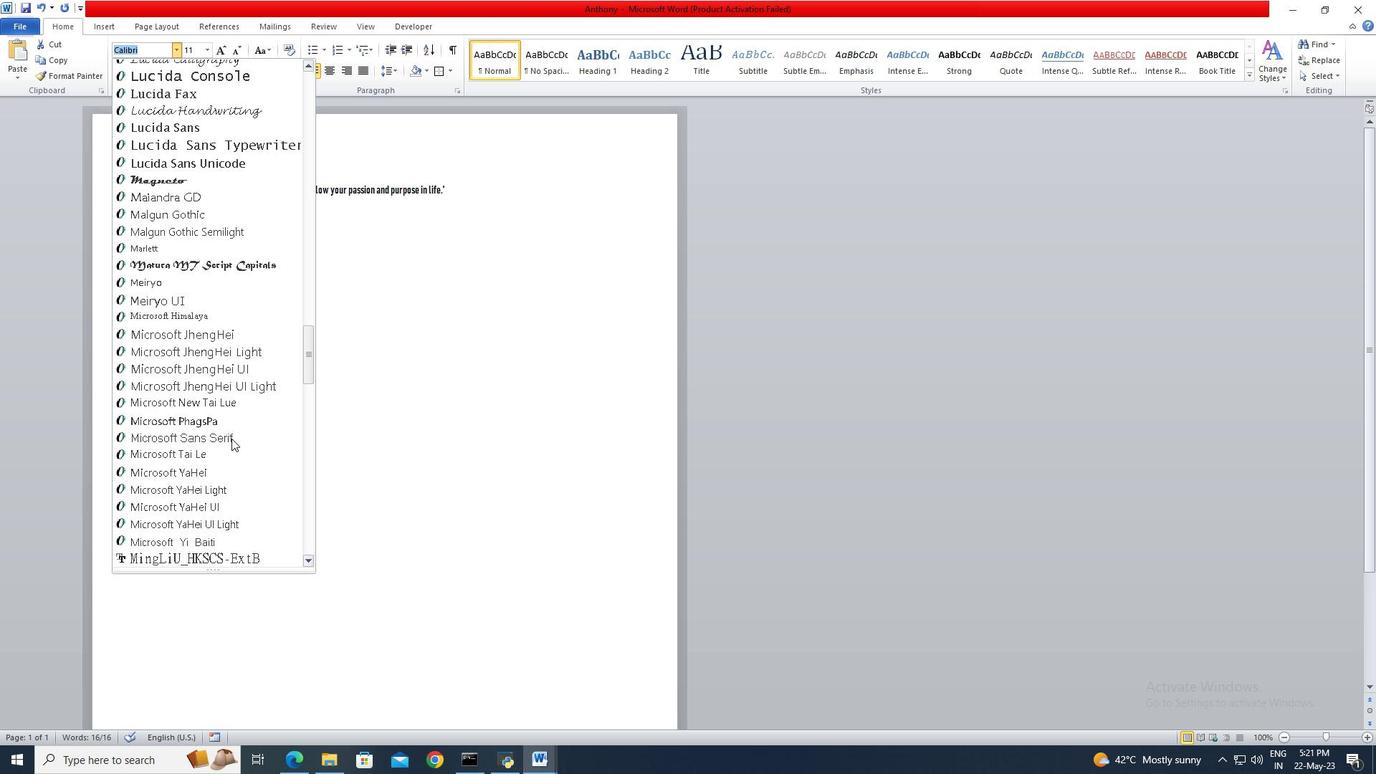 
Action: Mouse scrolled (231, 437) with delta (0, 0)
Screenshot: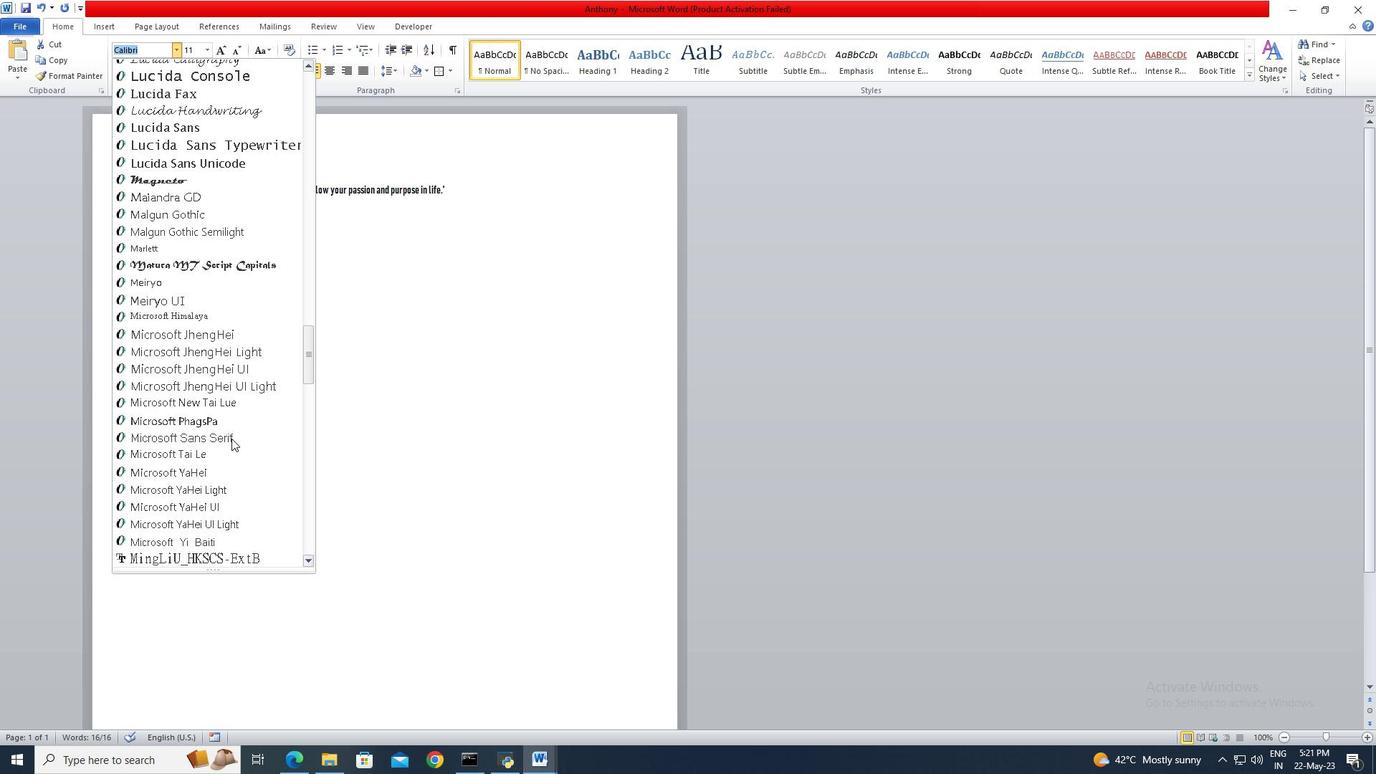 
Action: Mouse scrolled (231, 437) with delta (0, 0)
Screenshot: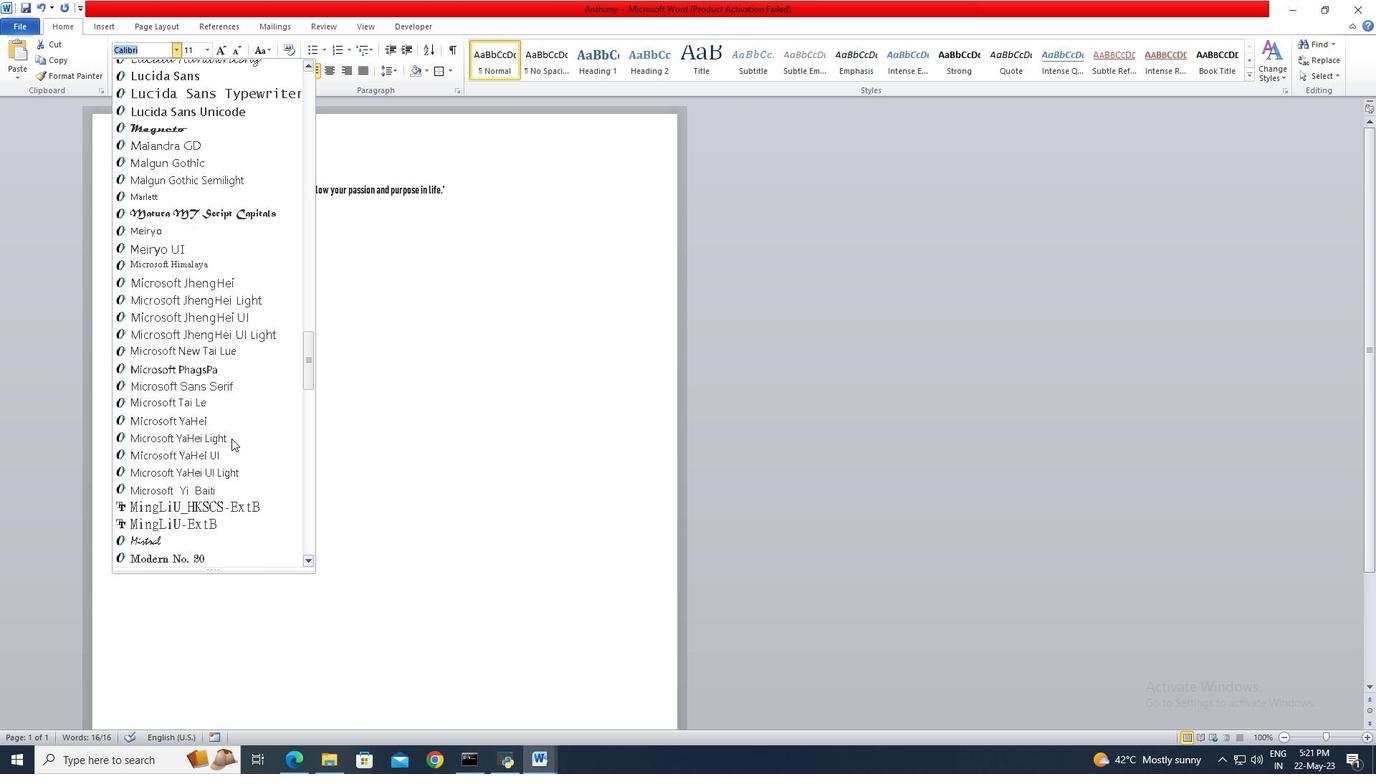 
Action: Mouse scrolled (231, 437) with delta (0, 0)
Screenshot: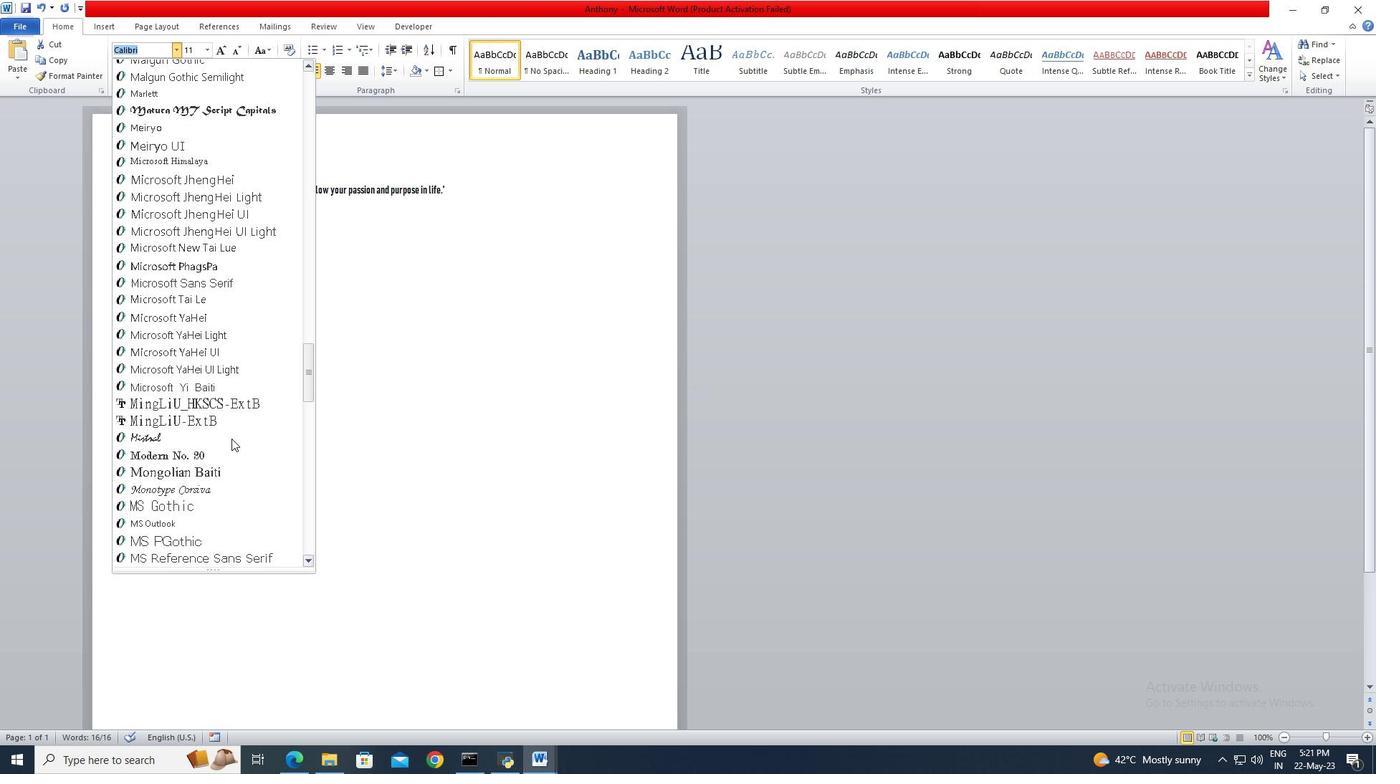 
Action: Mouse scrolled (231, 437) with delta (0, 0)
Screenshot: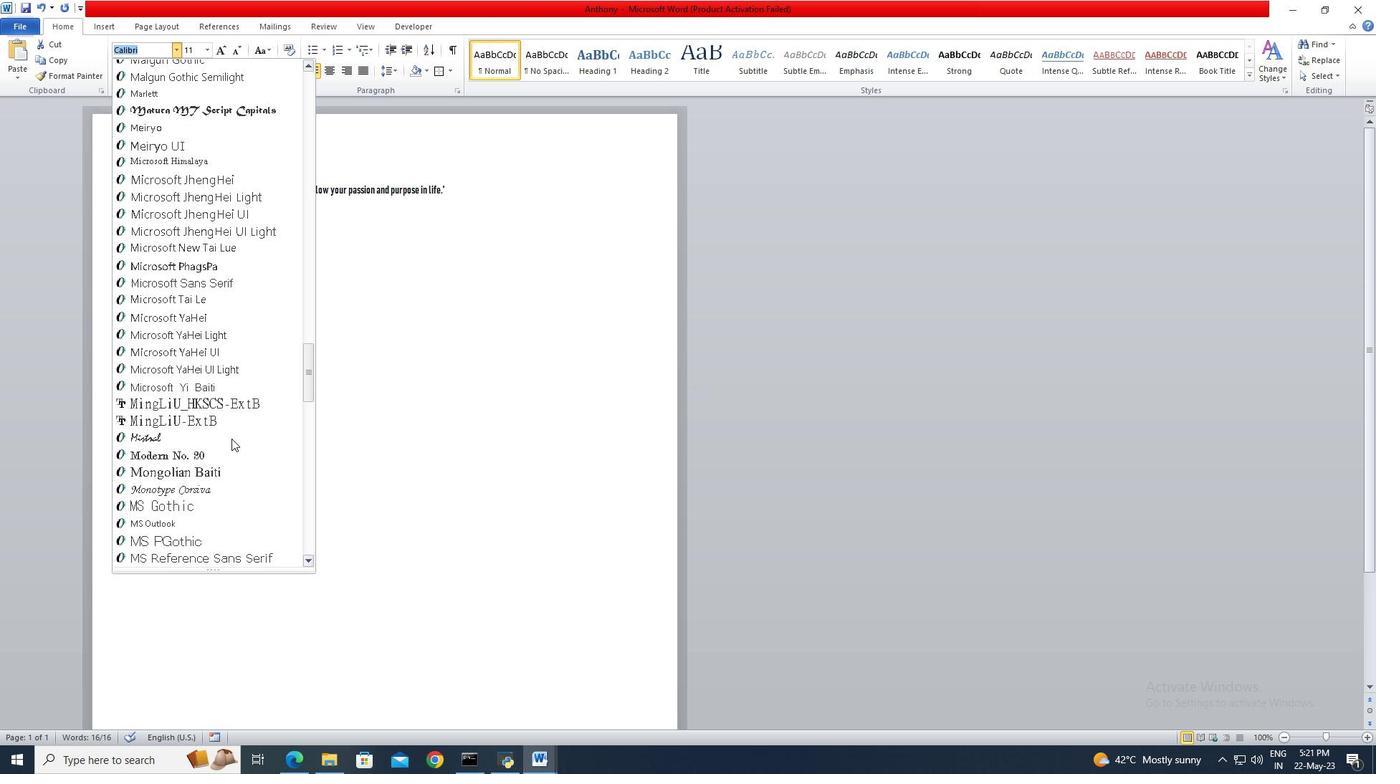 
Action: Mouse scrolled (231, 437) with delta (0, 0)
Screenshot: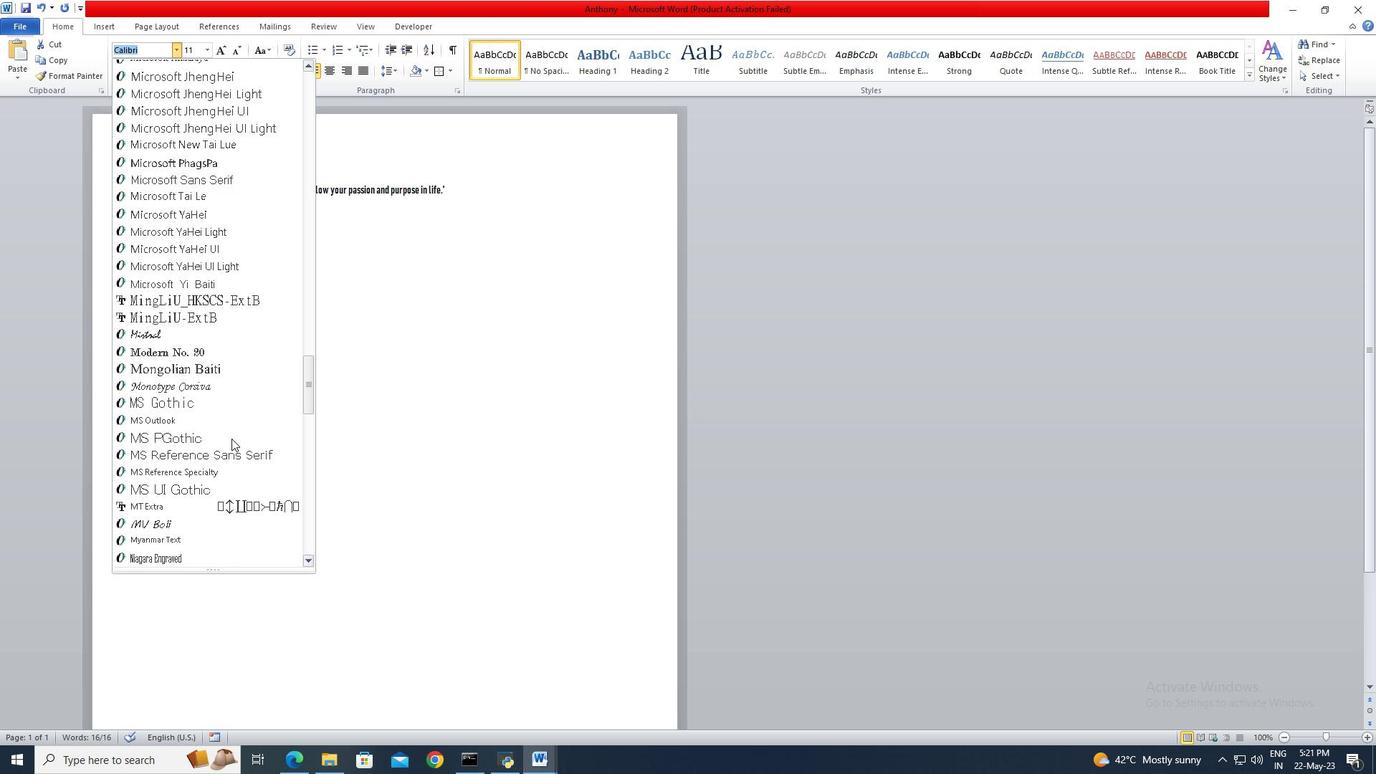 
Action: Mouse scrolled (231, 437) with delta (0, 0)
Screenshot: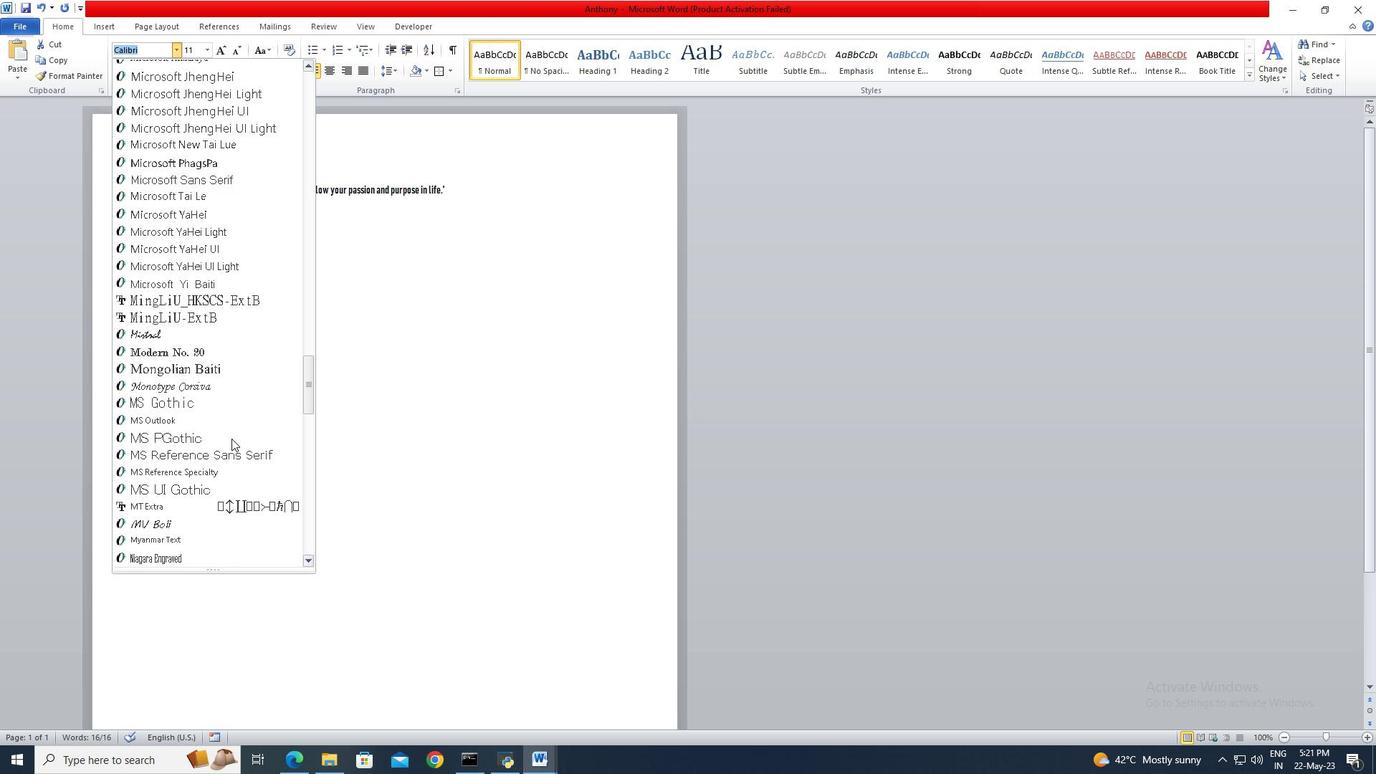 
Action: Mouse scrolled (231, 437) with delta (0, 0)
Screenshot: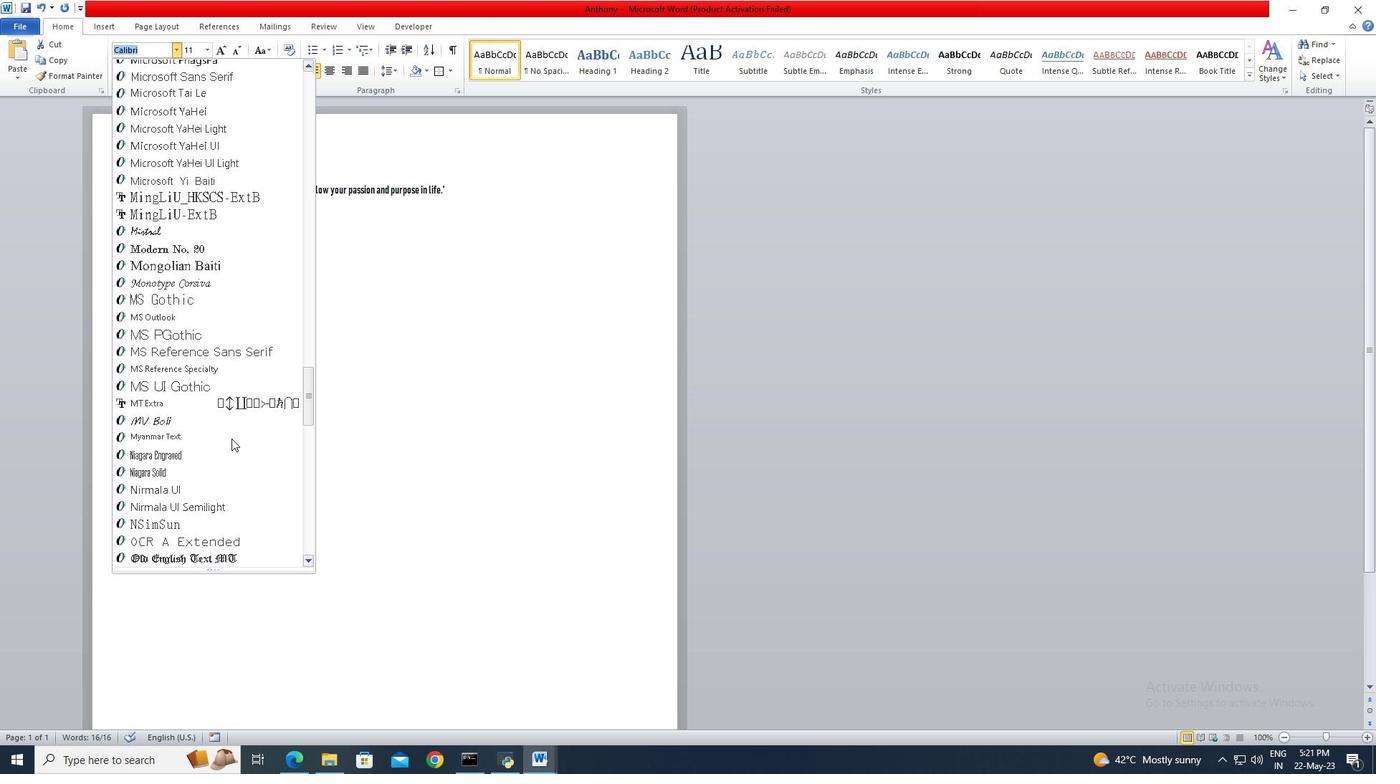 
Action: Mouse scrolled (231, 437) with delta (0, 0)
Screenshot: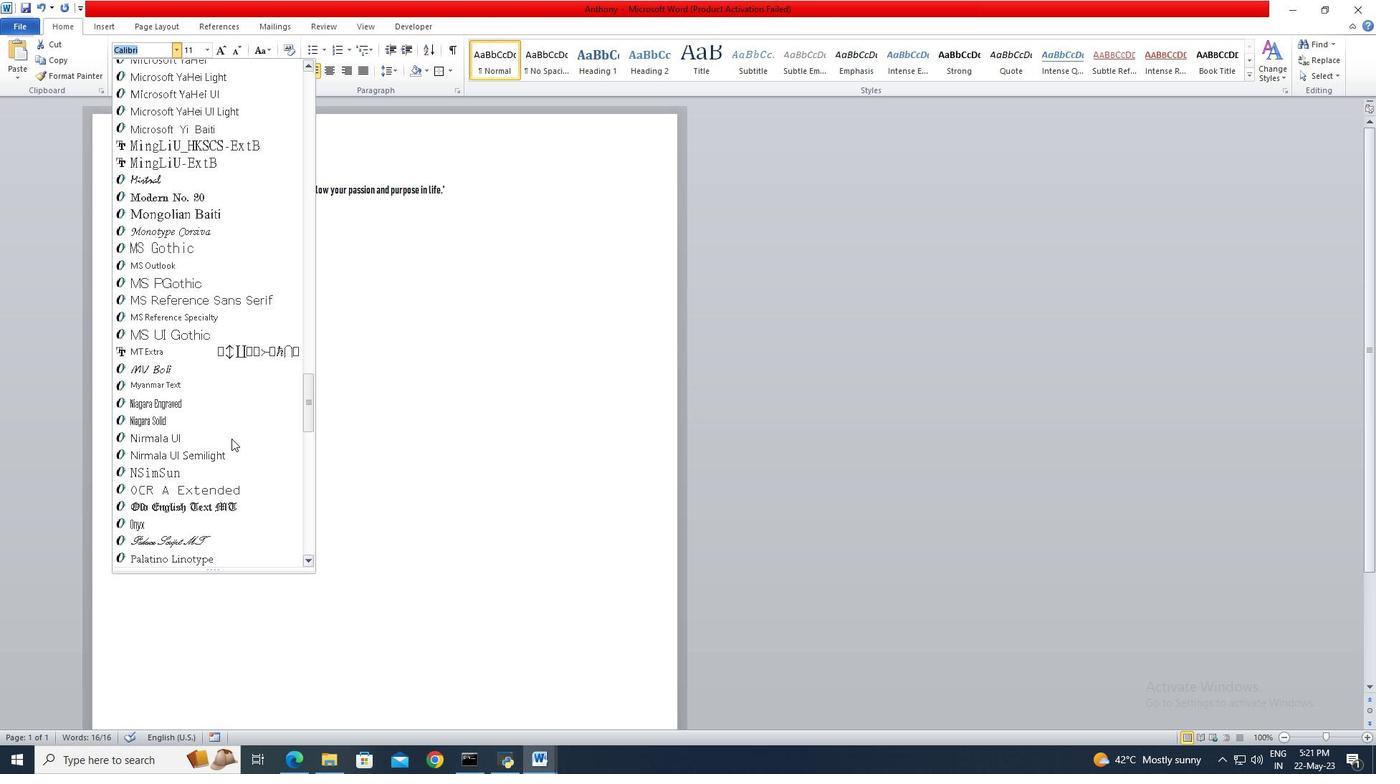 
Action: Mouse scrolled (231, 437) with delta (0, 0)
Screenshot: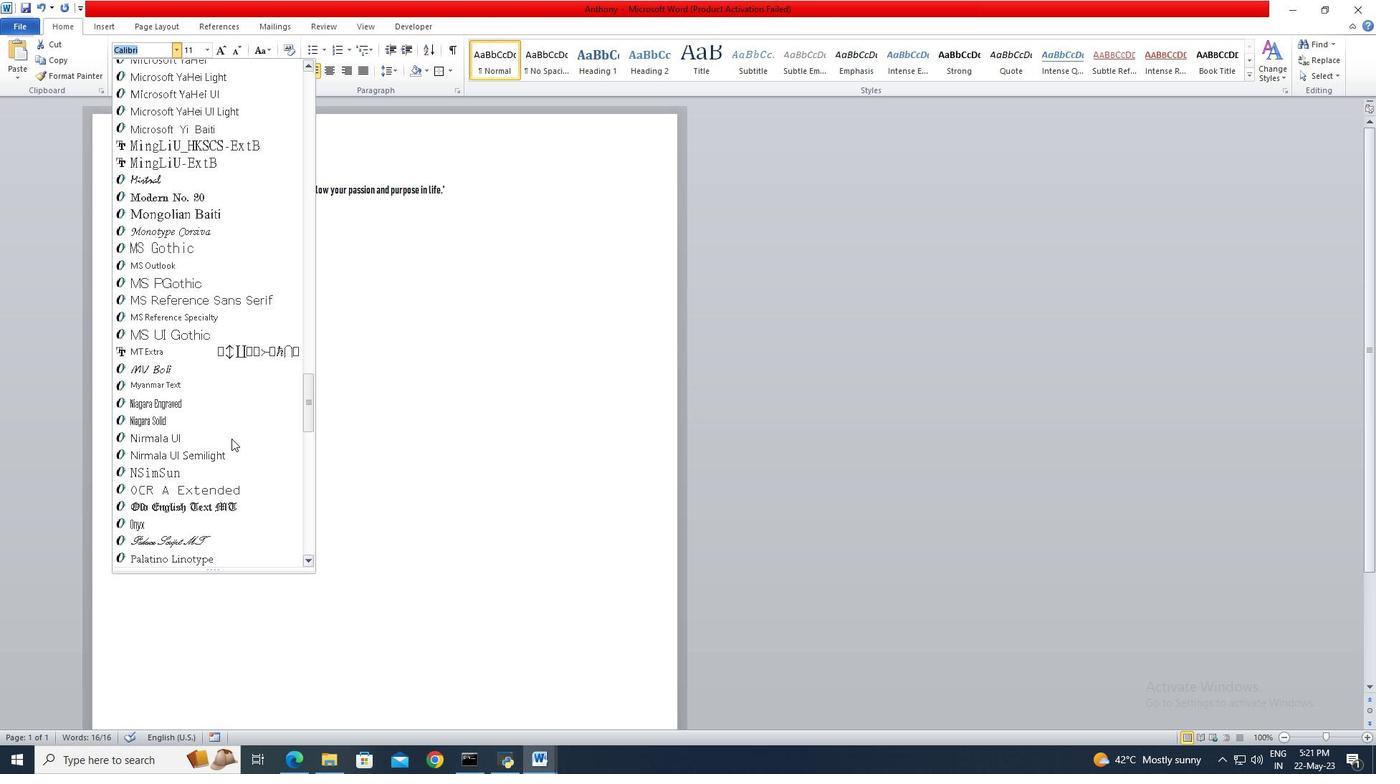 
Action: Mouse scrolled (231, 437) with delta (0, 0)
Screenshot: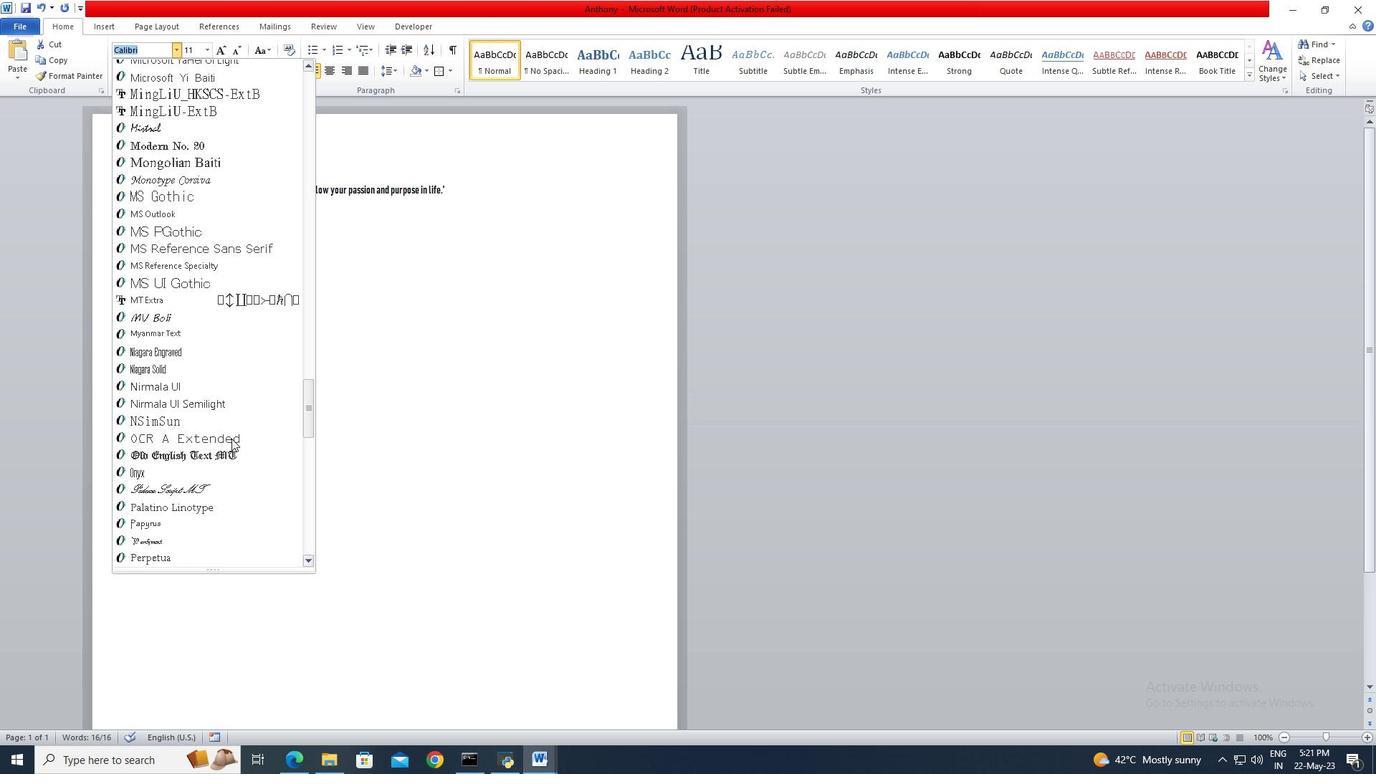 
Action: Mouse scrolled (231, 437) with delta (0, 0)
Screenshot: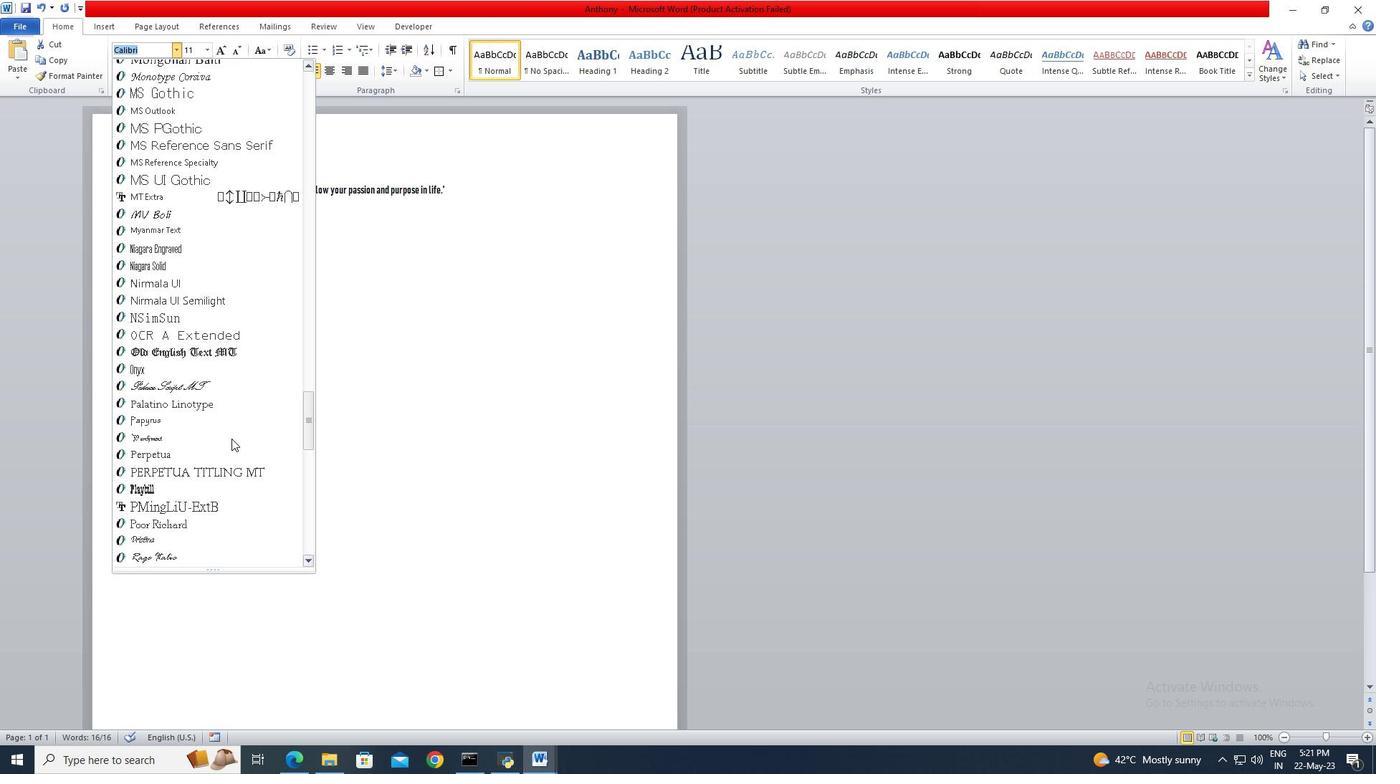 
Action: Mouse scrolled (231, 437) with delta (0, 0)
Screenshot: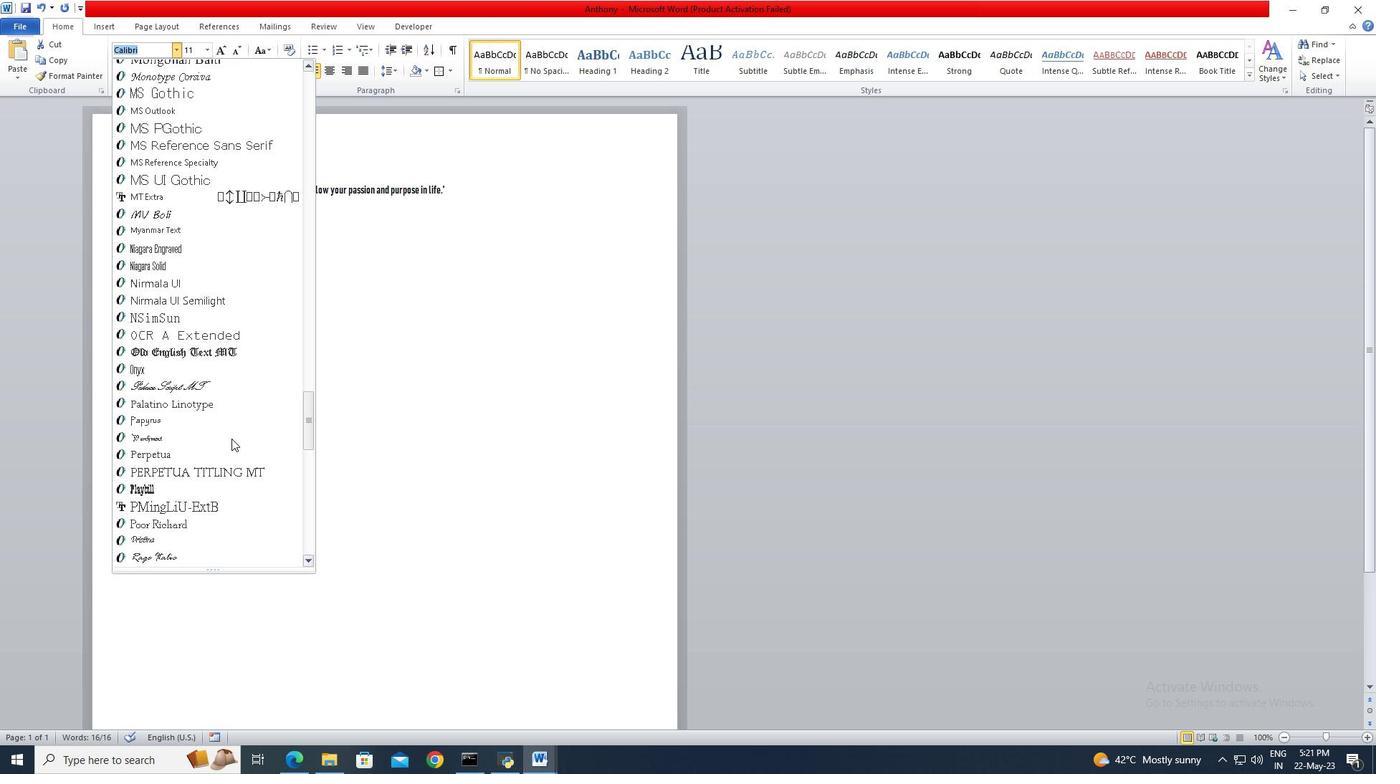 
Action: Mouse scrolled (231, 437) with delta (0, 0)
Screenshot: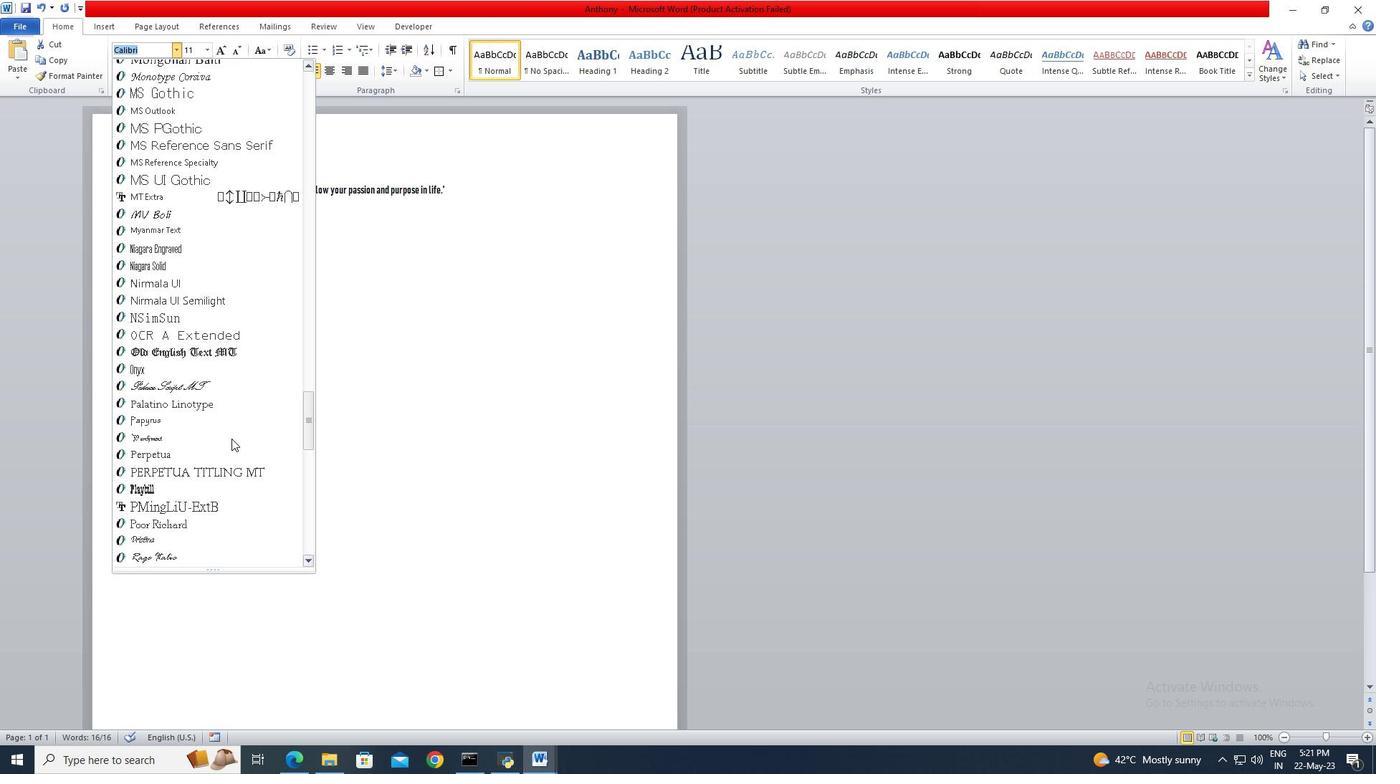 
Action: Mouse scrolled (231, 437) with delta (0, 0)
Screenshot: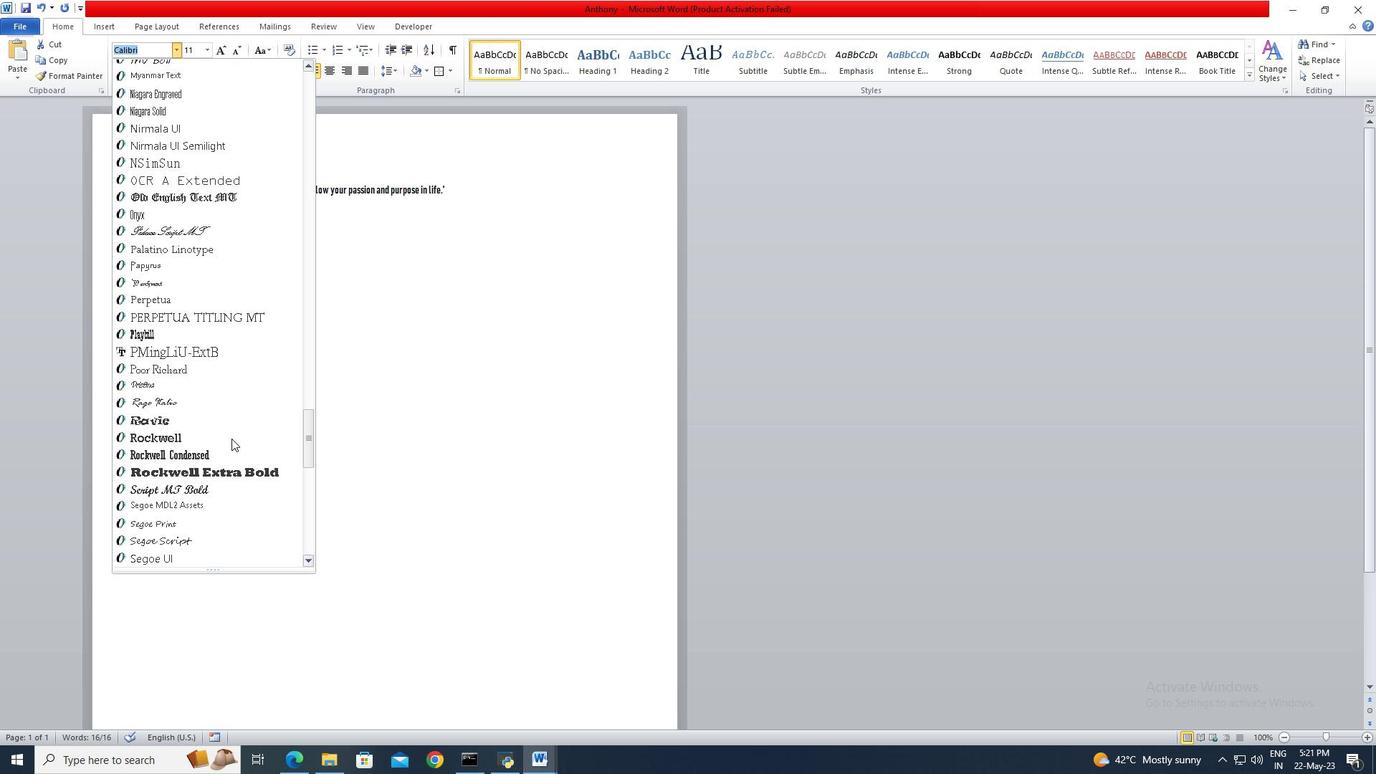 
Action: Mouse scrolled (231, 437) with delta (0, 0)
Screenshot: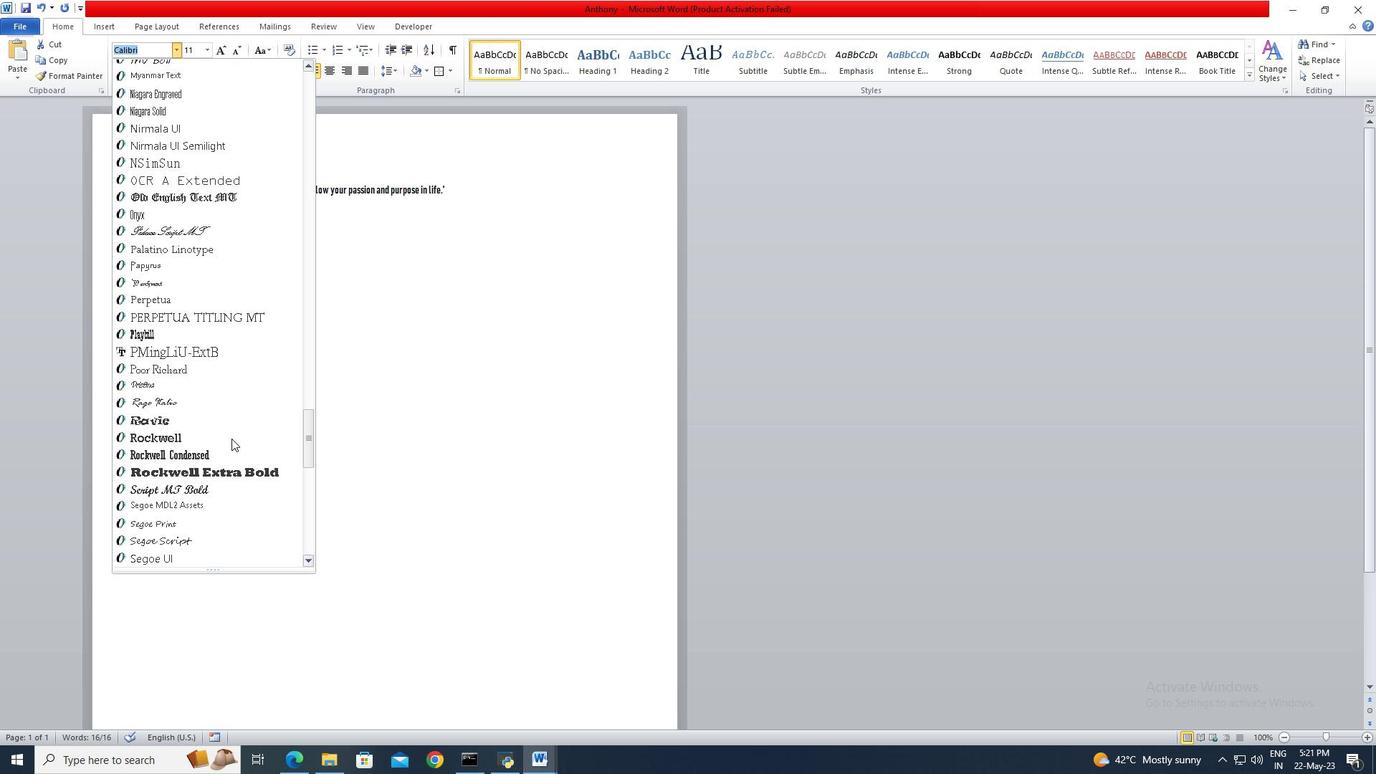 
Action: Mouse scrolled (231, 437) with delta (0, 0)
Screenshot: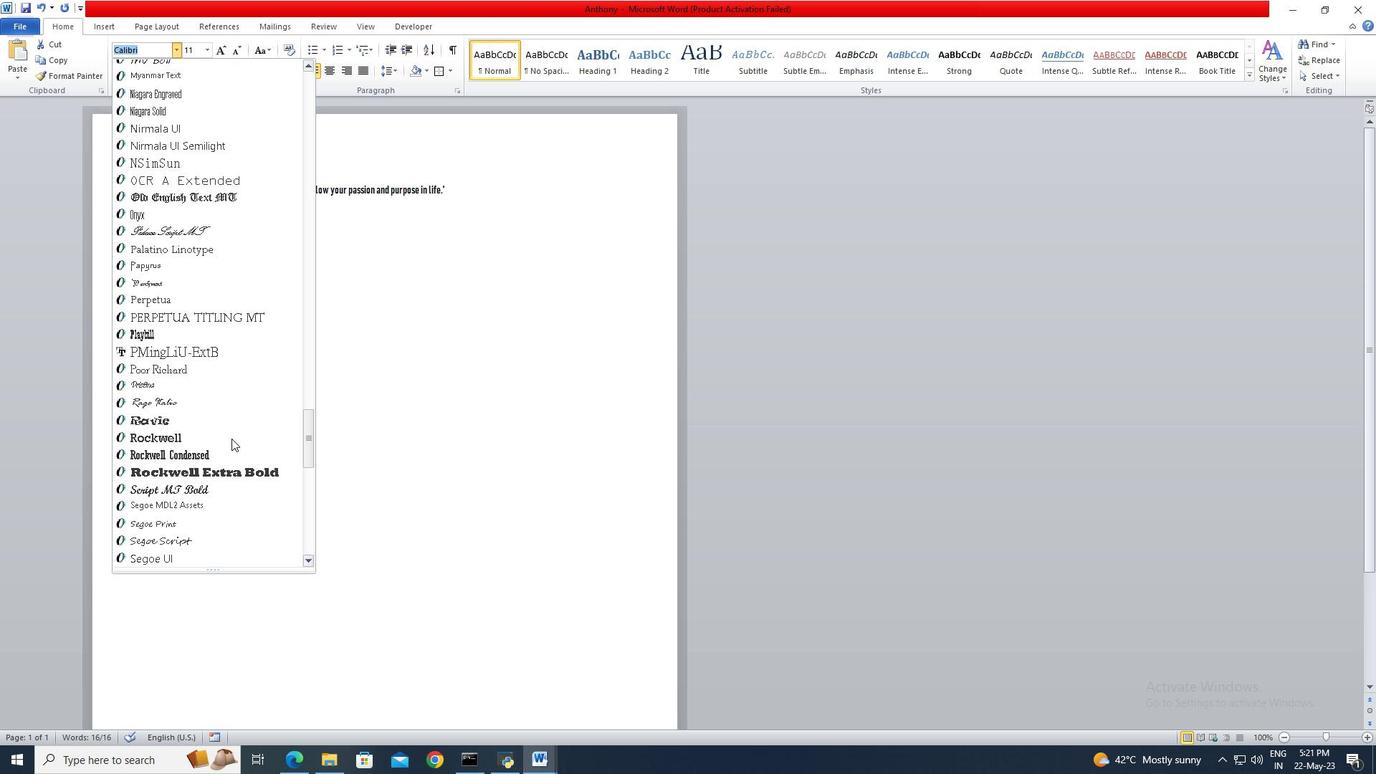 
Action: Mouse scrolled (231, 437) with delta (0, 0)
Screenshot: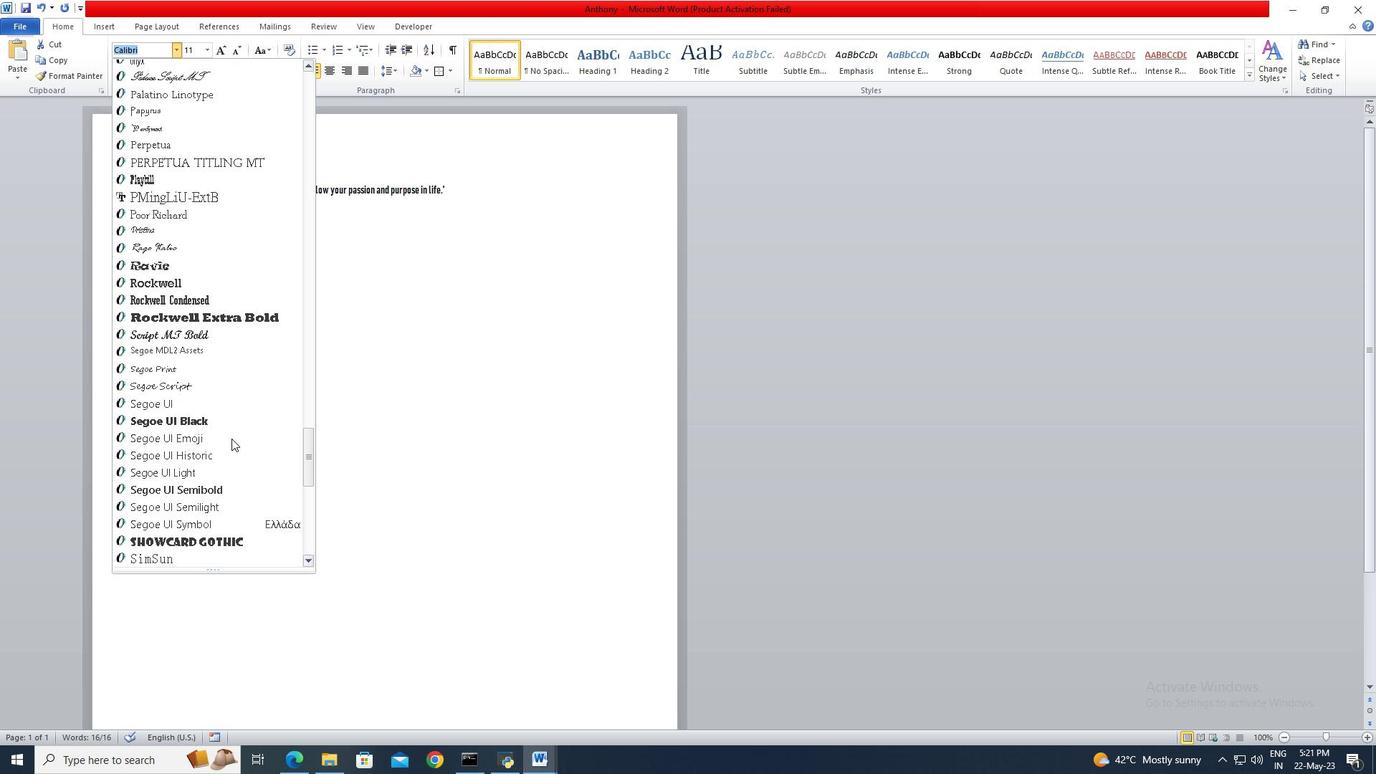 
Action: Mouse scrolled (231, 437) with delta (0, 0)
Screenshot: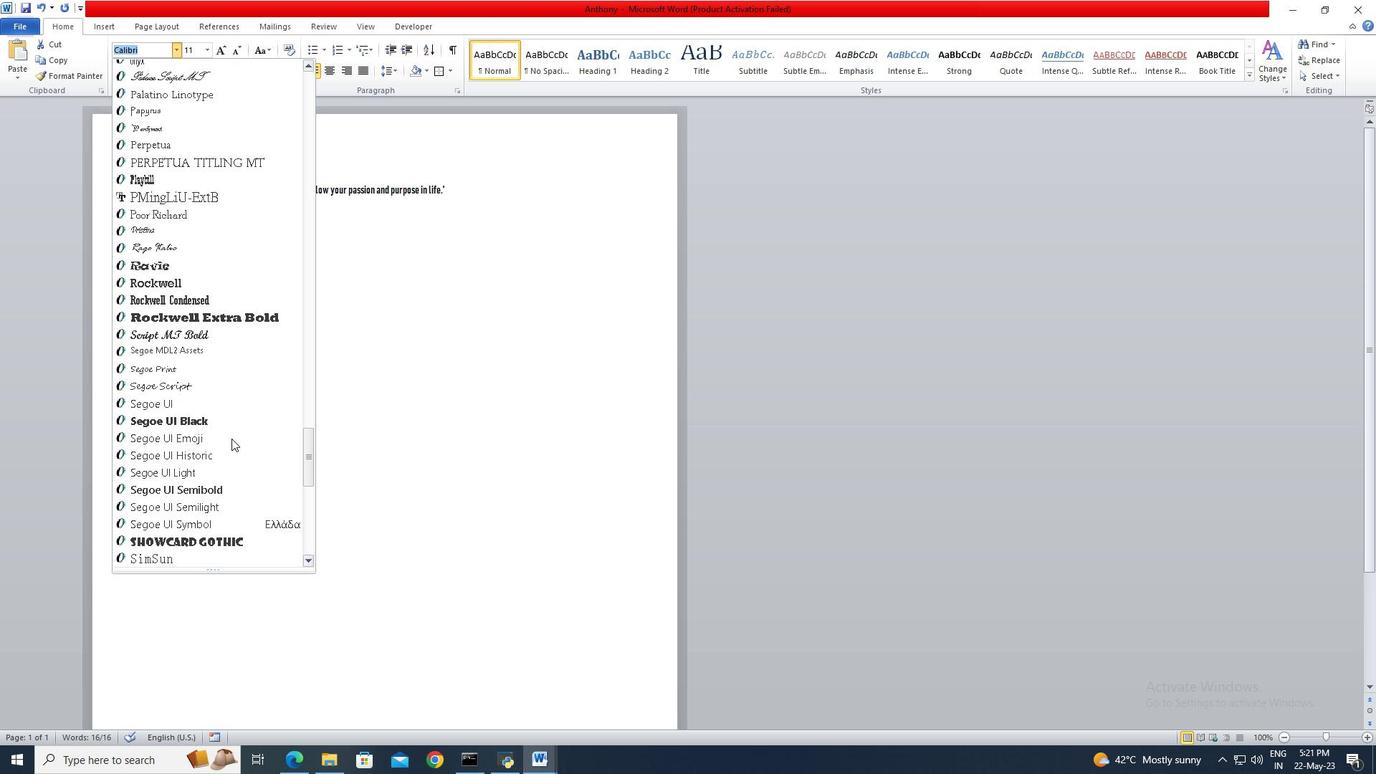 
Action: Mouse scrolled (231, 437) with delta (0, 0)
Screenshot: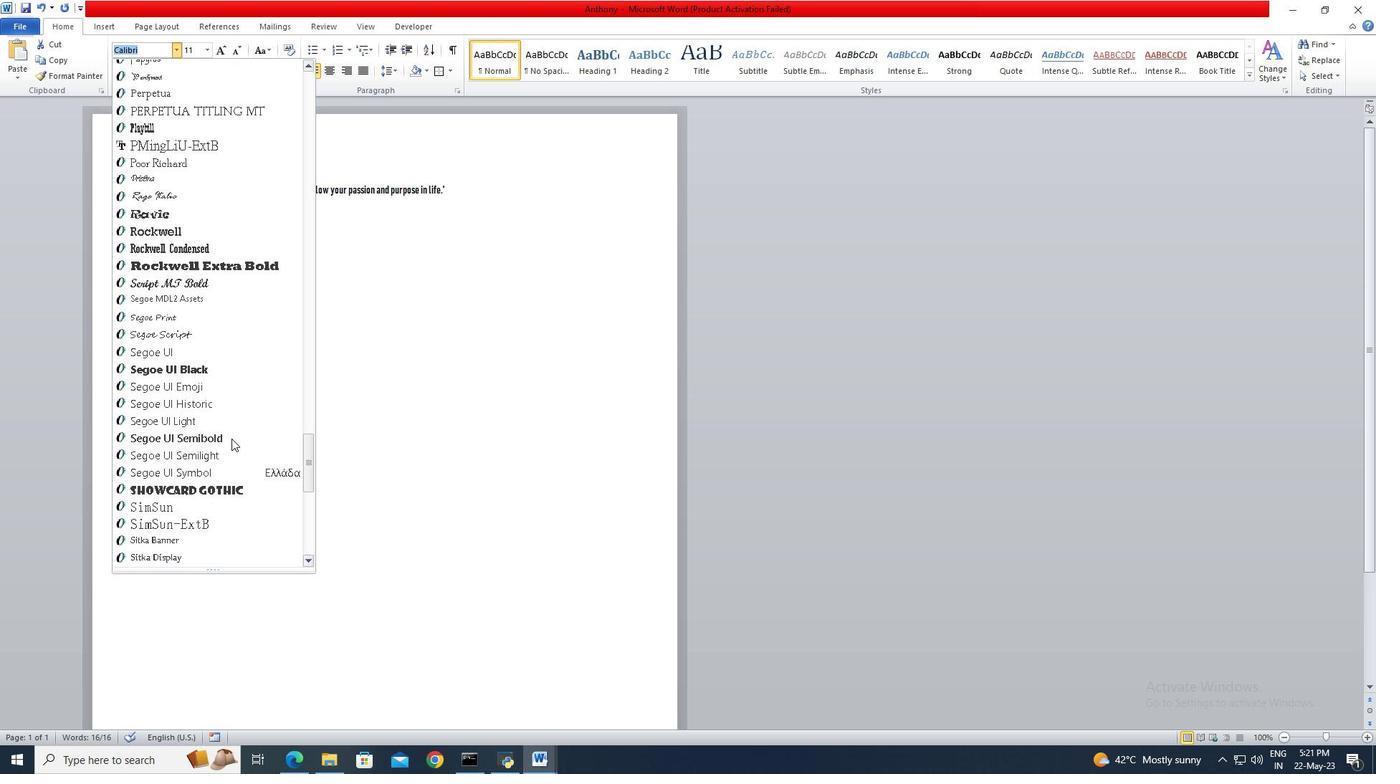 
Action: Mouse scrolled (231, 437) with delta (0, 0)
Screenshot: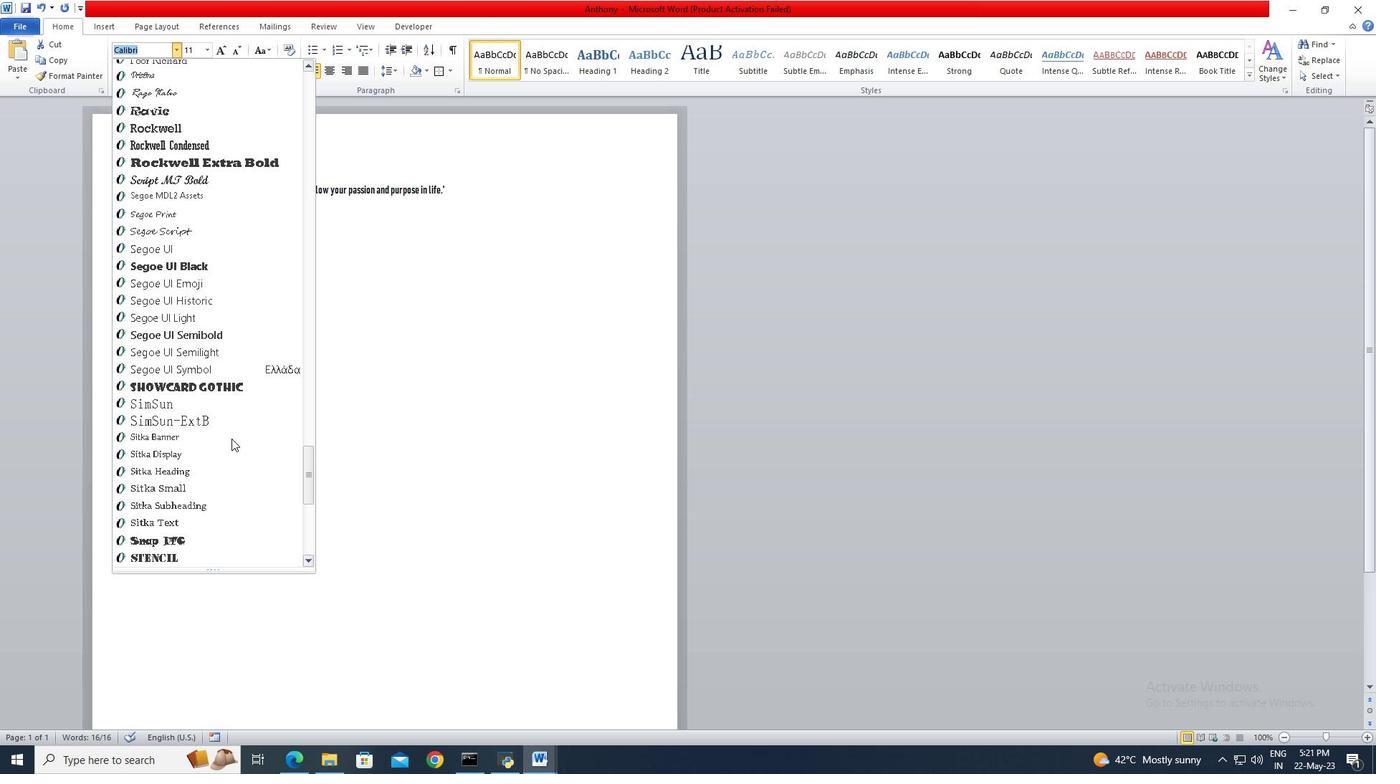 
Action: Mouse scrolled (231, 437) with delta (0, 0)
Screenshot: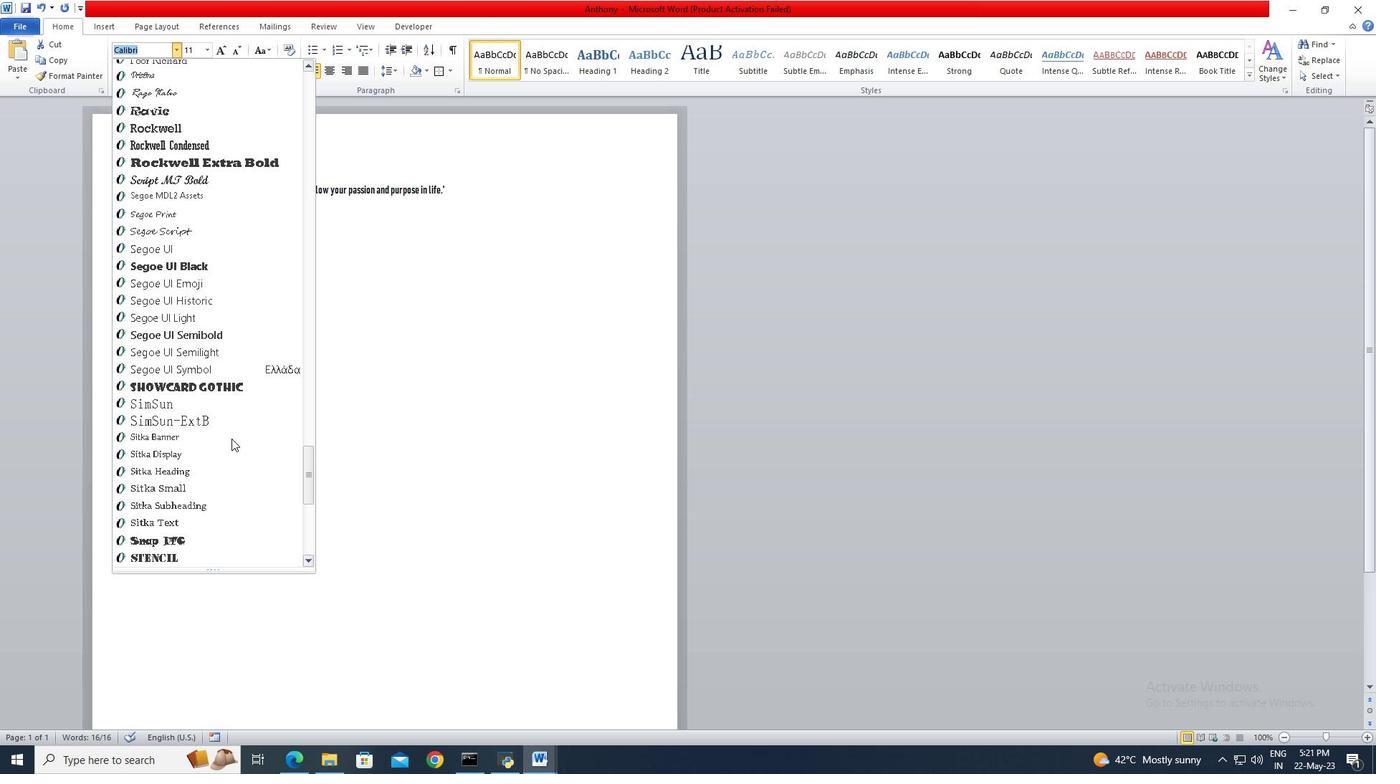 
Action: Mouse scrolled (231, 437) with delta (0, 0)
Screenshot: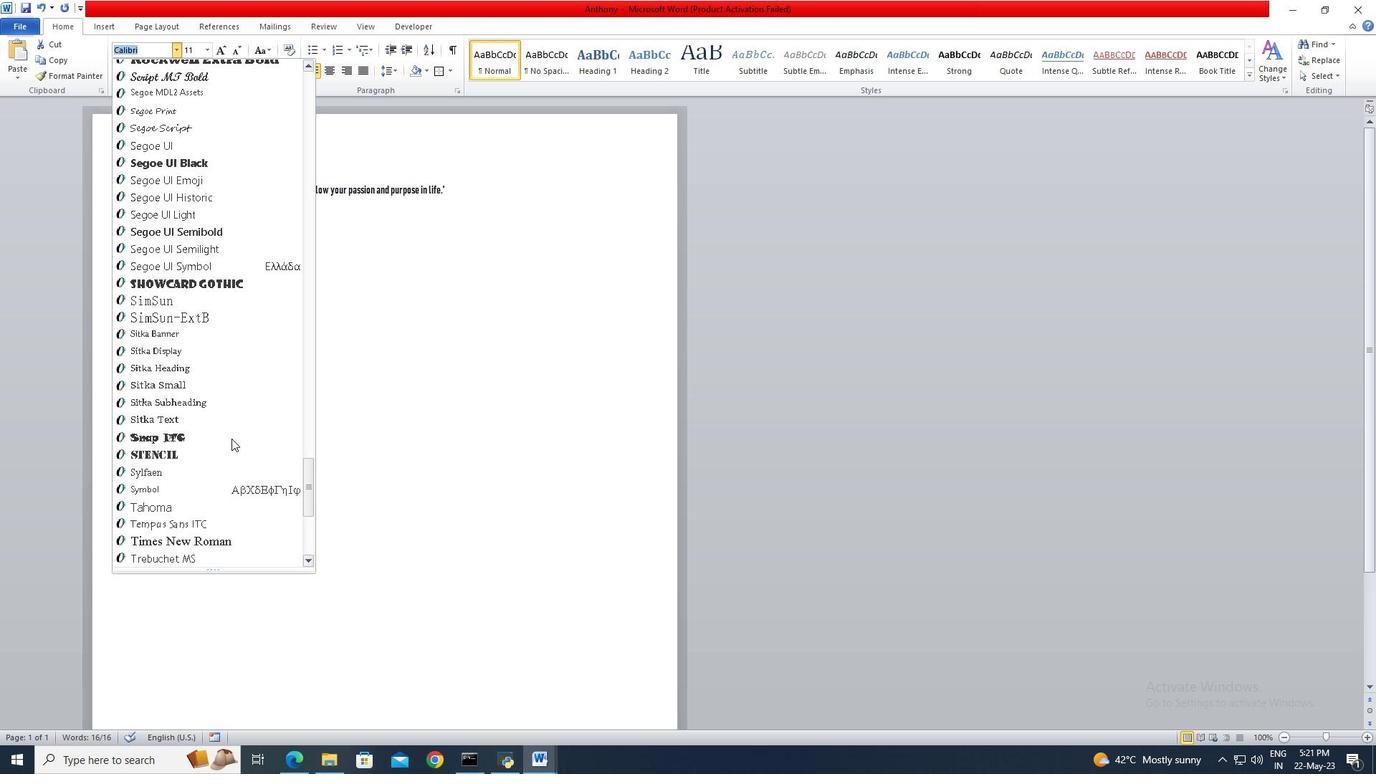 
Action: Mouse scrolled (231, 437) with delta (0, 0)
Screenshot: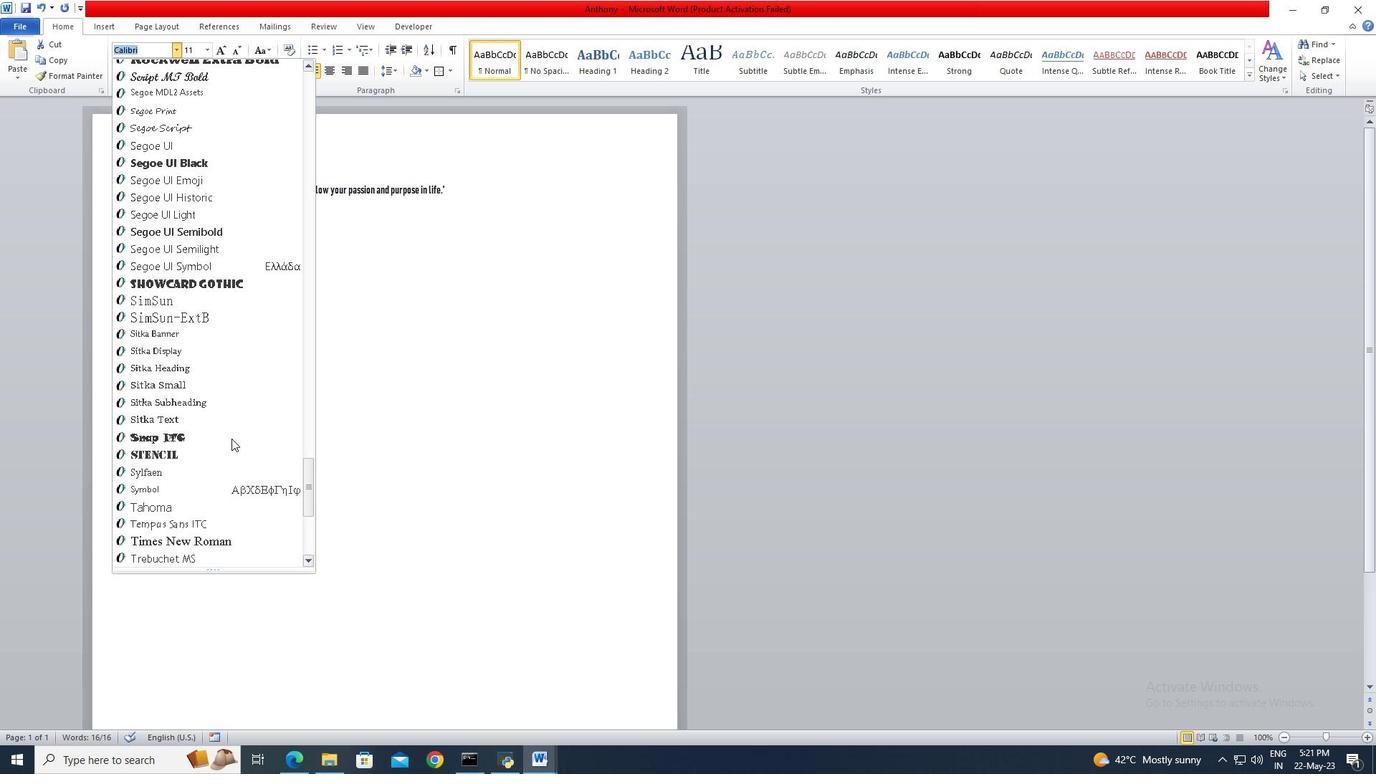 
Action: Mouse scrolled (231, 437) with delta (0, 0)
Screenshot: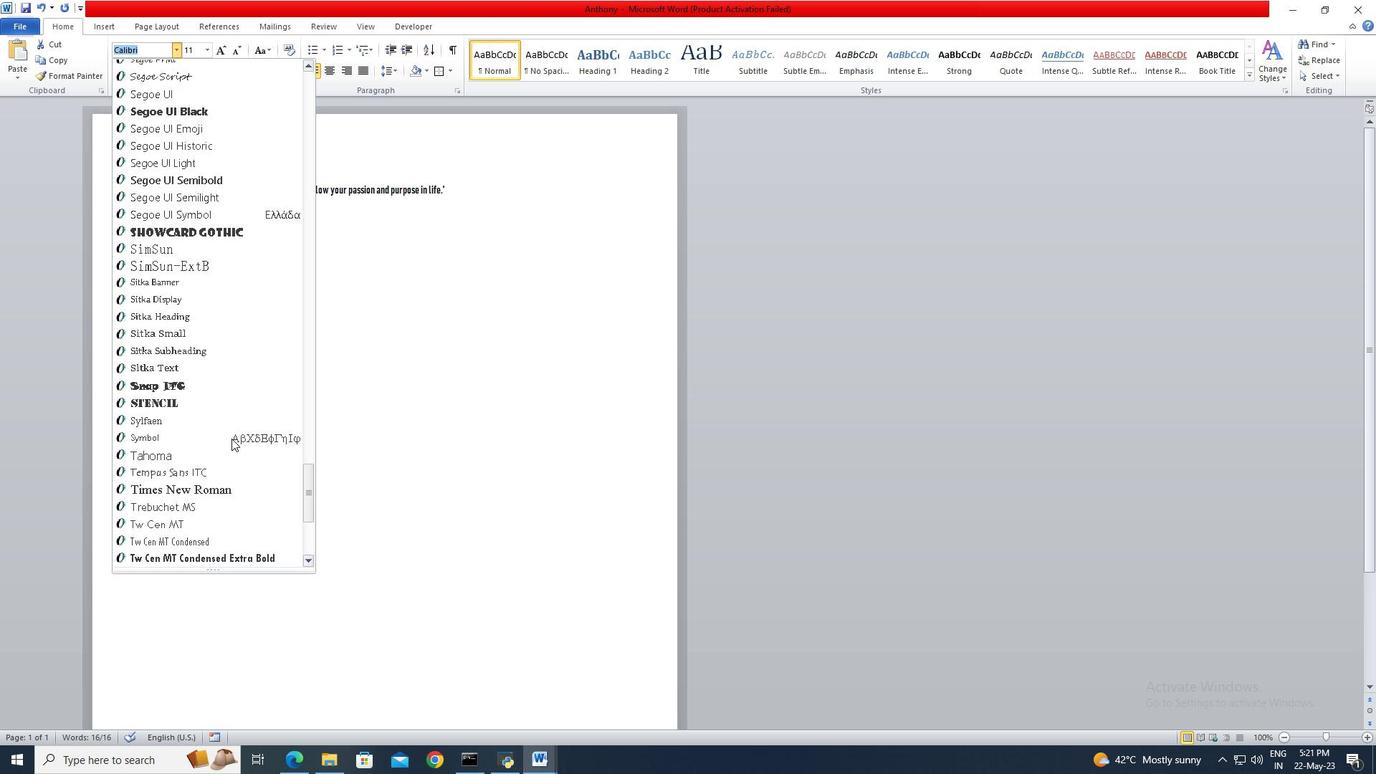 
Action: Mouse scrolled (231, 437) with delta (0, 0)
Screenshot: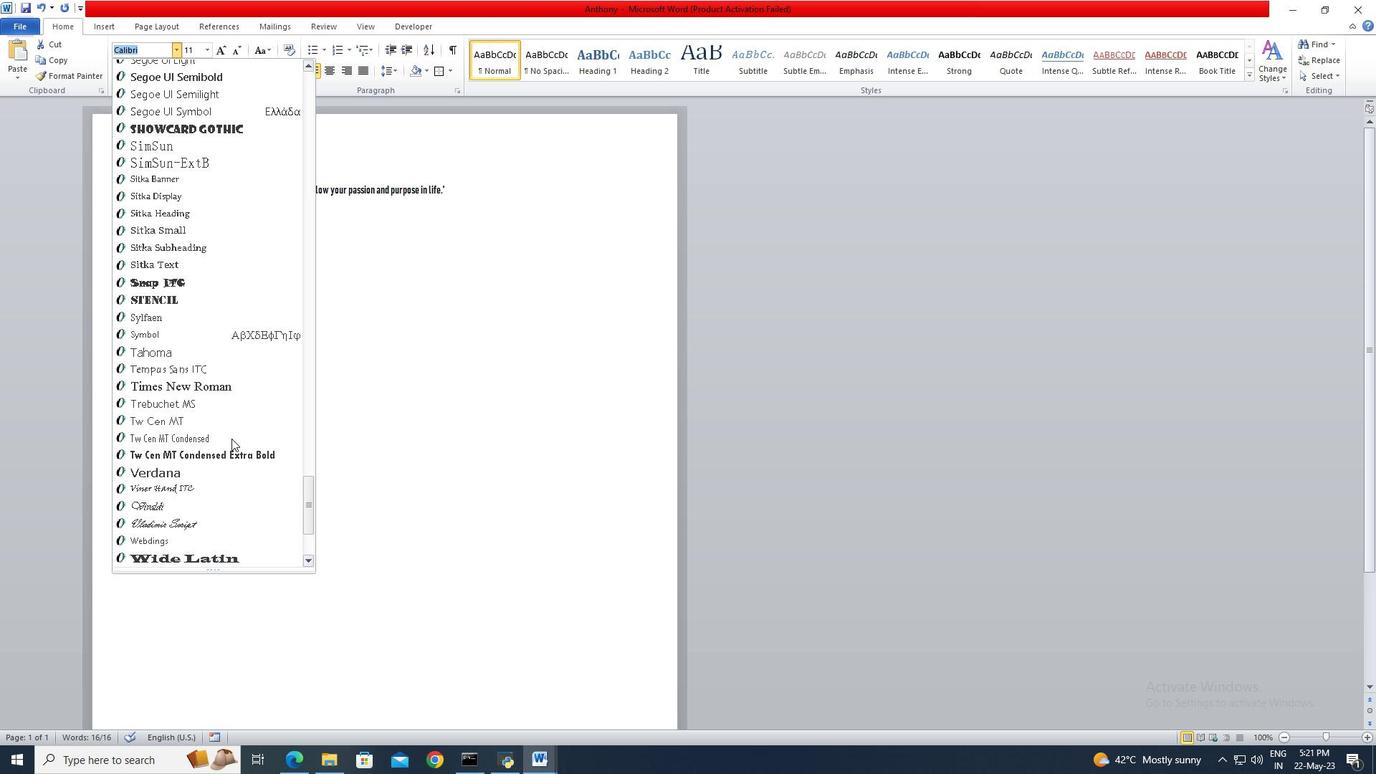 
Action: Mouse scrolled (231, 437) with delta (0, 0)
Screenshot: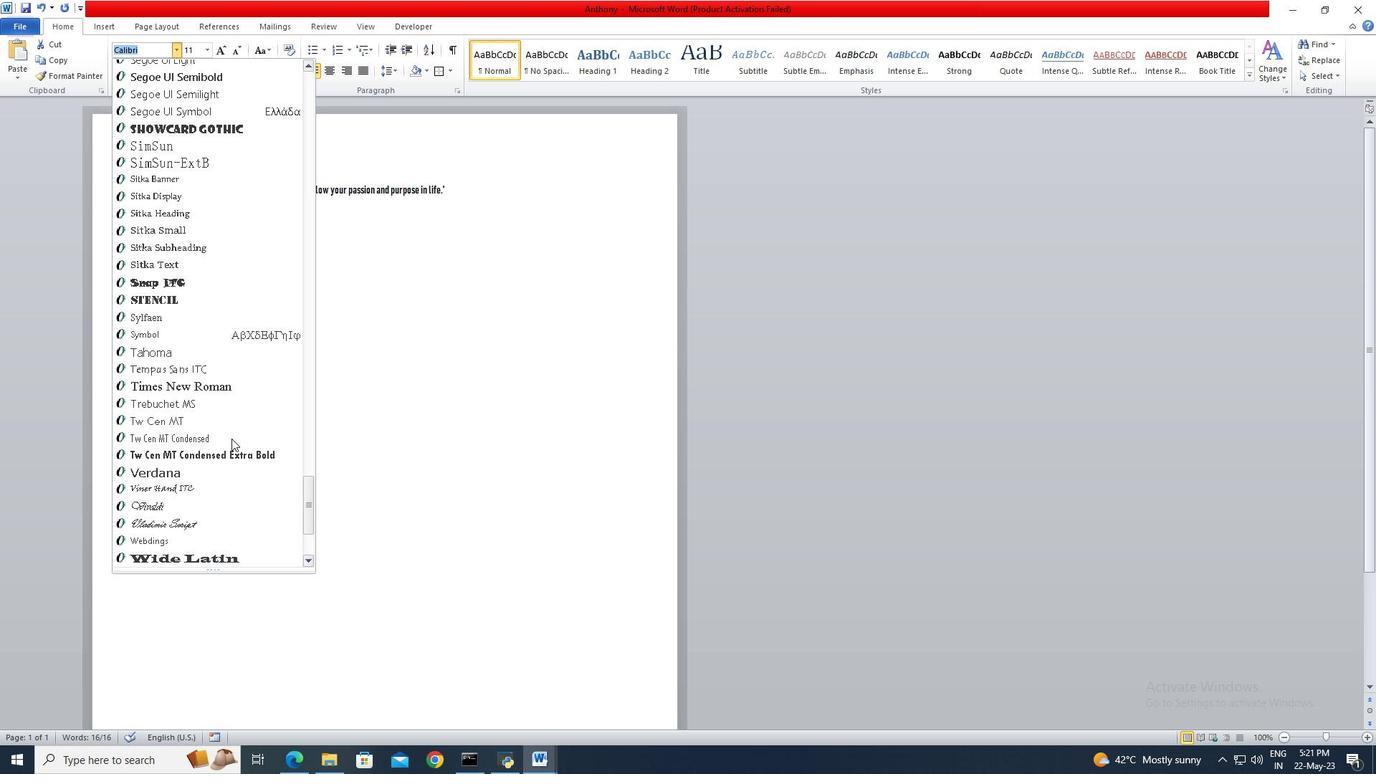 
Action: Mouse scrolled (231, 437) with delta (0, 0)
Screenshot: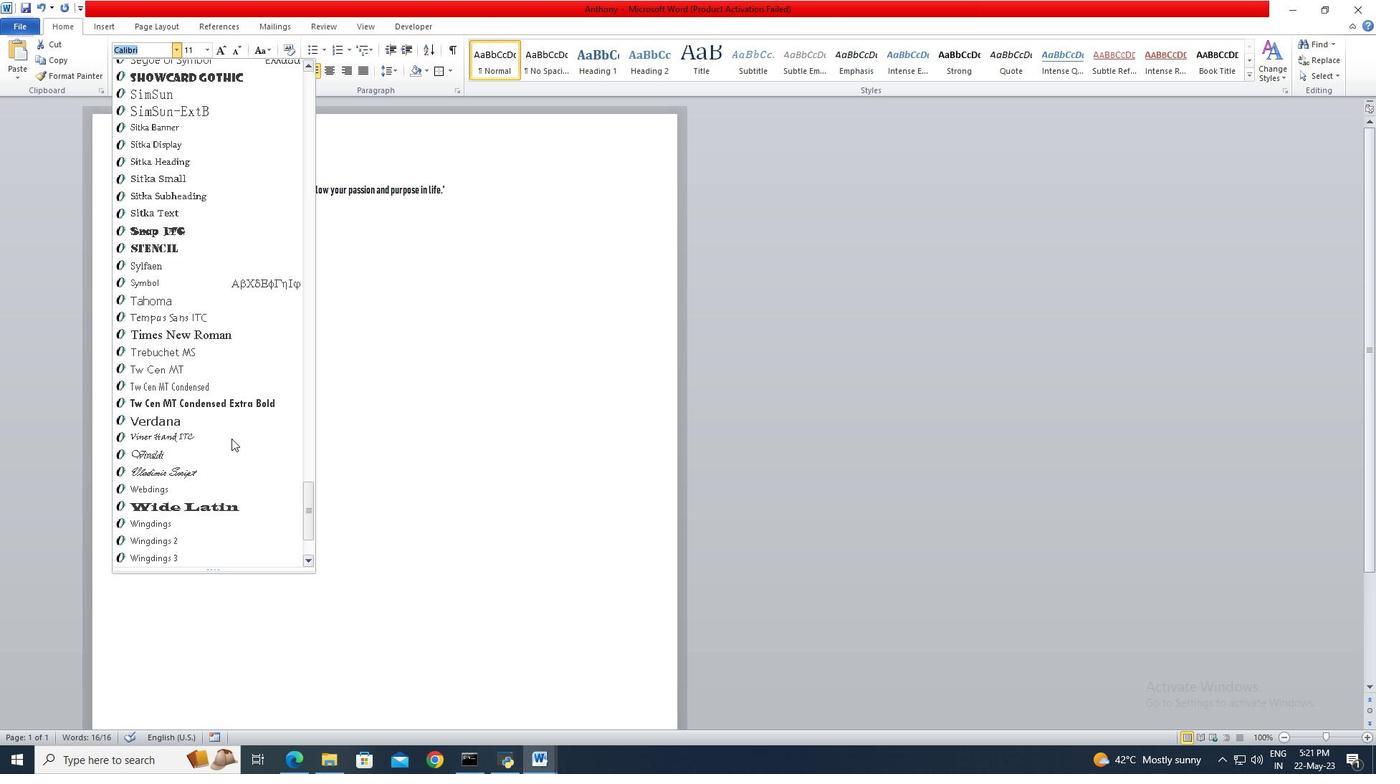 
Action: Mouse scrolled (231, 437) with delta (0, 0)
Screenshot: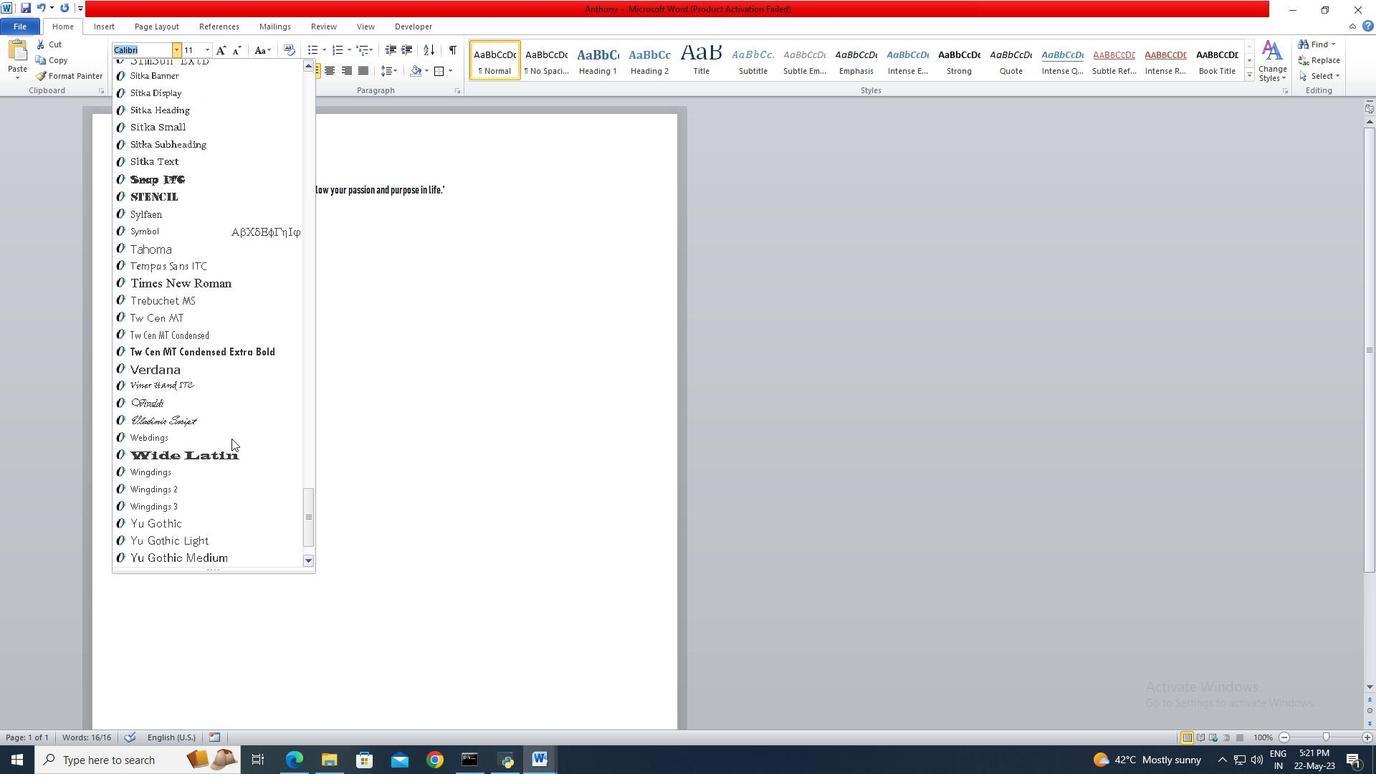 
Action: Mouse scrolled (231, 437) with delta (0, 0)
Screenshot: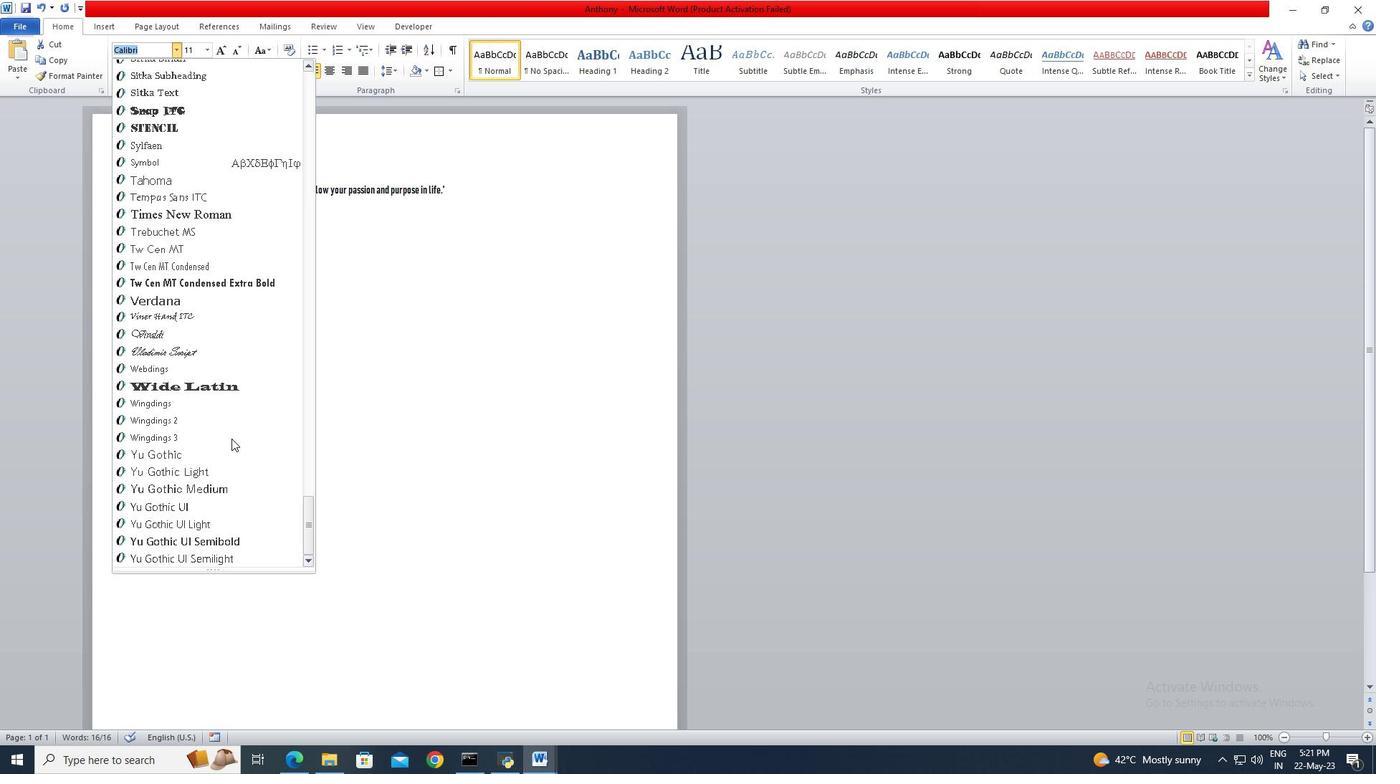 
Action: Mouse scrolled (231, 437) with delta (0, 0)
Screenshot: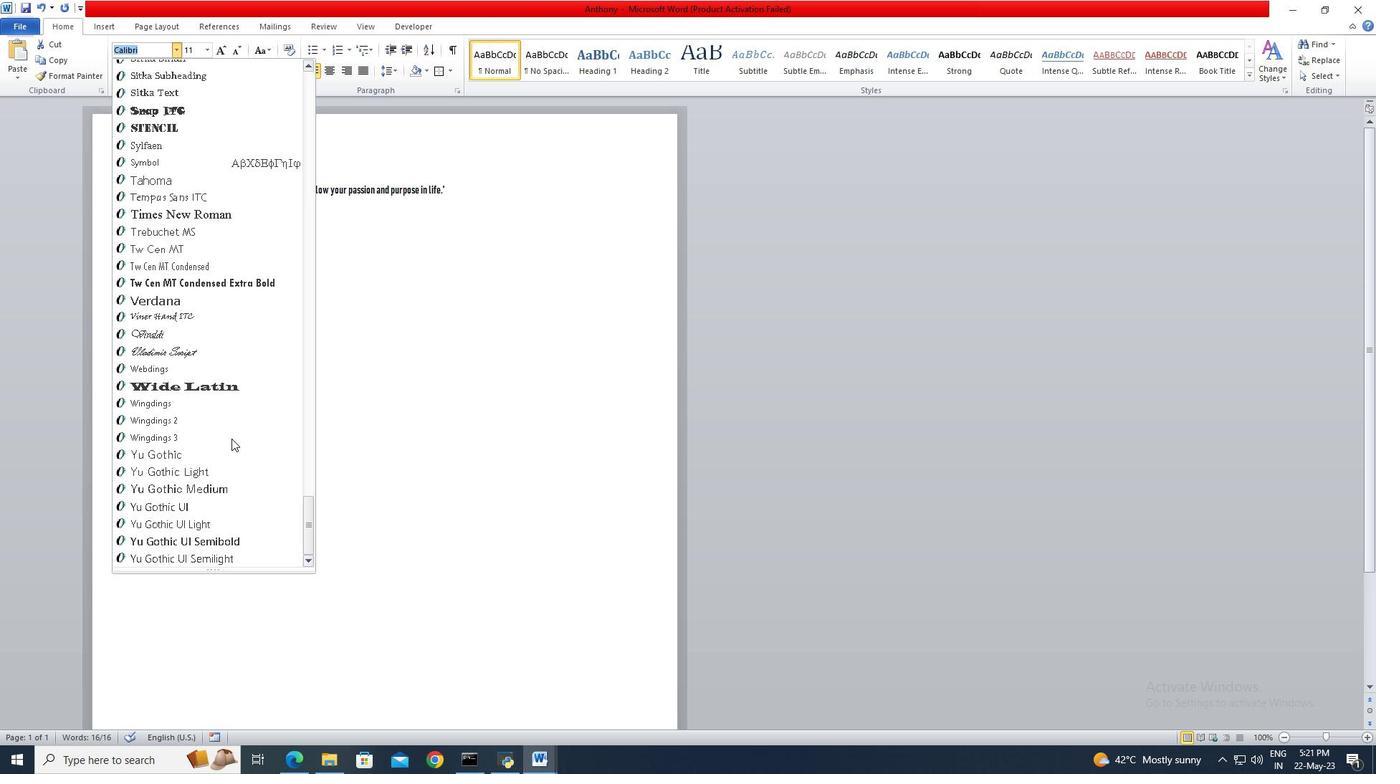 
Action: Mouse scrolled (231, 437) with delta (0, 0)
Screenshot: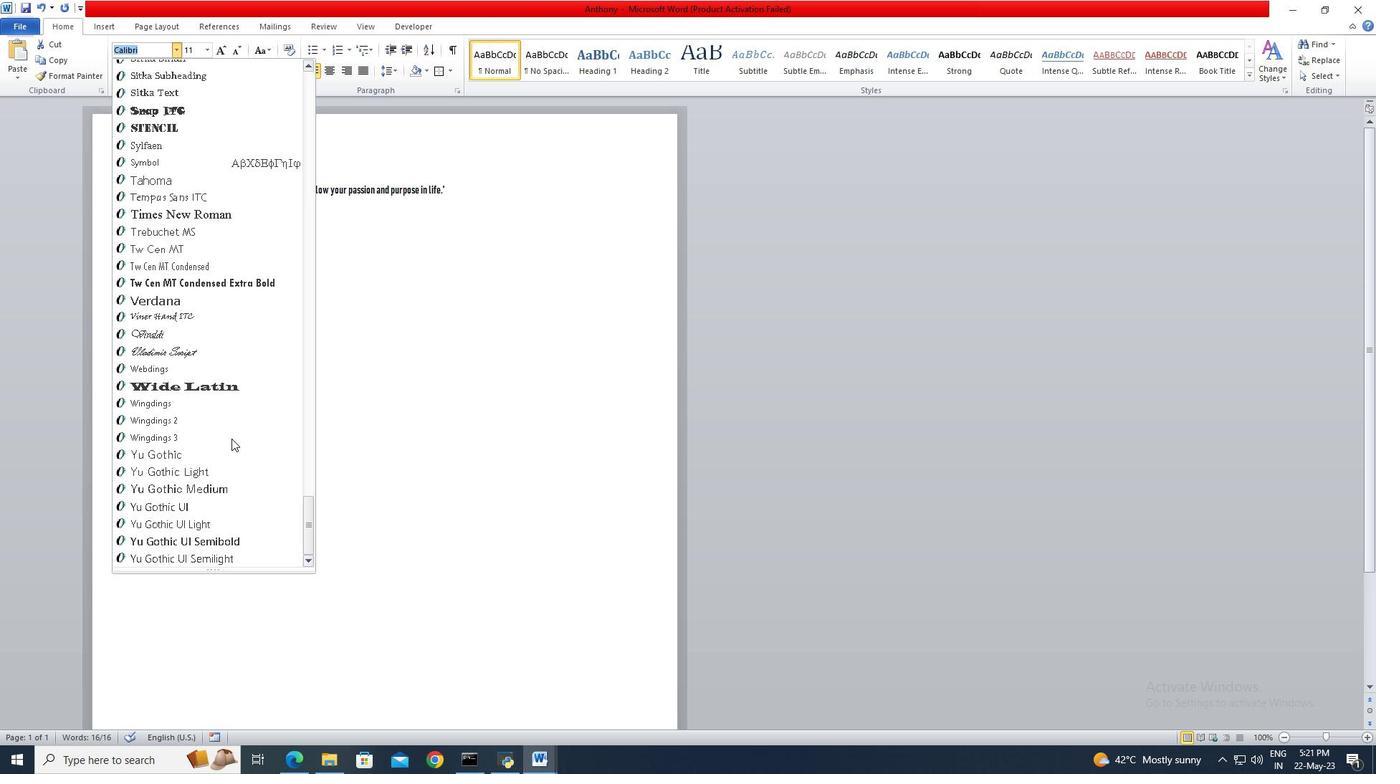
Action: Mouse scrolled (231, 437) with delta (0, 0)
Screenshot: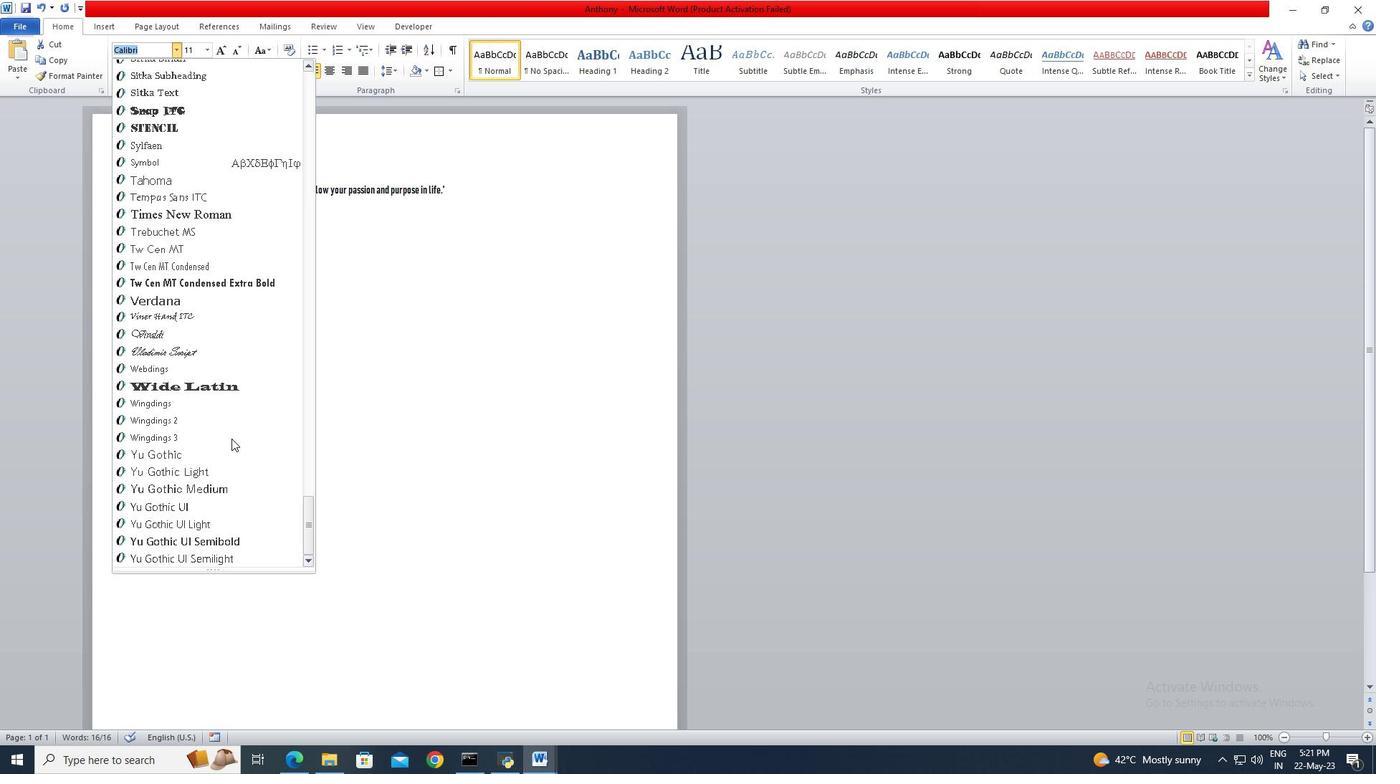 
Action: Mouse moved to (205, 47)
Screenshot: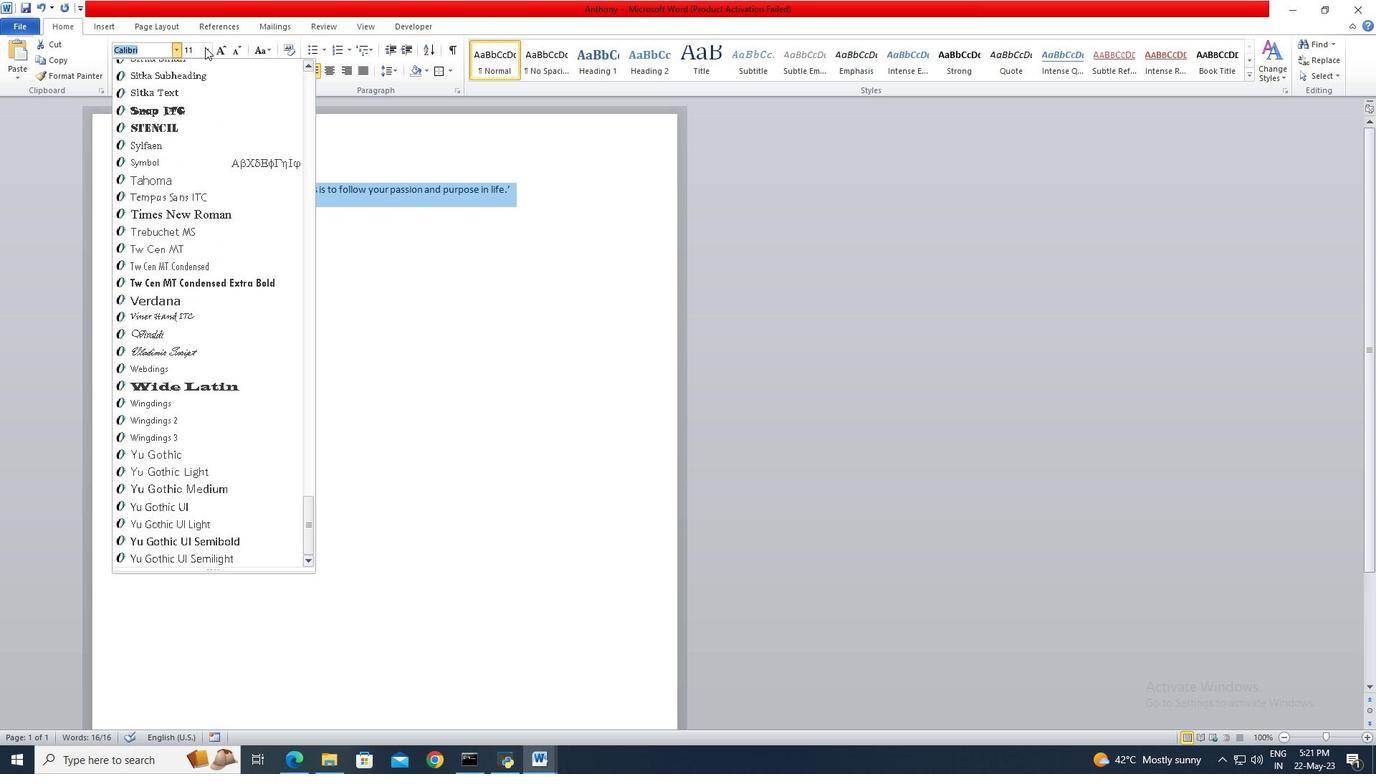 
Action: Mouse pressed left at (205, 47)
Screenshot: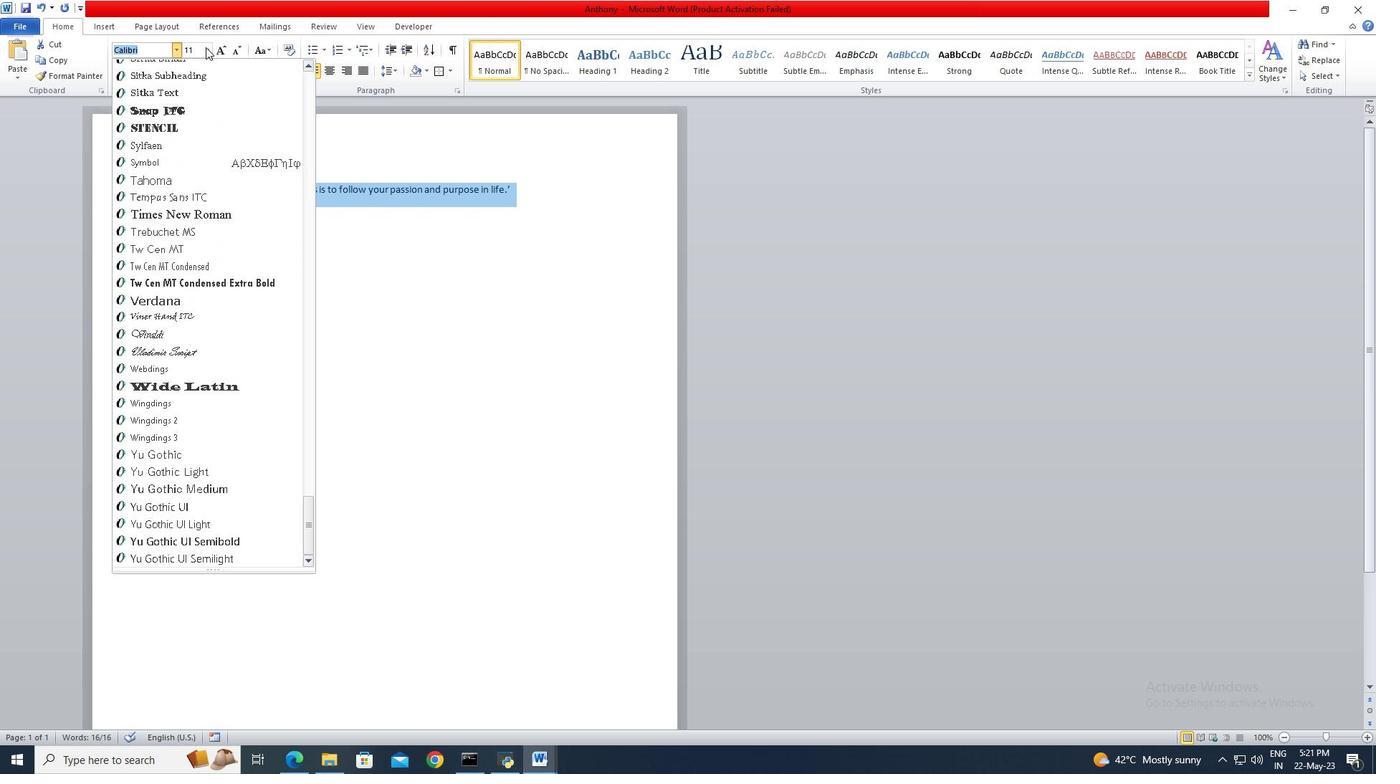 
Action: Mouse moved to (193, 151)
Screenshot: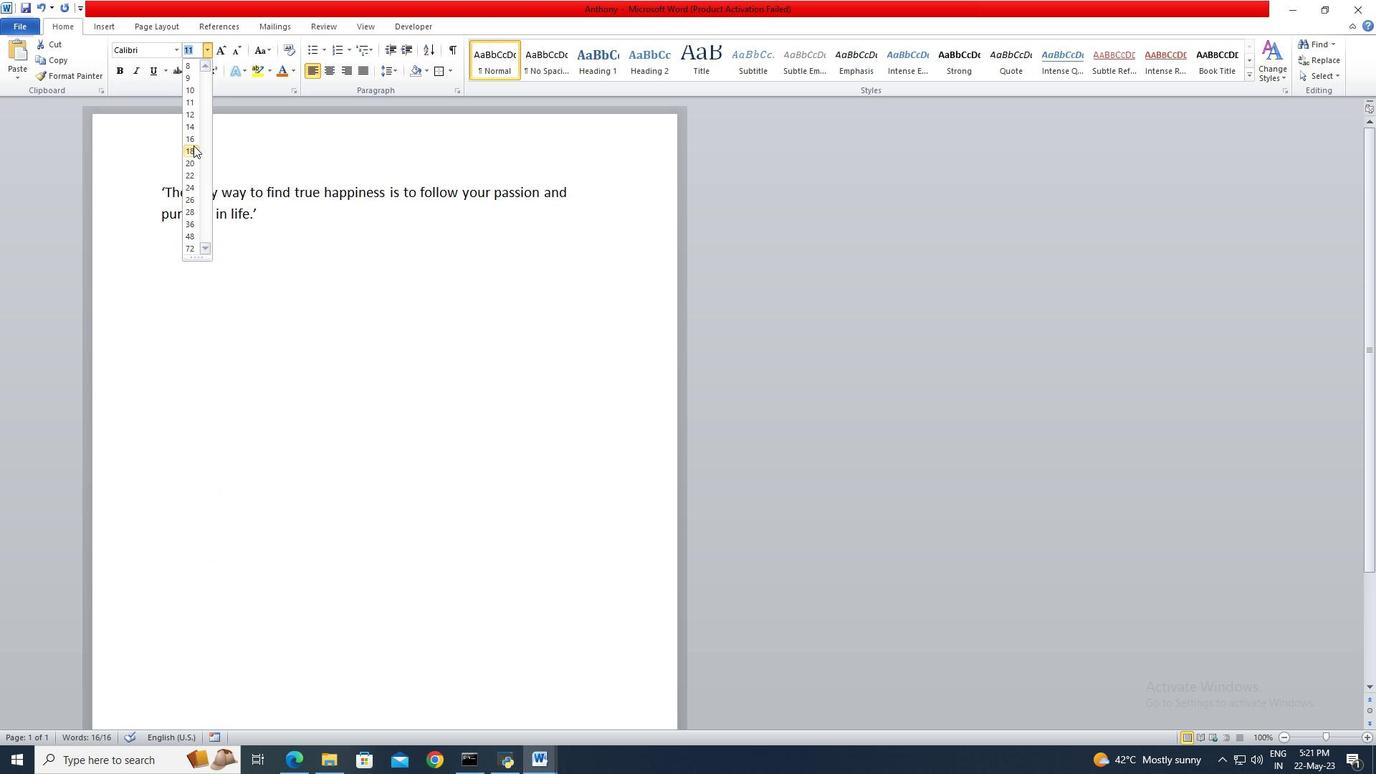 
Action: Mouse pressed left at (193, 151)
Screenshot: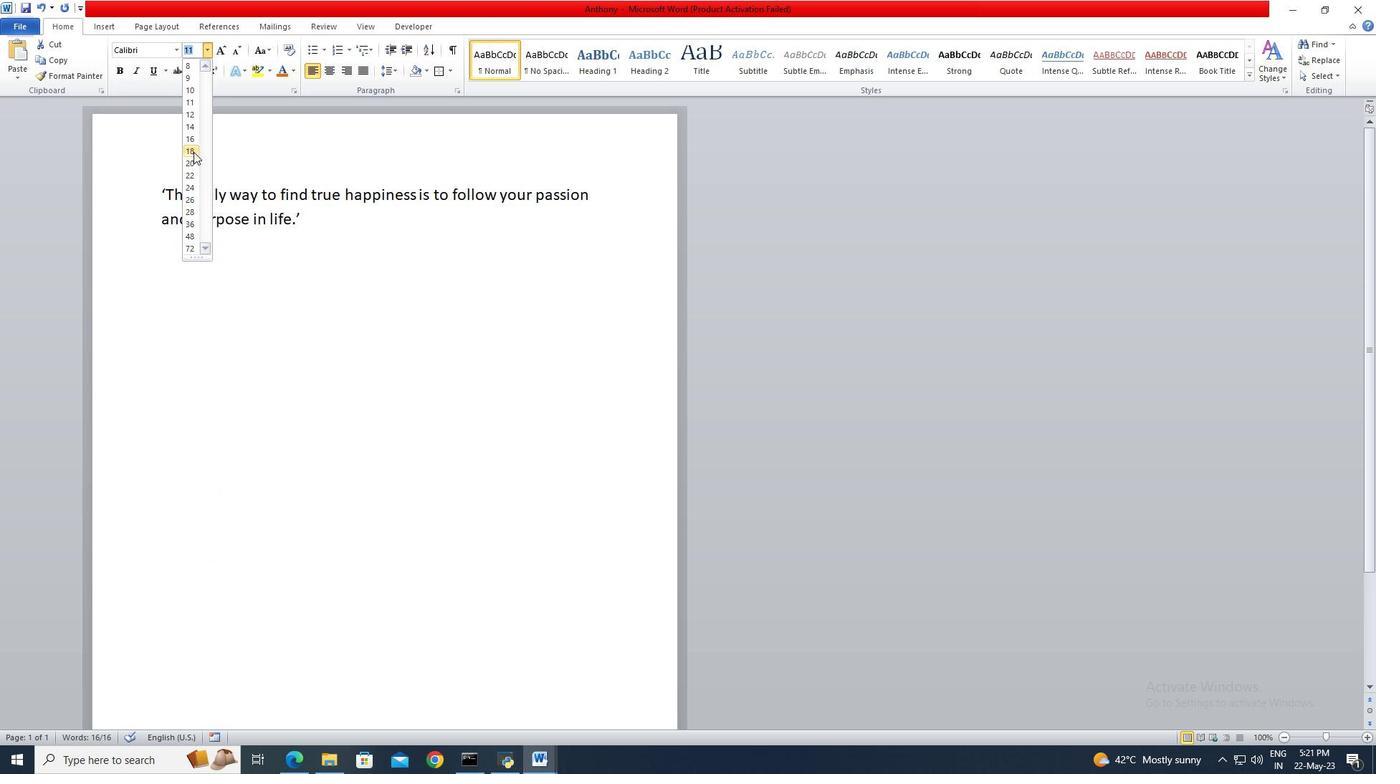 
Action: Mouse moved to (335, 75)
Screenshot: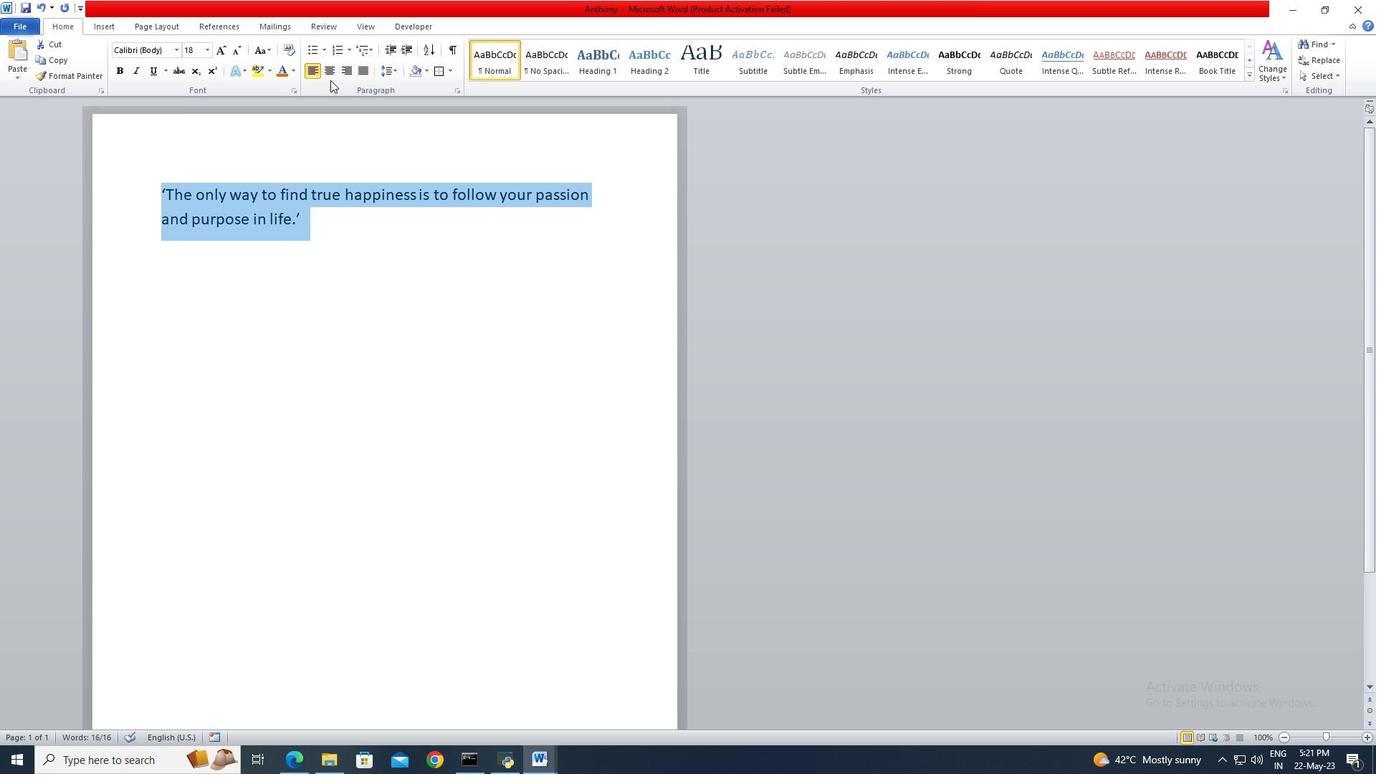 
Action: Mouse pressed left at (335, 75)
Screenshot: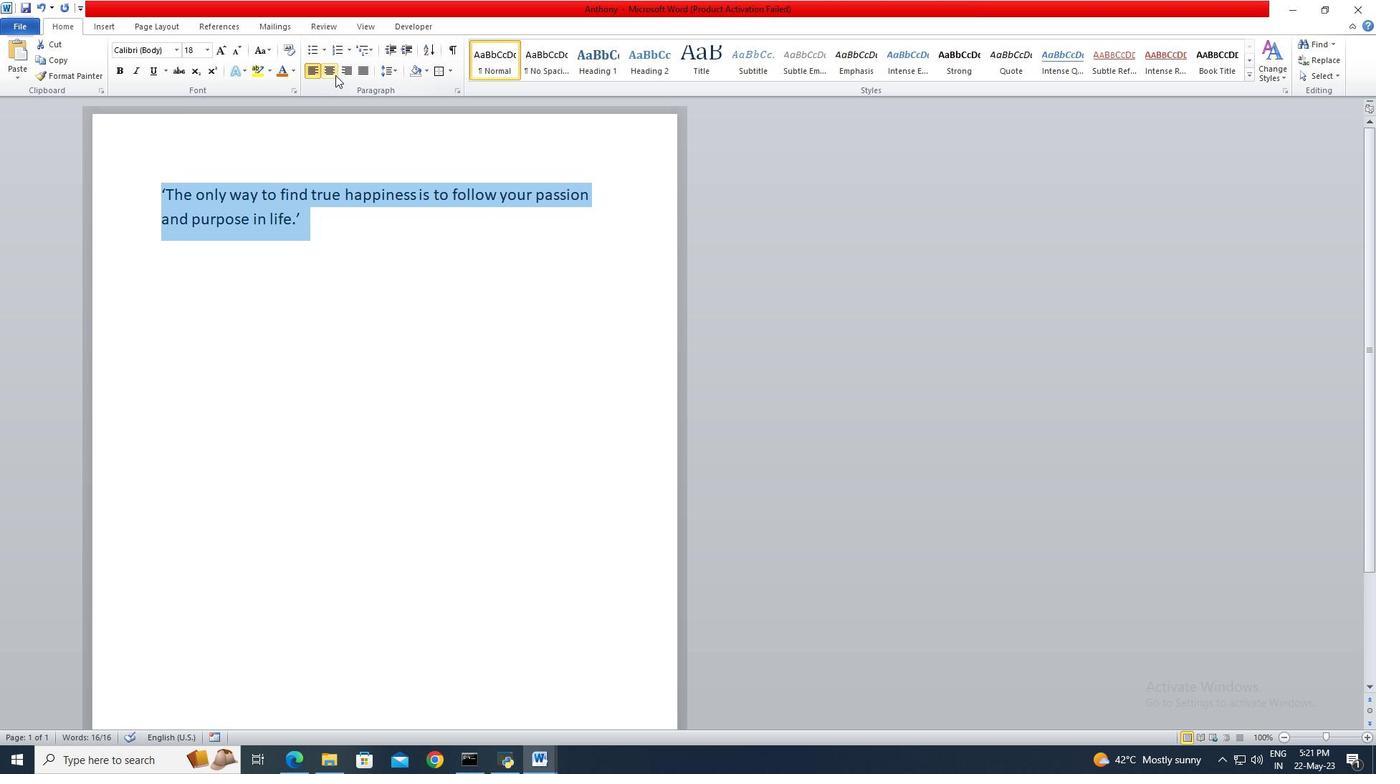 
Action: Mouse moved to (295, 73)
Screenshot: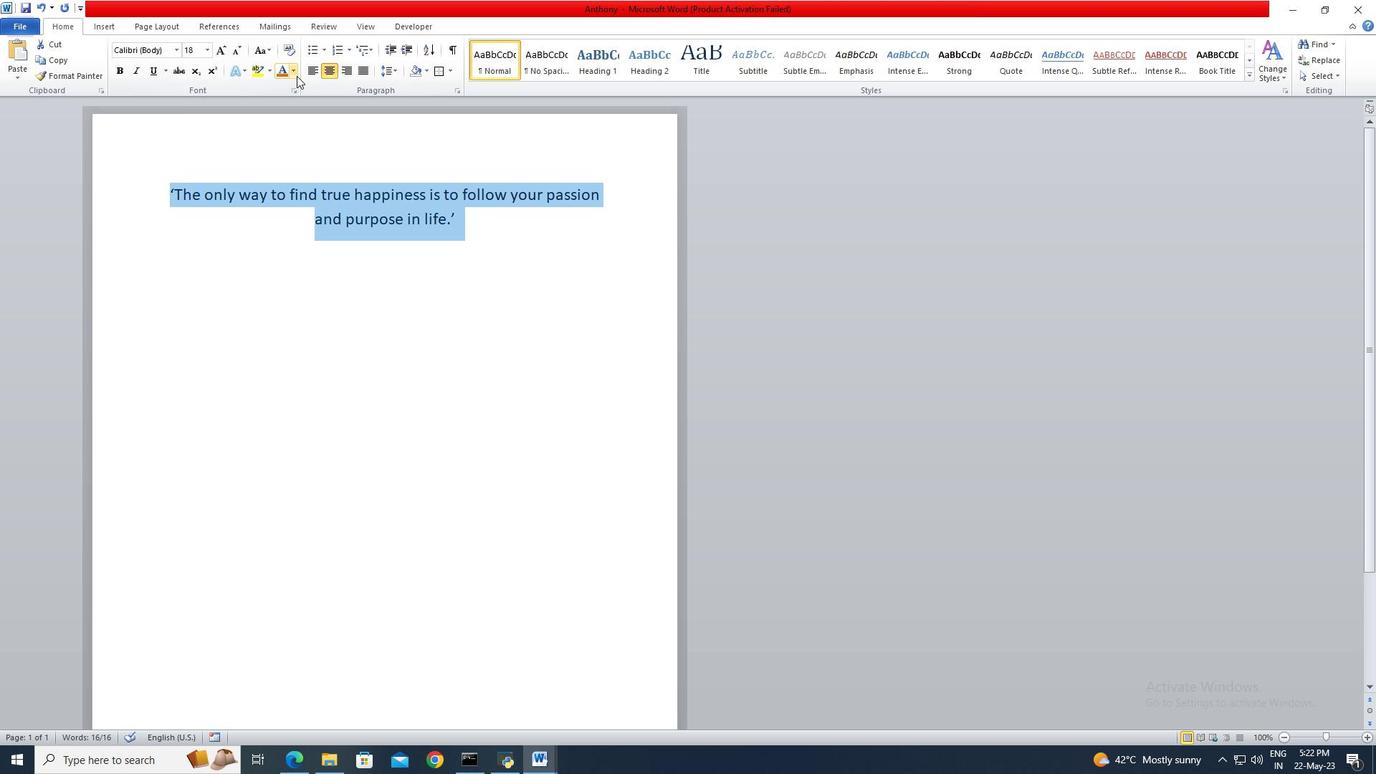 
Action: Mouse pressed left at (295, 73)
Screenshot: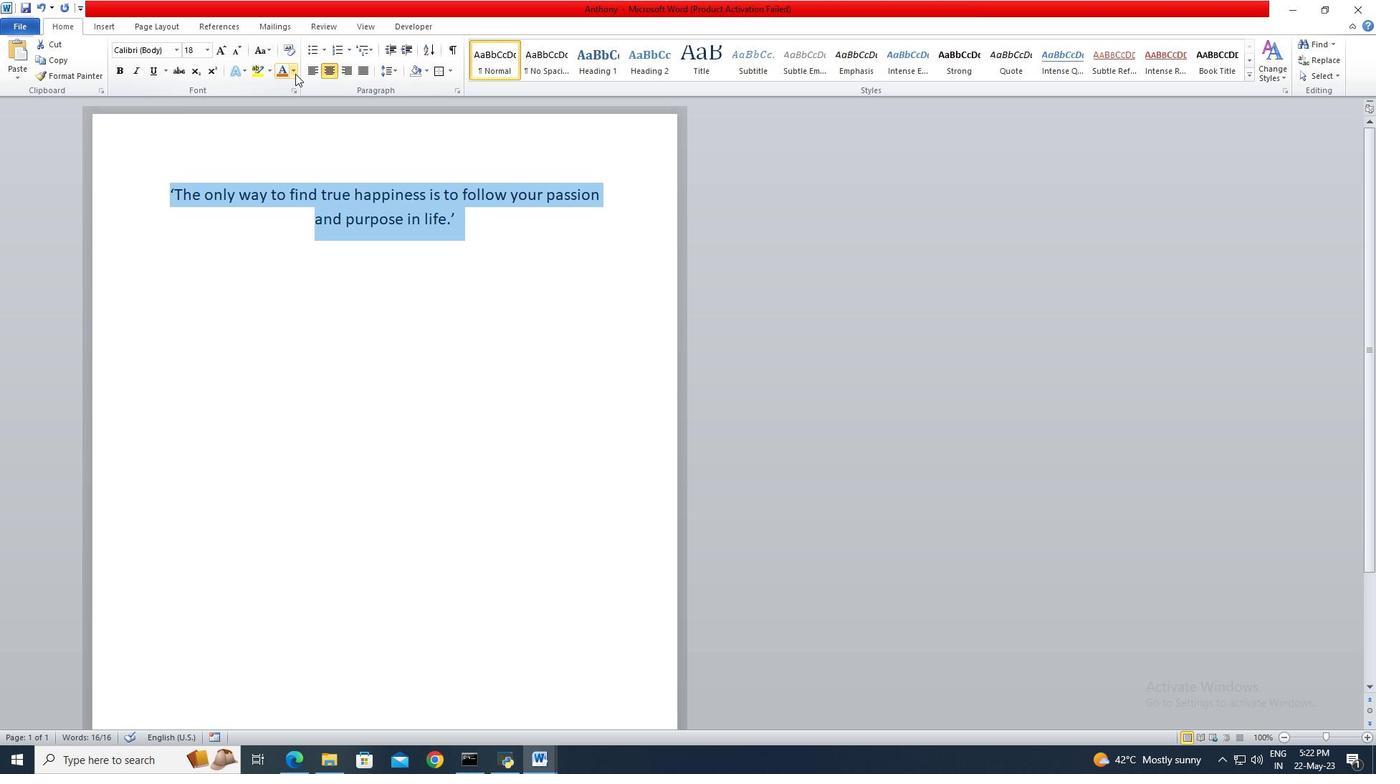
Action: Mouse moved to (351, 154)
Screenshot: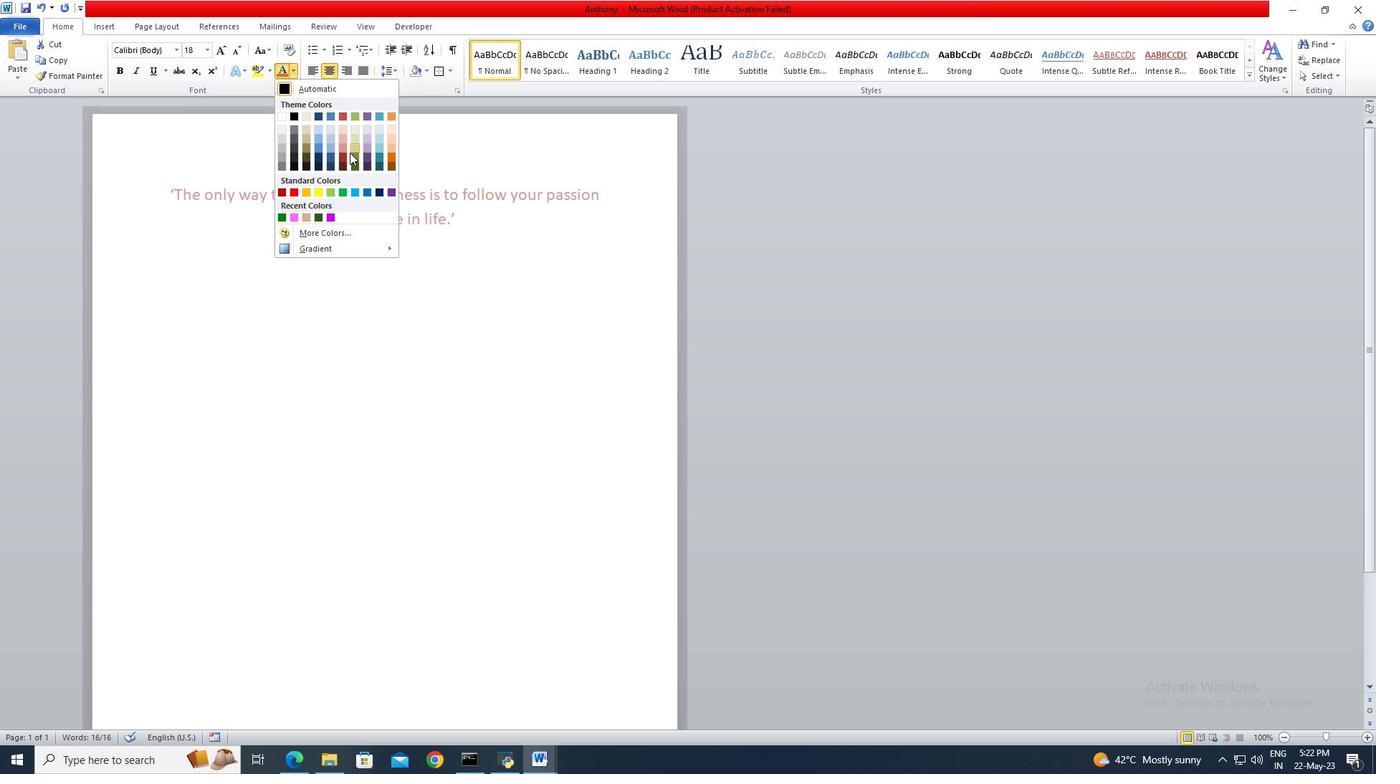 
Action: Mouse pressed left at (351, 154)
Screenshot: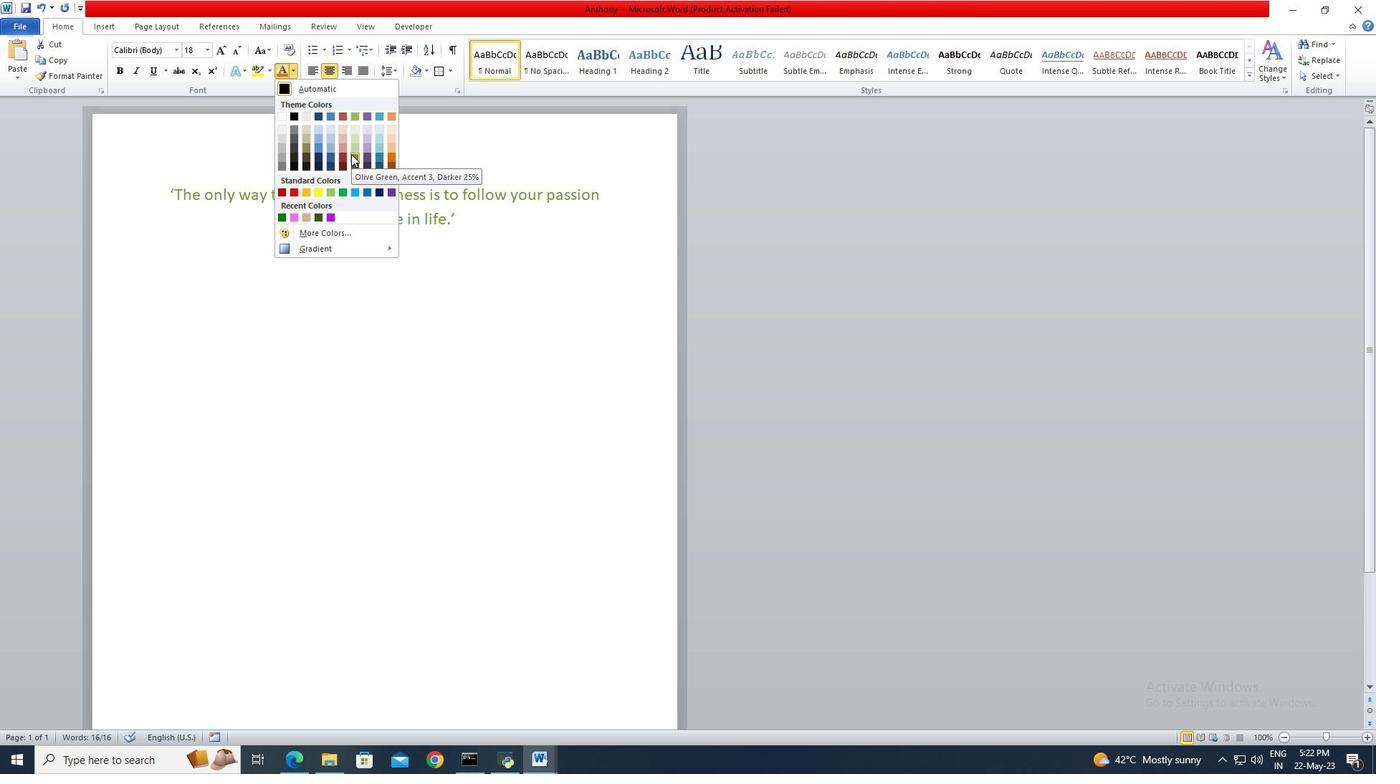 
Action: Mouse moved to (492, 236)
Screenshot: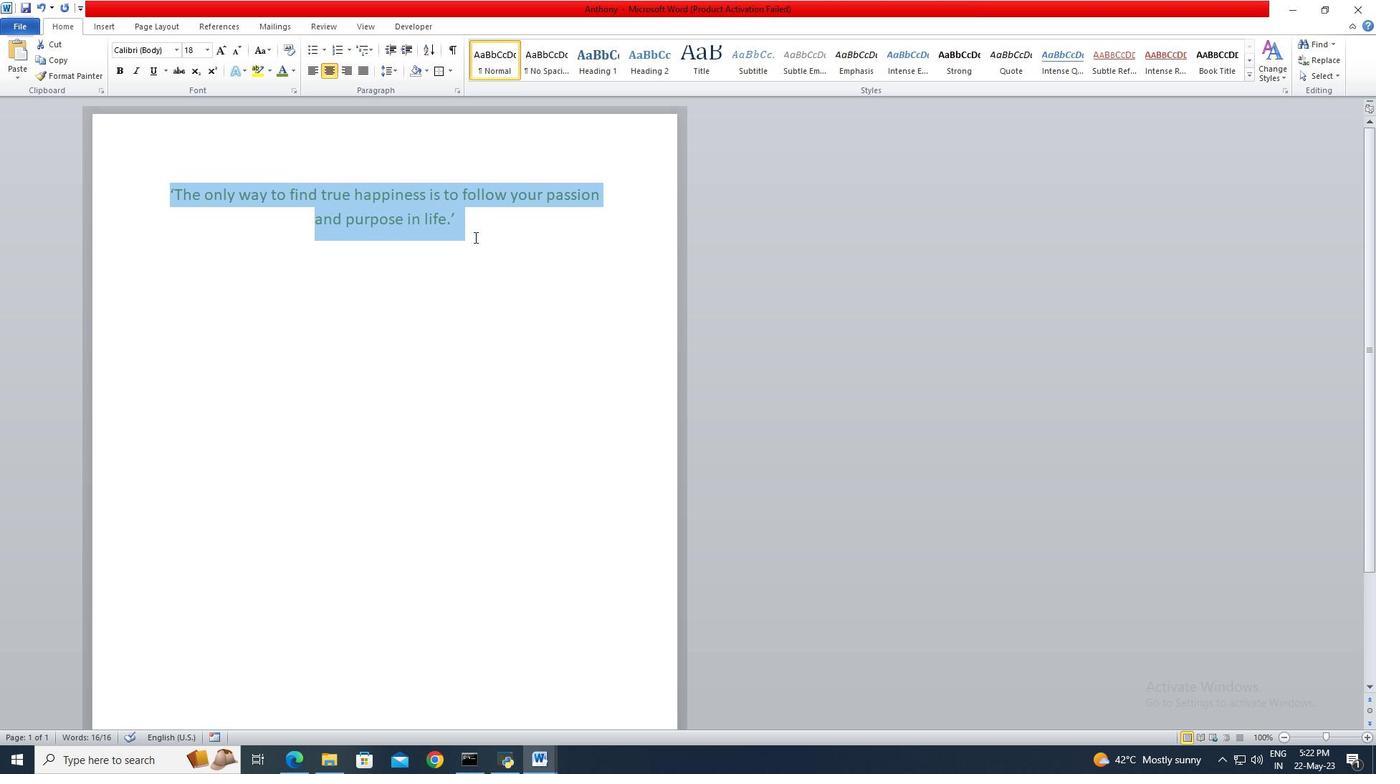
Action: Mouse pressed left at (492, 236)
Screenshot: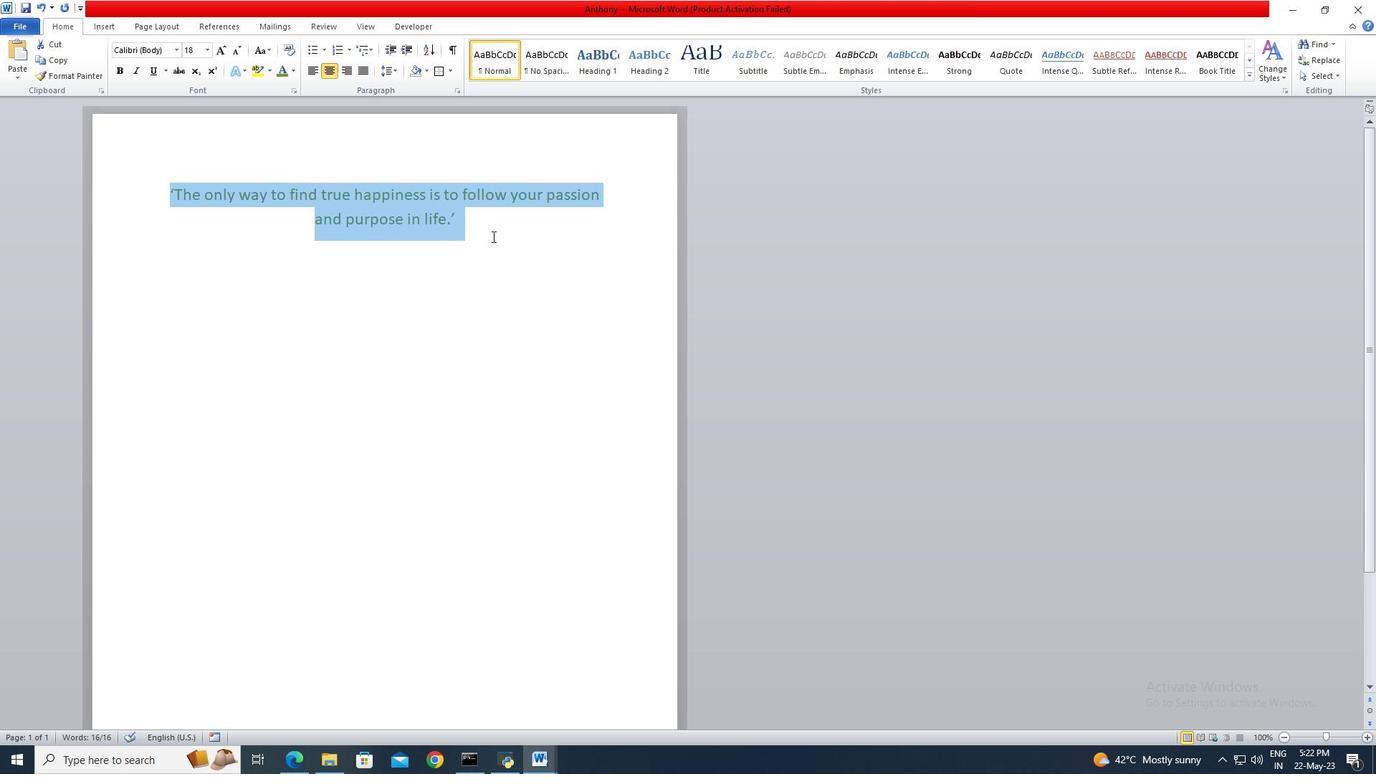 
